 Task: Search one way flight ticket for 5 adults, 1 child, 2 infants in seat and 1 infant on lap in business from Laredo: Laredo International Airport to Springfield: Abraham Lincoln Capital Airport on 5-2-2023. Choice of flights is American. Number of bags: 1 carry on bag. Price is upto 86000. Outbound departure time preference is 18:15.
Action: Mouse moved to (373, 151)
Screenshot: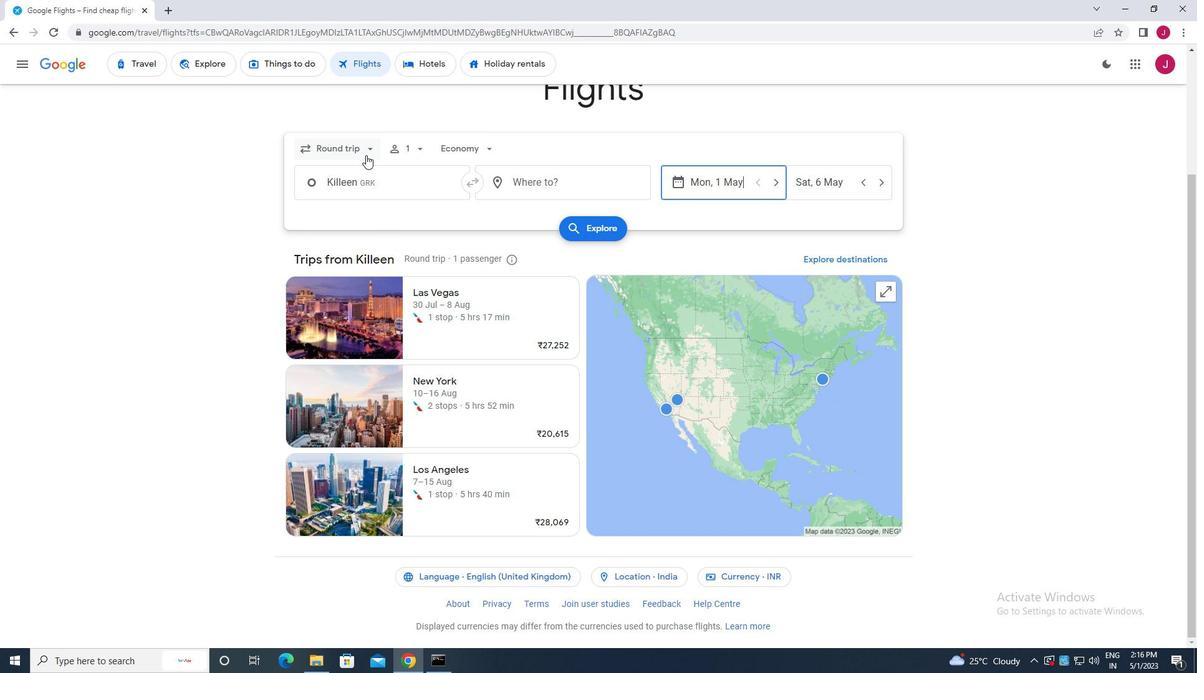 
Action: Mouse pressed left at (373, 151)
Screenshot: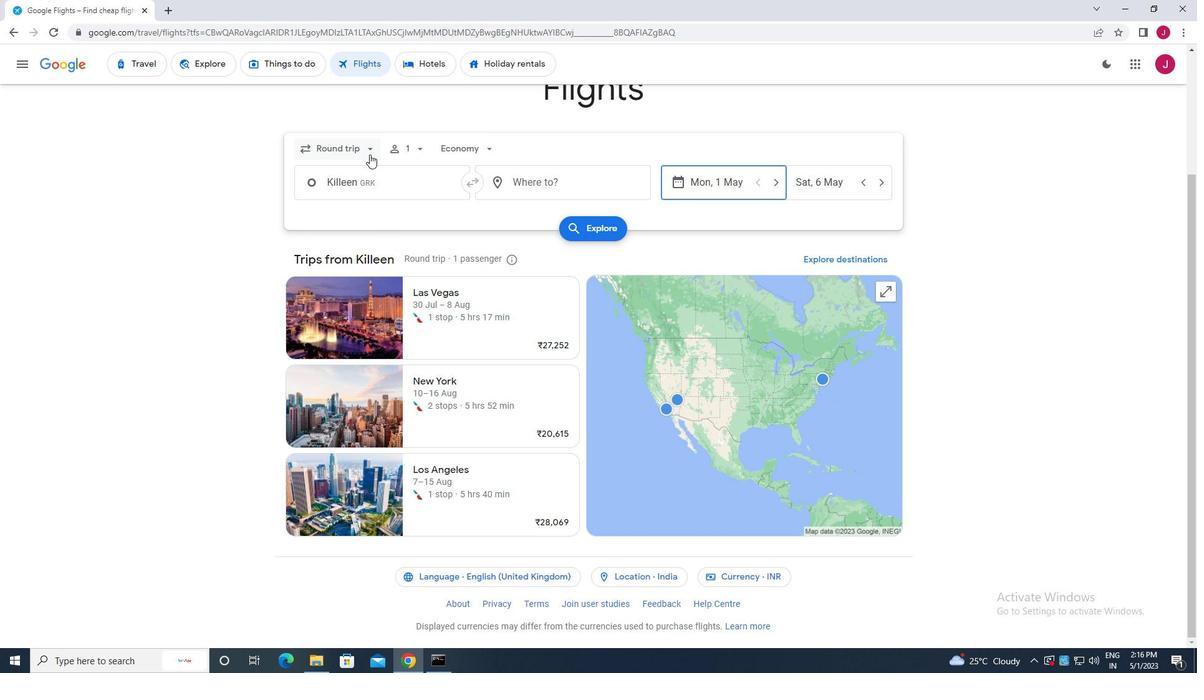 
Action: Mouse moved to (359, 204)
Screenshot: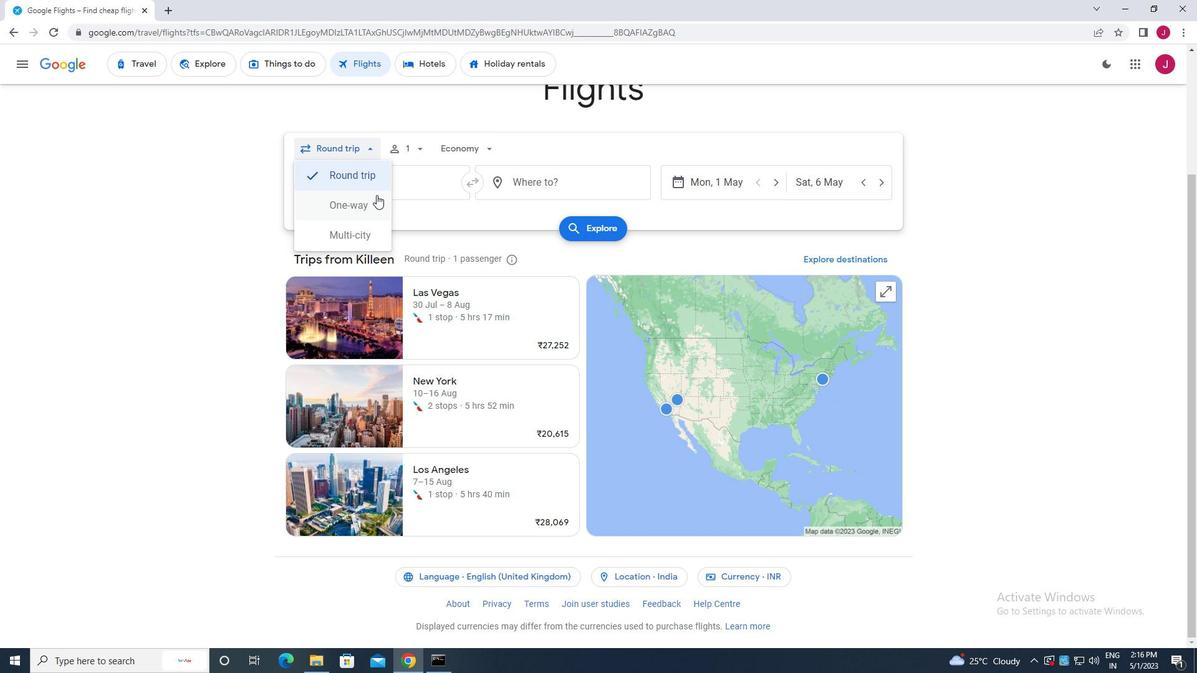 
Action: Mouse pressed left at (359, 204)
Screenshot: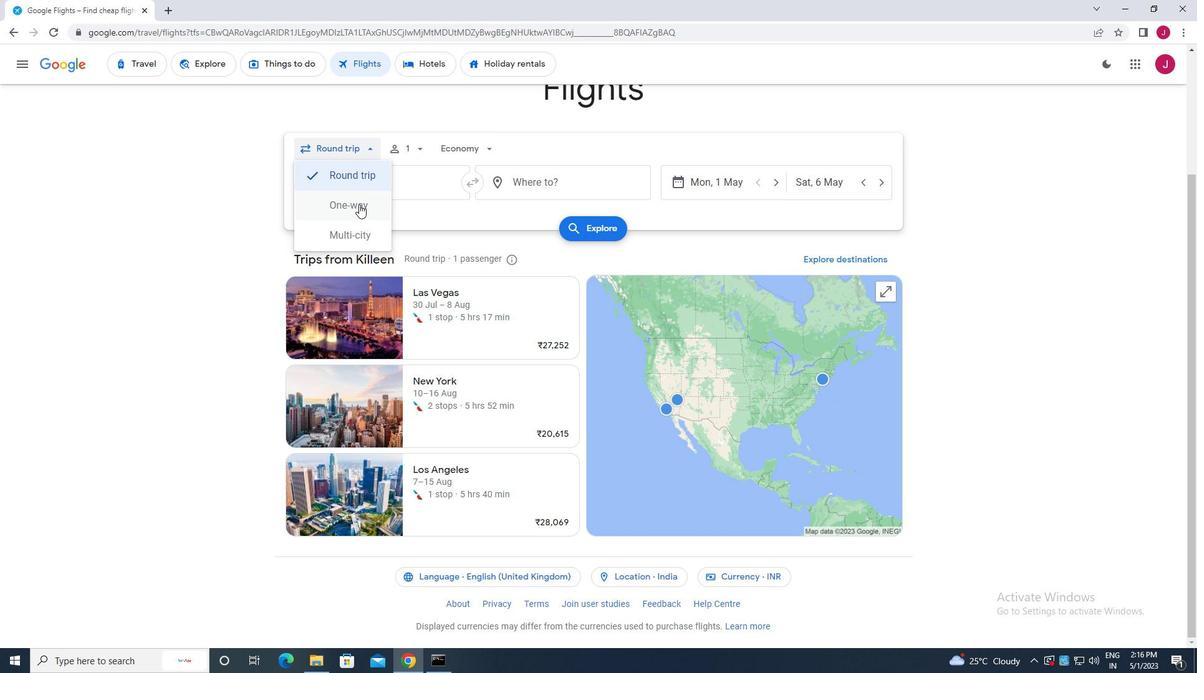 
Action: Mouse moved to (417, 150)
Screenshot: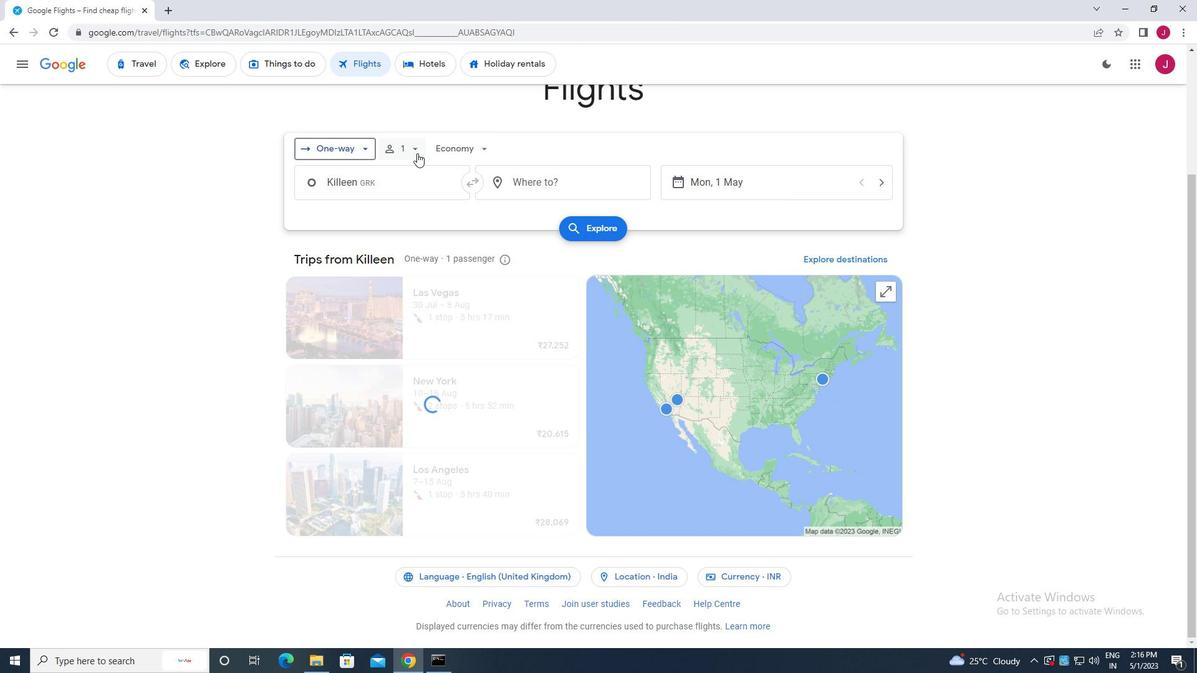 
Action: Mouse pressed left at (417, 150)
Screenshot: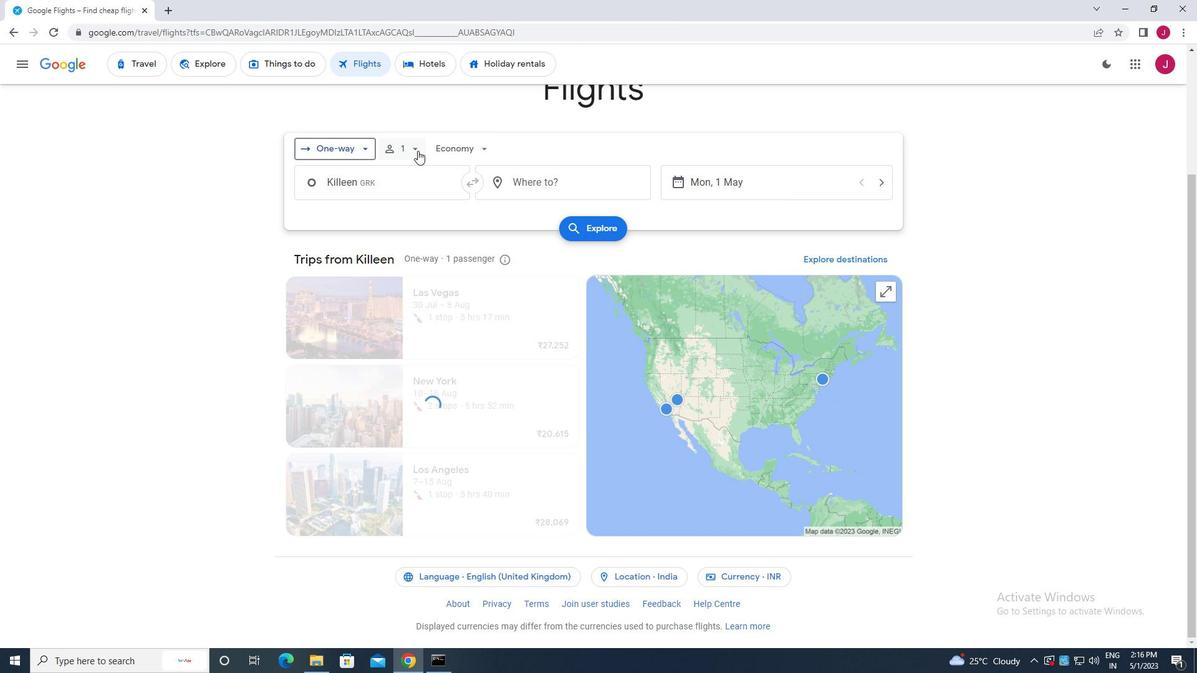 
Action: Mouse moved to (517, 180)
Screenshot: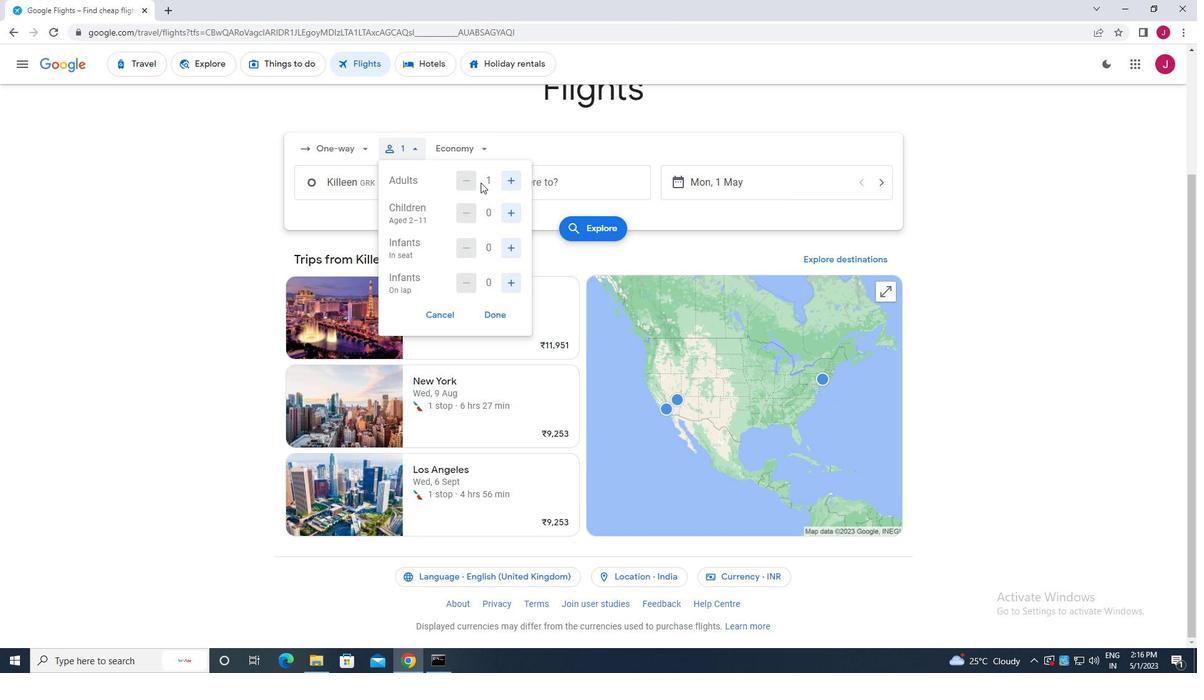 
Action: Mouse pressed left at (517, 180)
Screenshot: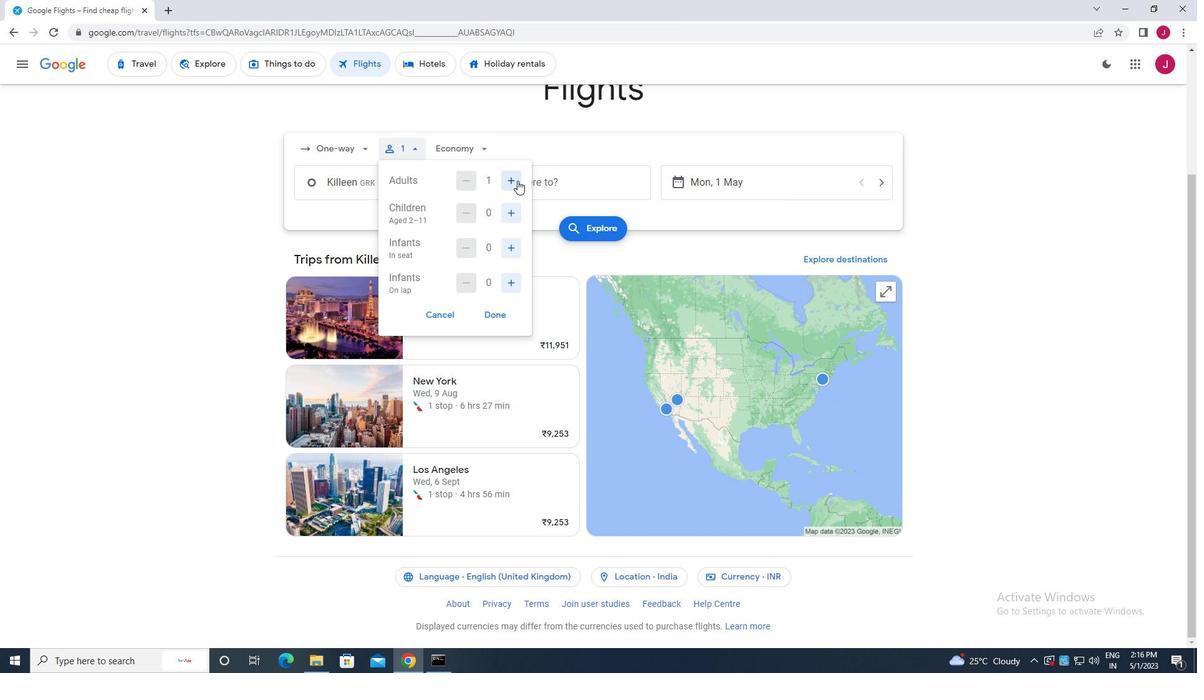 
Action: Mouse pressed left at (517, 180)
Screenshot: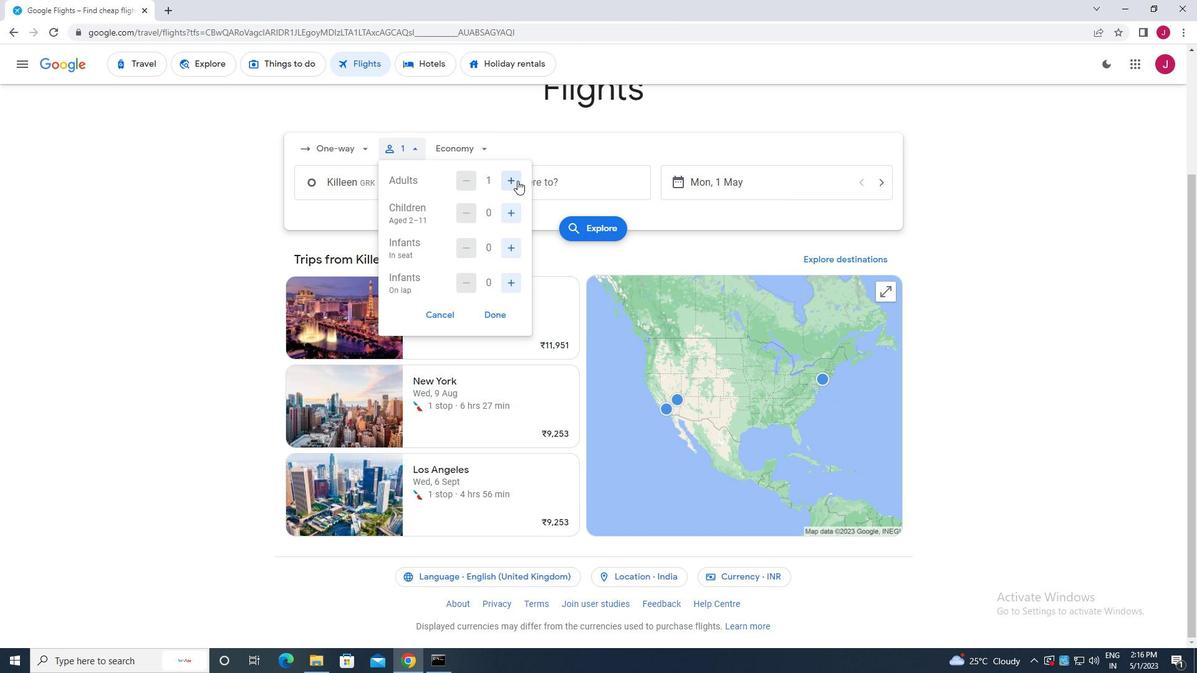 
Action: Mouse pressed left at (517, 180)
Screenshot: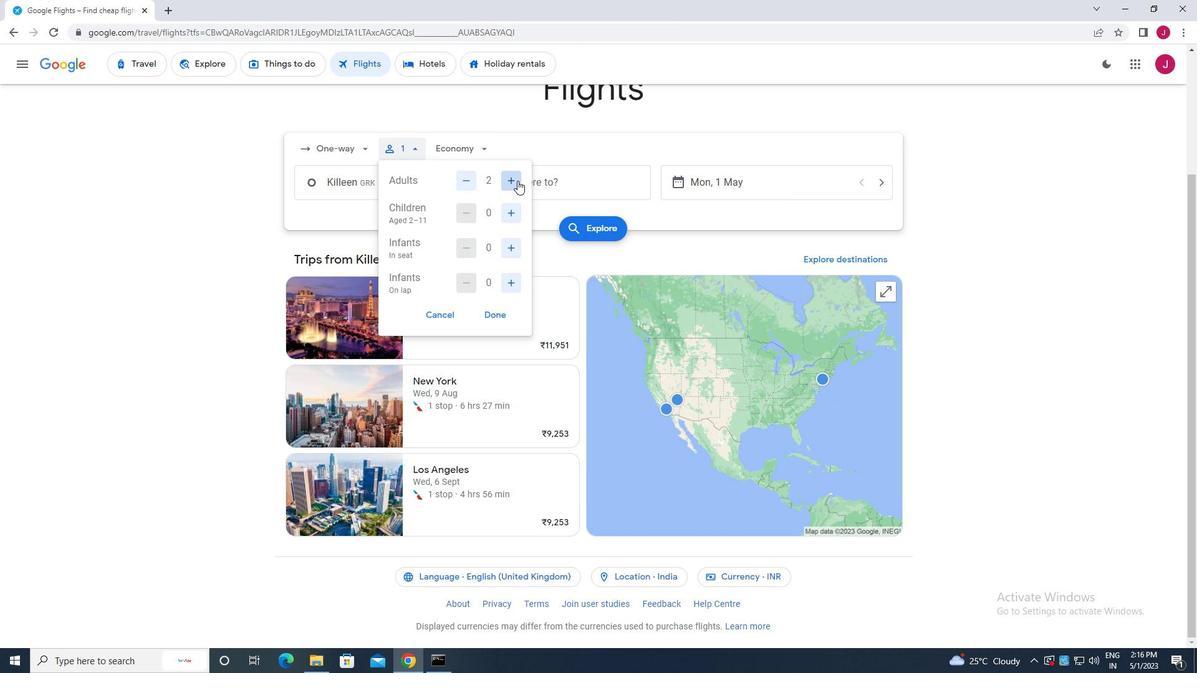 
Action: Mouse pressed left at (517, 180)
Screenshot: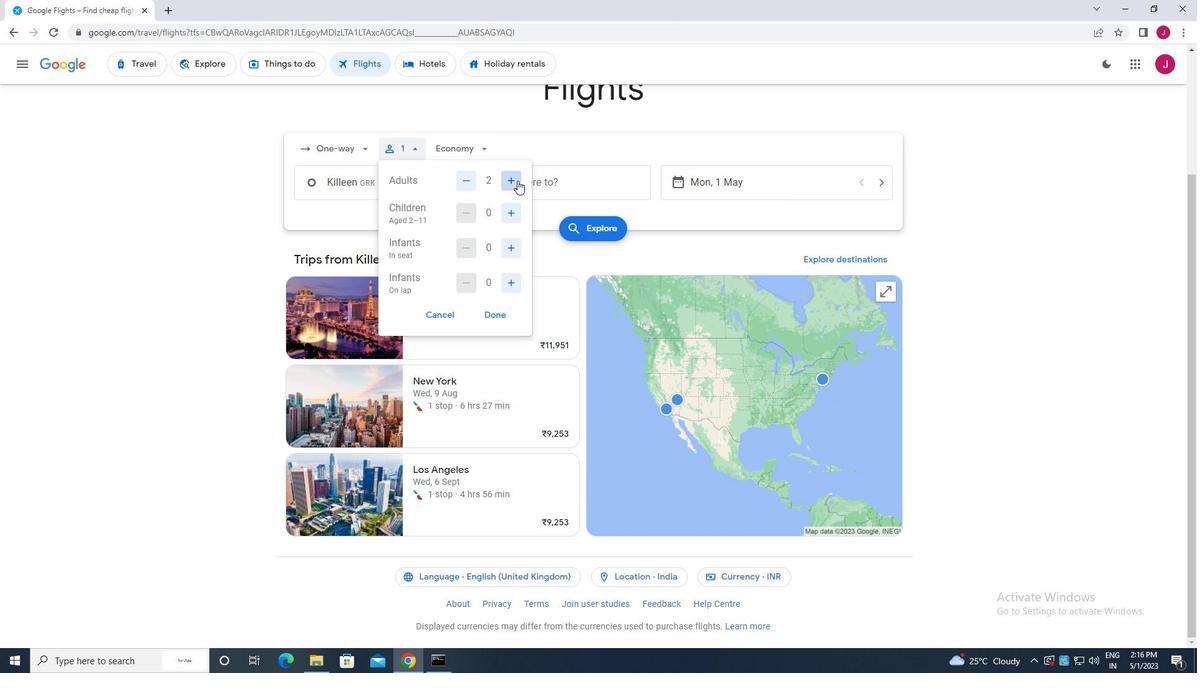 
Action: Mouse pressed left at (517, 180)
Screenshot: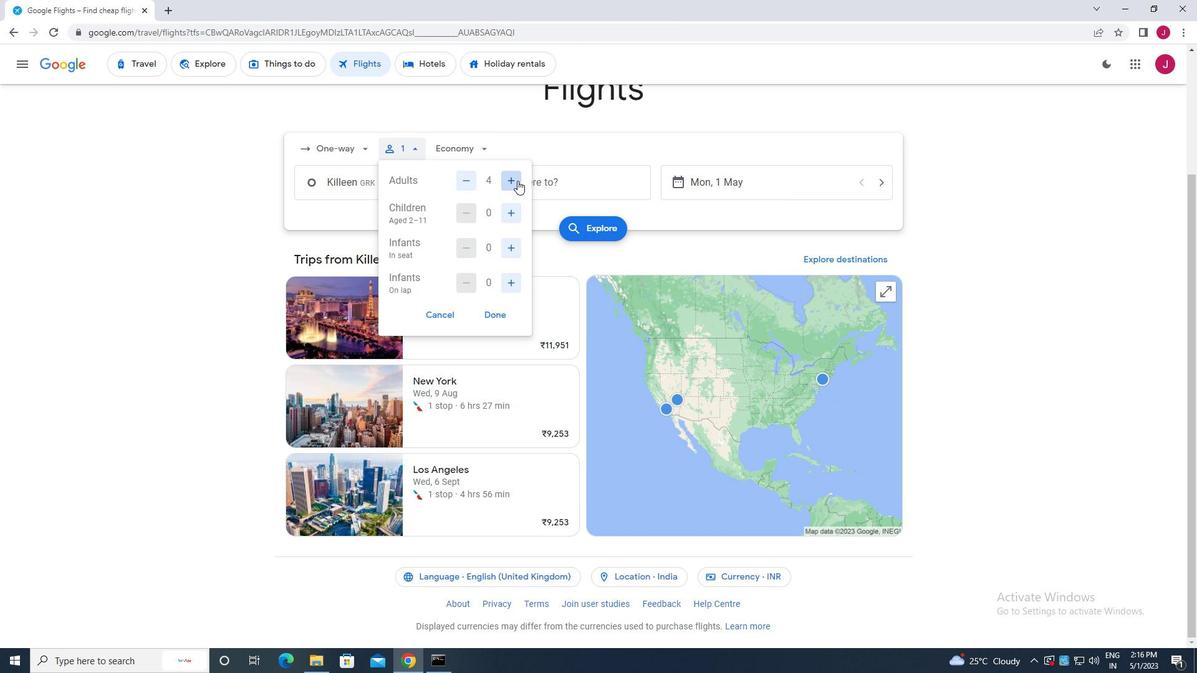 
Action: Mouse moved to (468, 179)
Screenshot: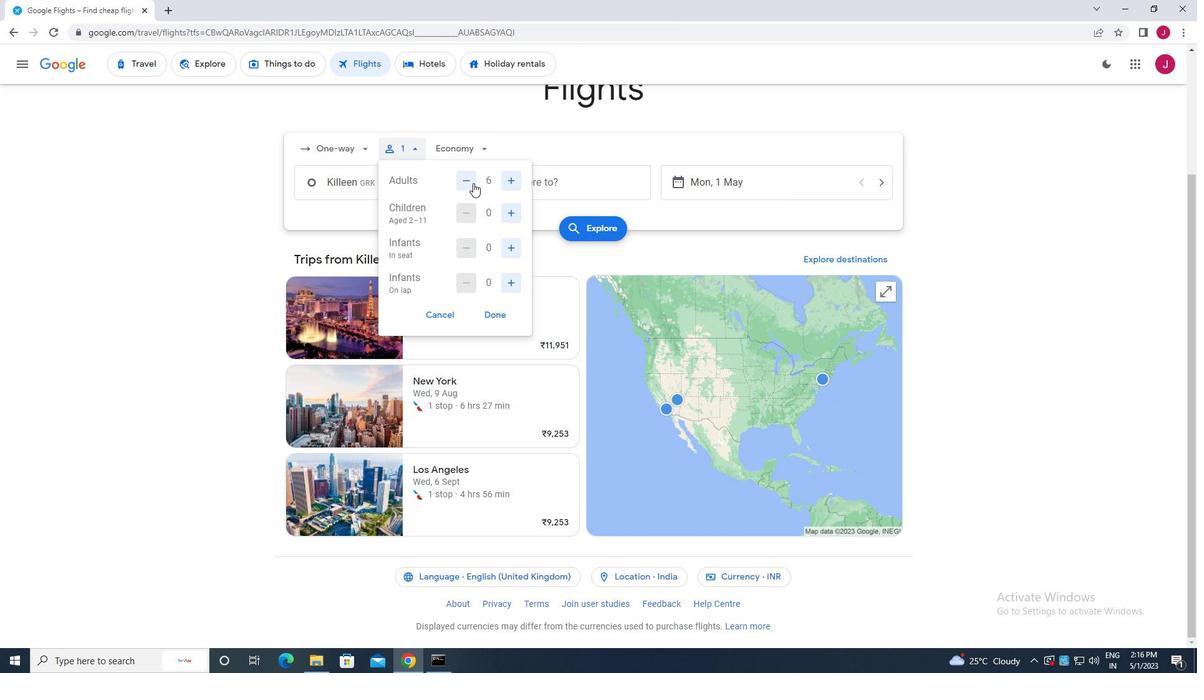 
Action: Mouse pressed left at (468, 179)
Screenshot: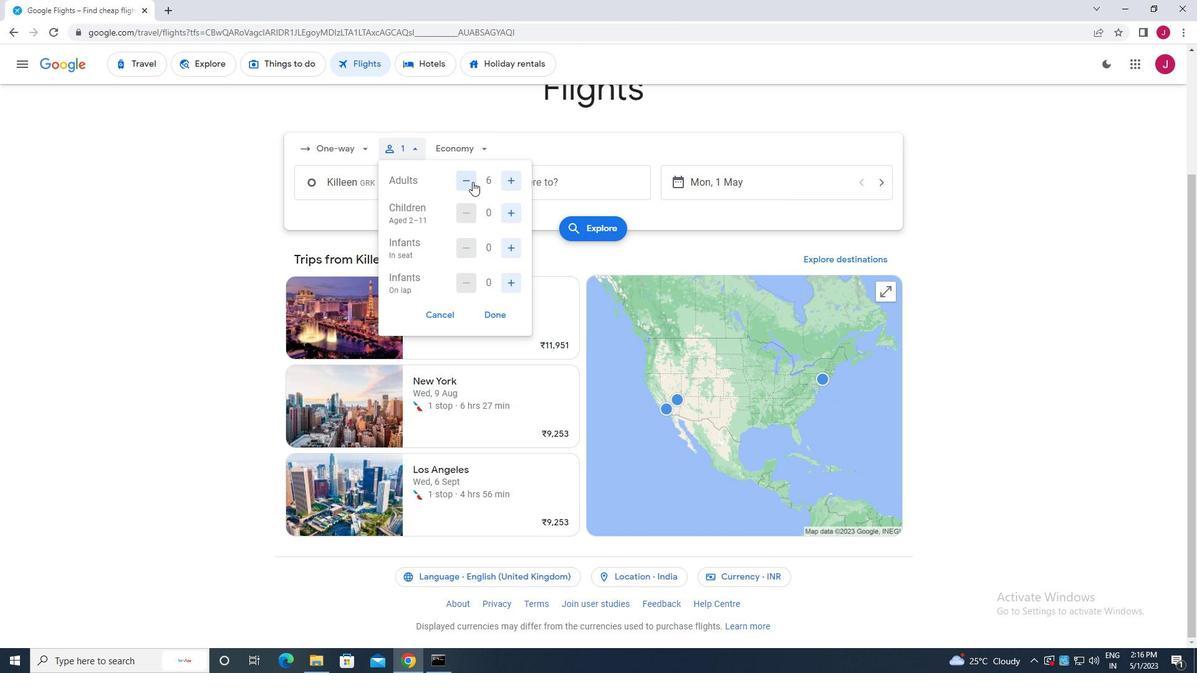 
Action: Mouse moved to (512, 217)
Screenshot: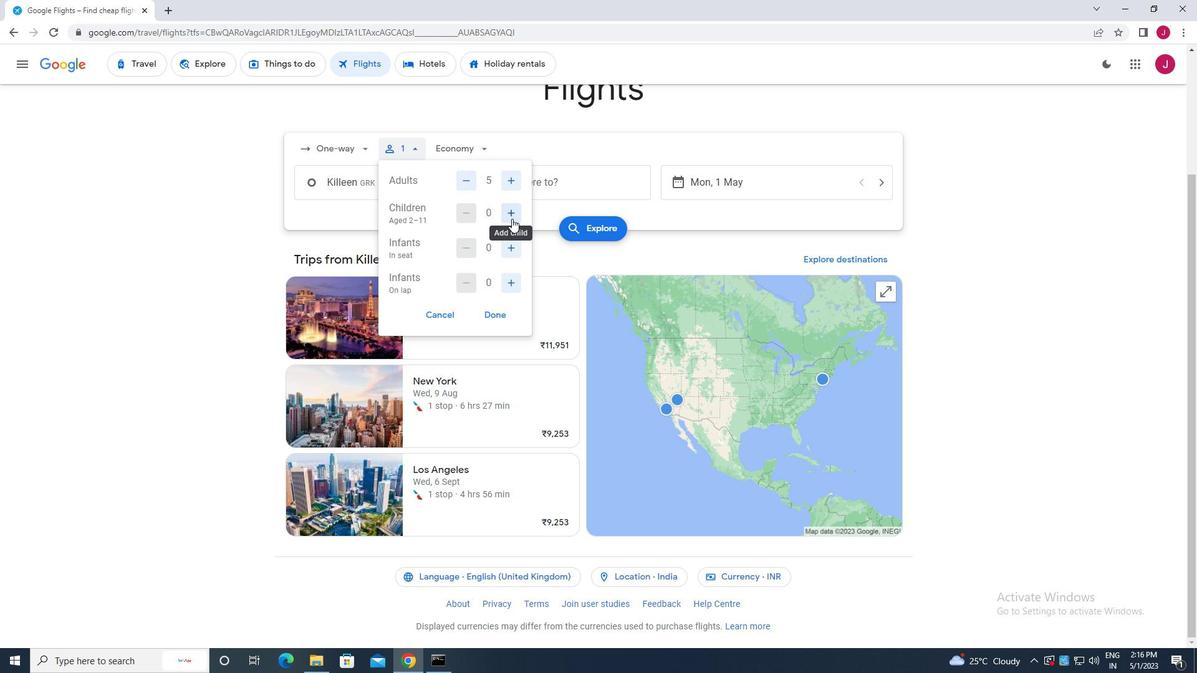 
Action: Mouse pressed left at (512, 217)
Screenshot: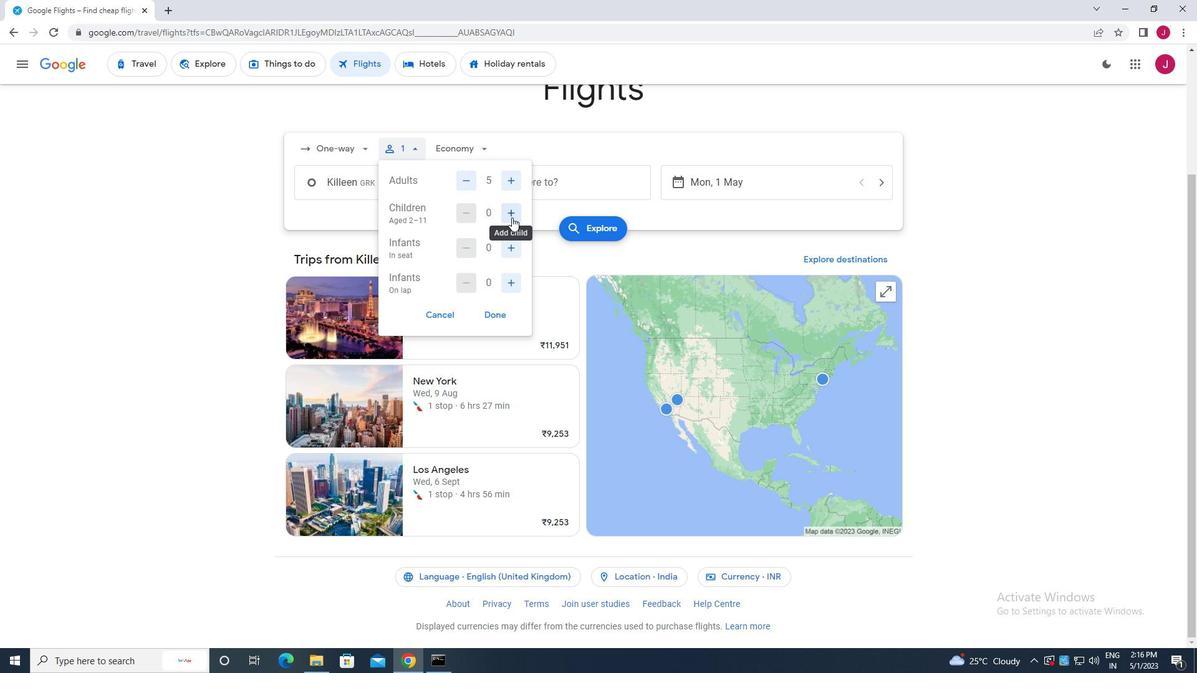 
Action: Mouse moved to (516, 250)
Screenshot: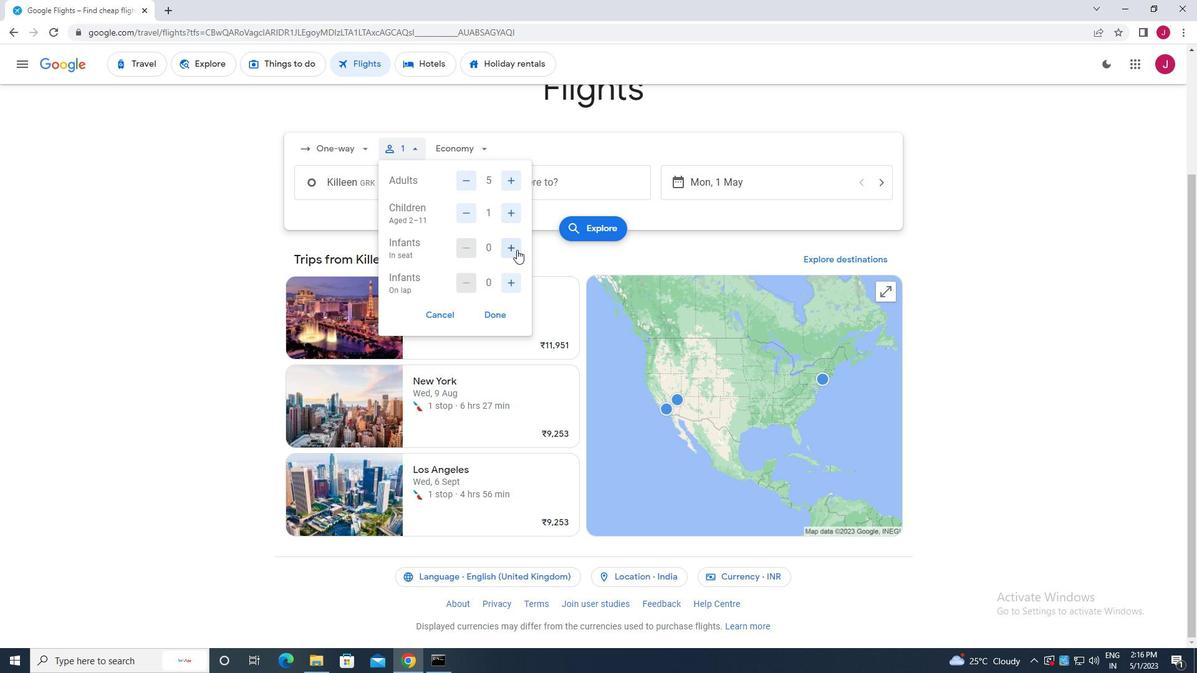 
Action: Mouse pressed left at (516, 250)
Screenshot: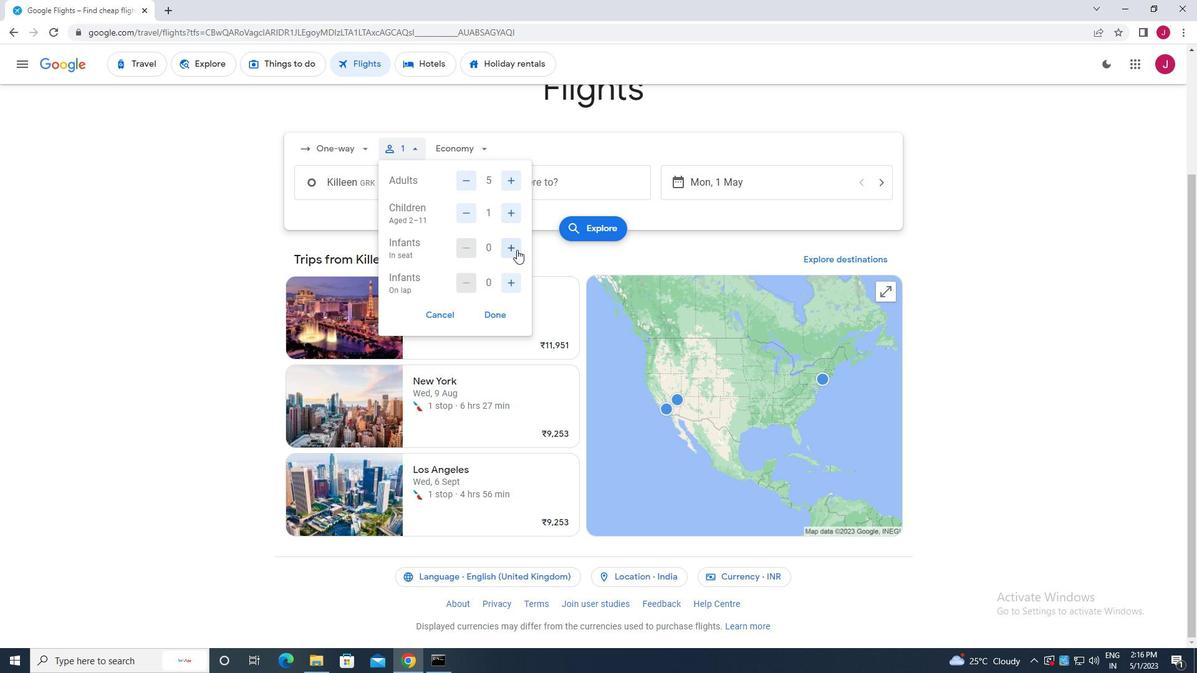 
Action: Mouse pressed left at (516, 250)
Screenshot: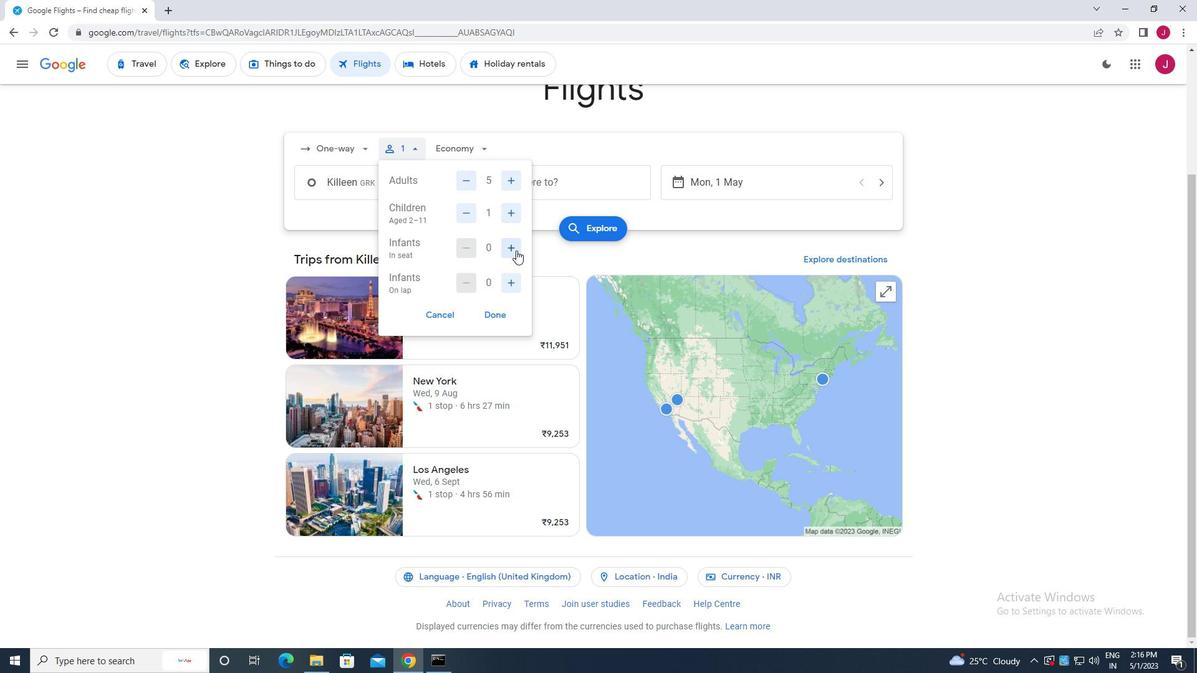 
Action: Mouse moved to (511, 247)
Screenshot: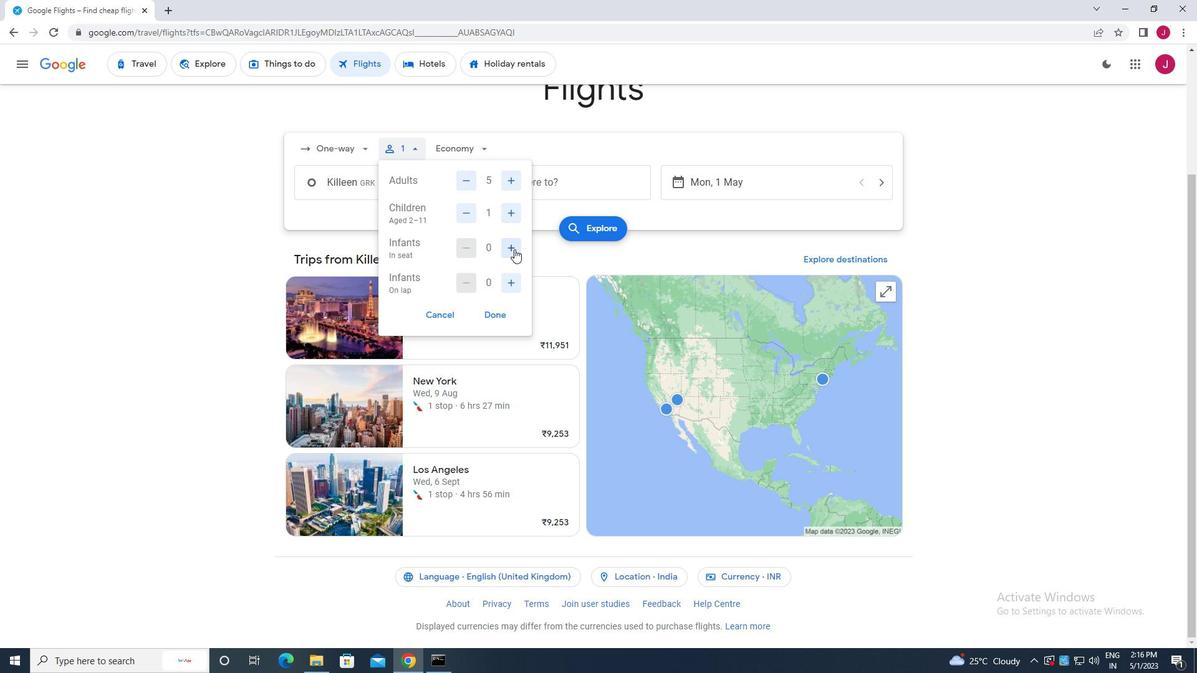 
Action: Mouse pressed left at (511, 247)
Screenshot: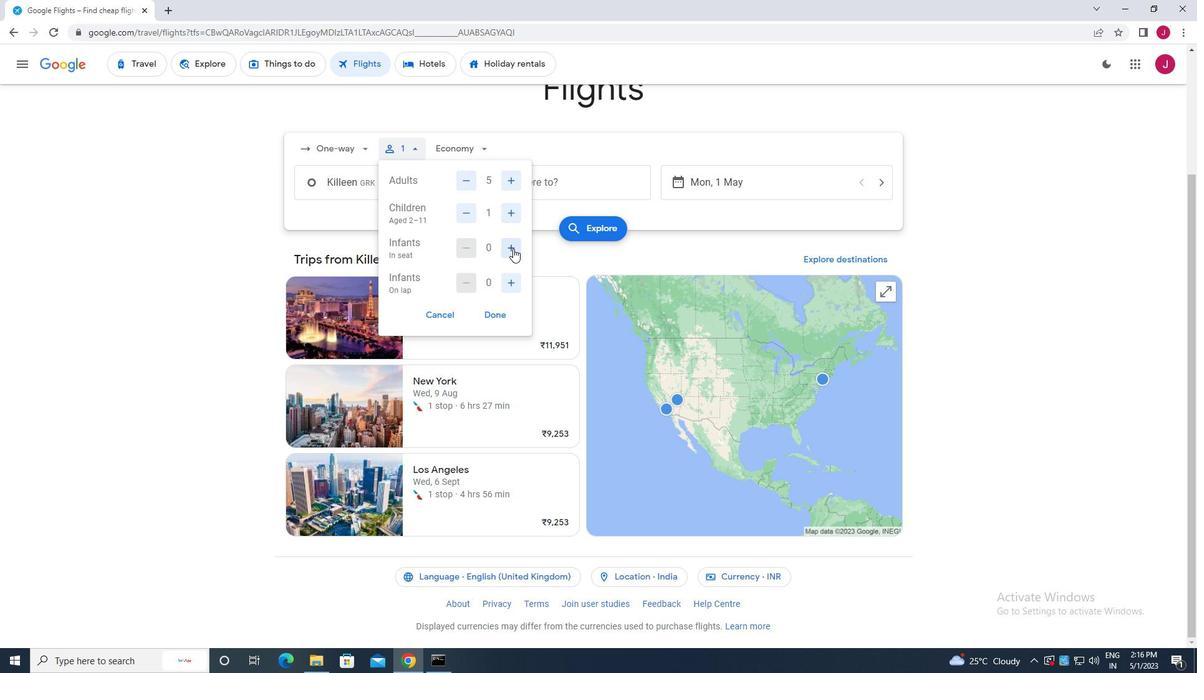 
Action: Mouse pressed left at (511, 247)
Screenshot: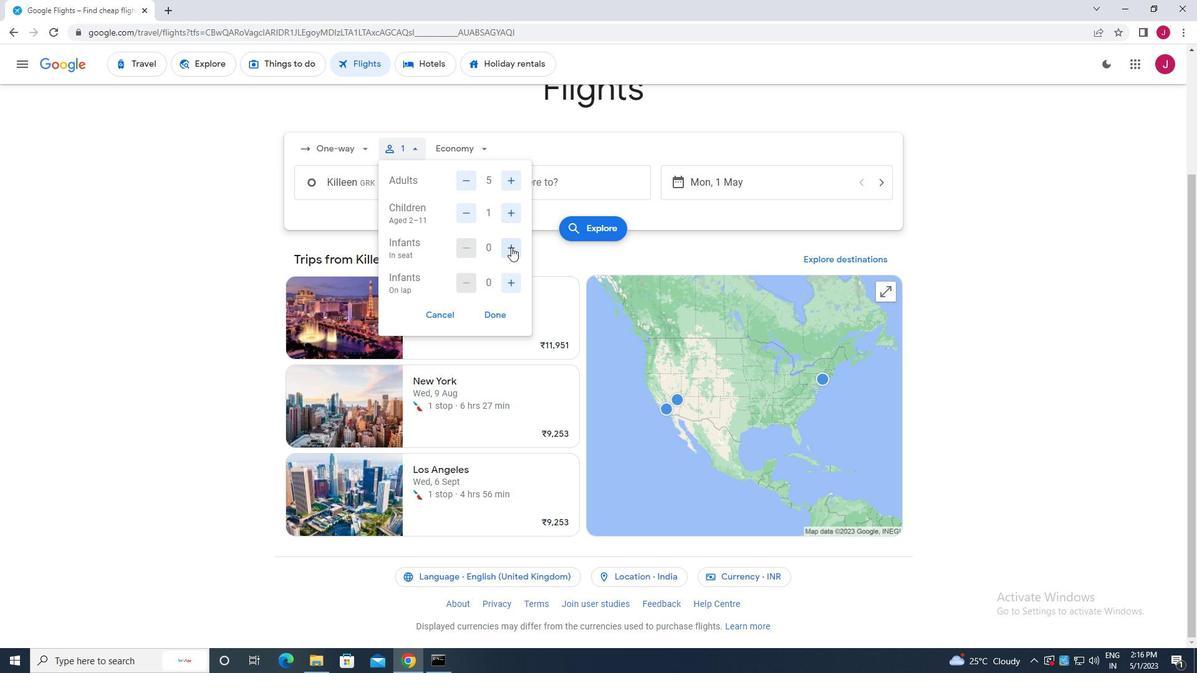 
Action: Mouse moved to (473, 248)
Screenshot: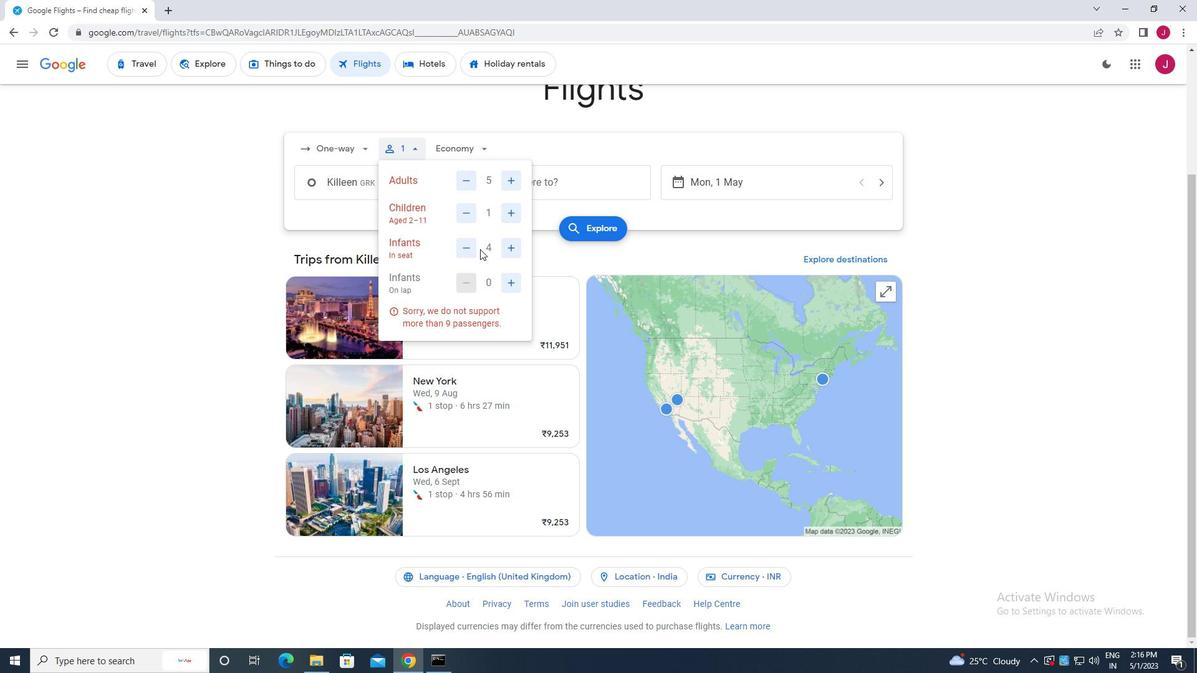 
Action: Mouse pressed left at (473, 248)
Screenshot: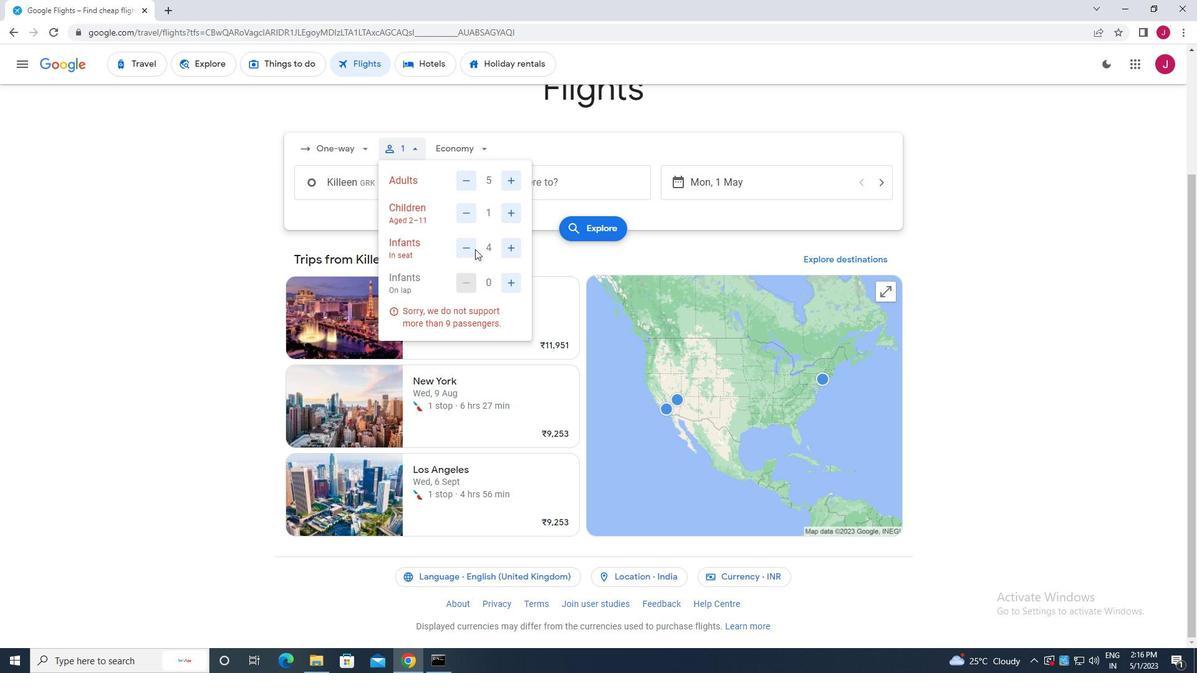 
Action: Mouse moved to (471, 248)
Screenshot: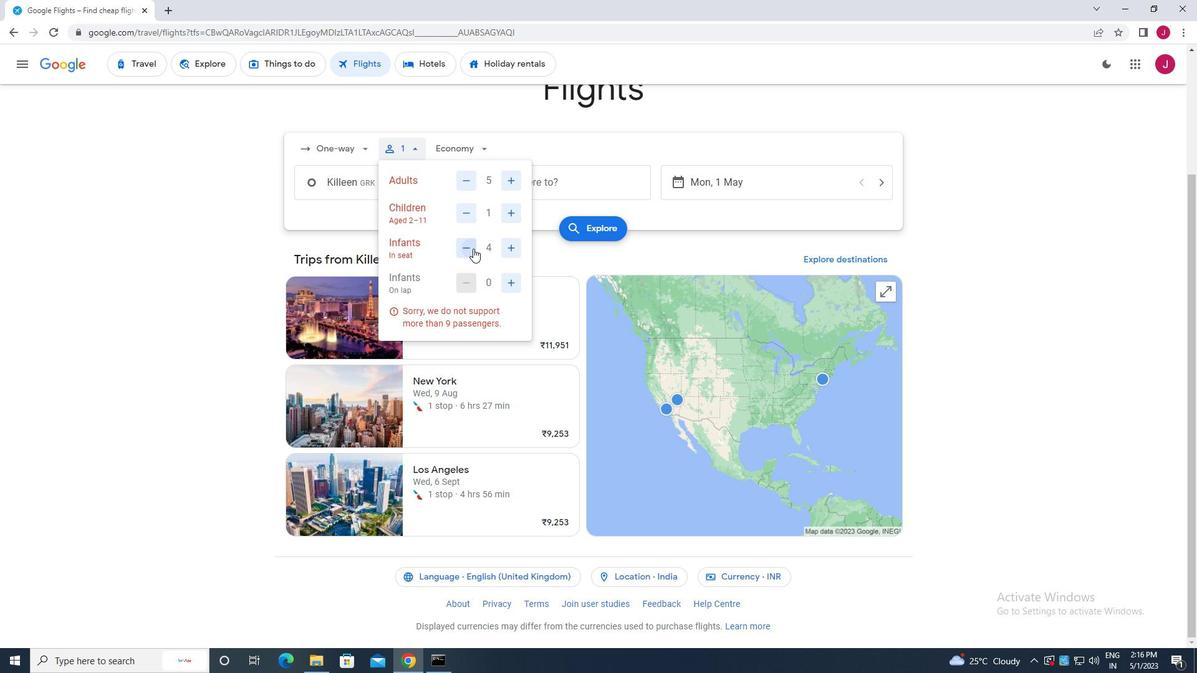 
Action: Mouse pressed left at (471, 248)
Screenshot: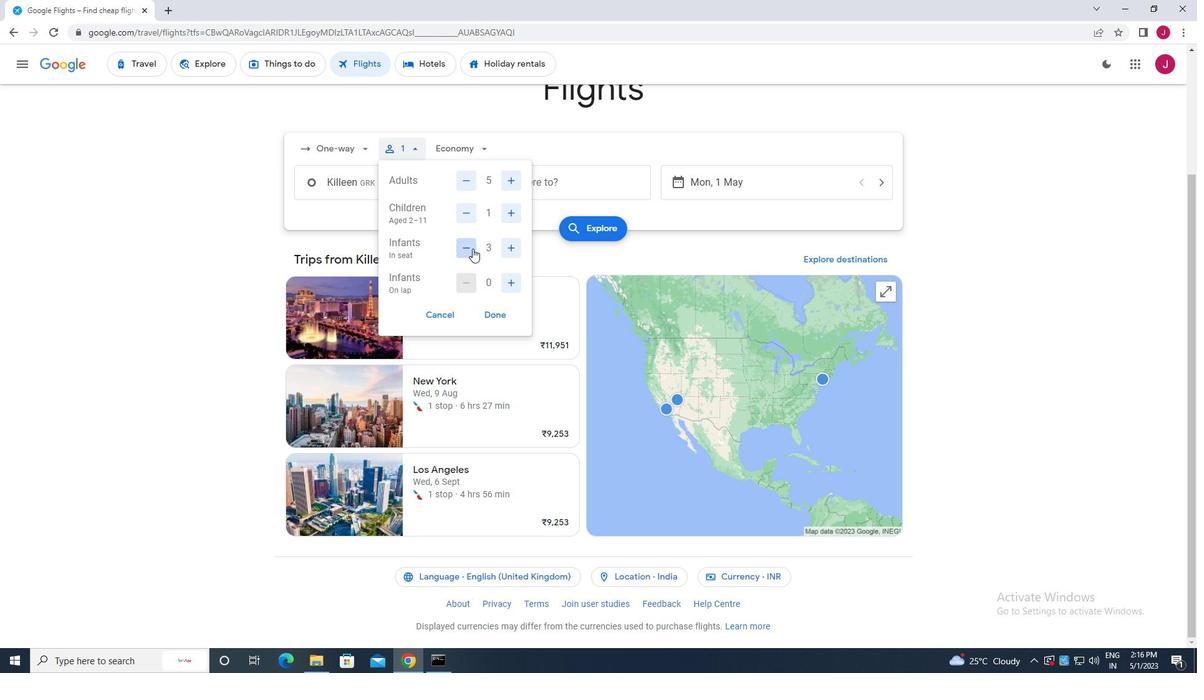 
Action: Mouse moved to (510, 281)
Screenshot: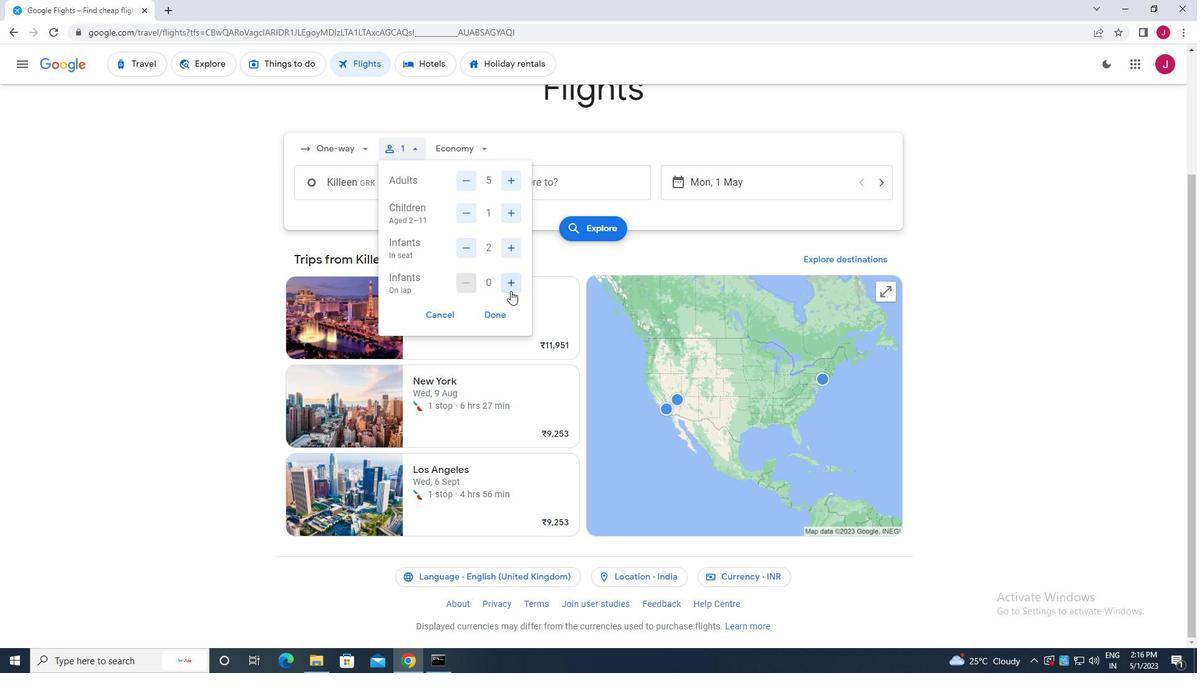 
Action: Mouse pressed left at (510, 281)
Screenshot: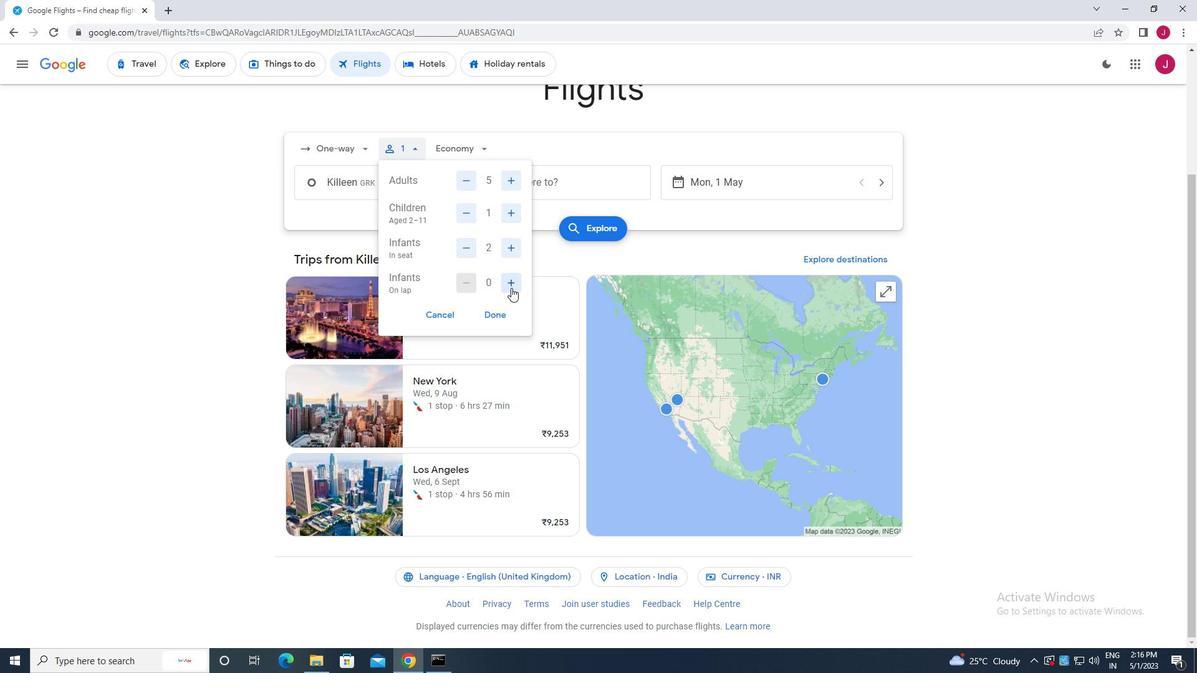 
Action: Mouse moved to (495, 311)
Screenshot: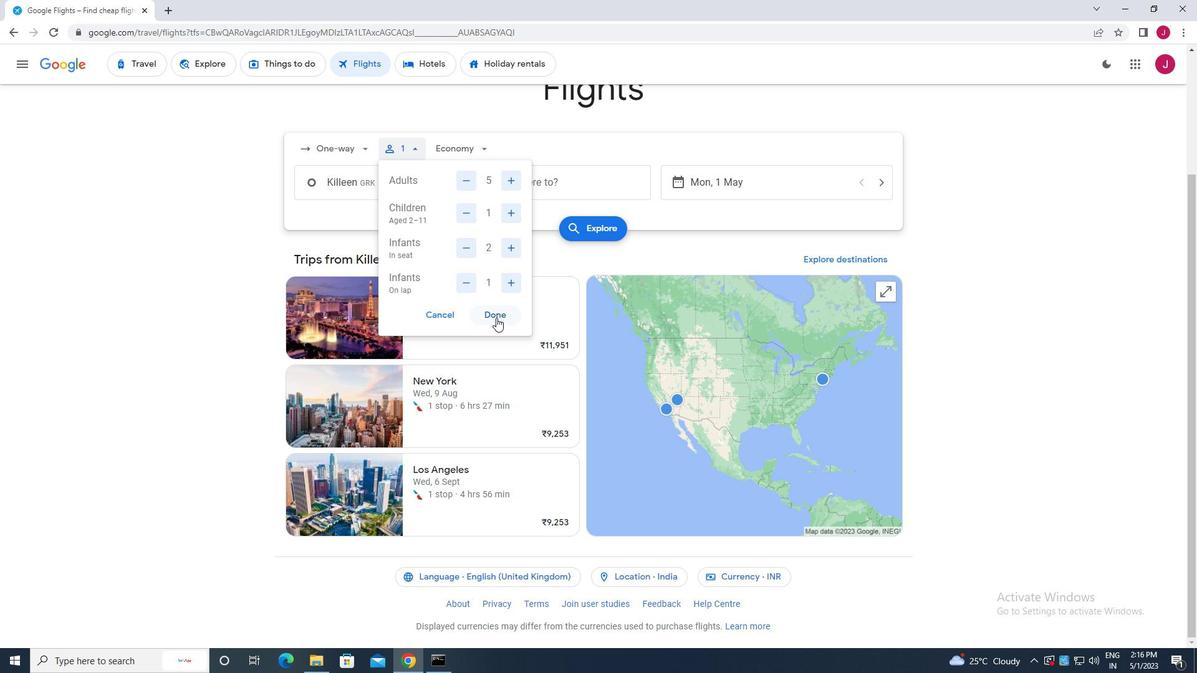 
Action: Mouse pressed left at (495, 311)
Screenshot: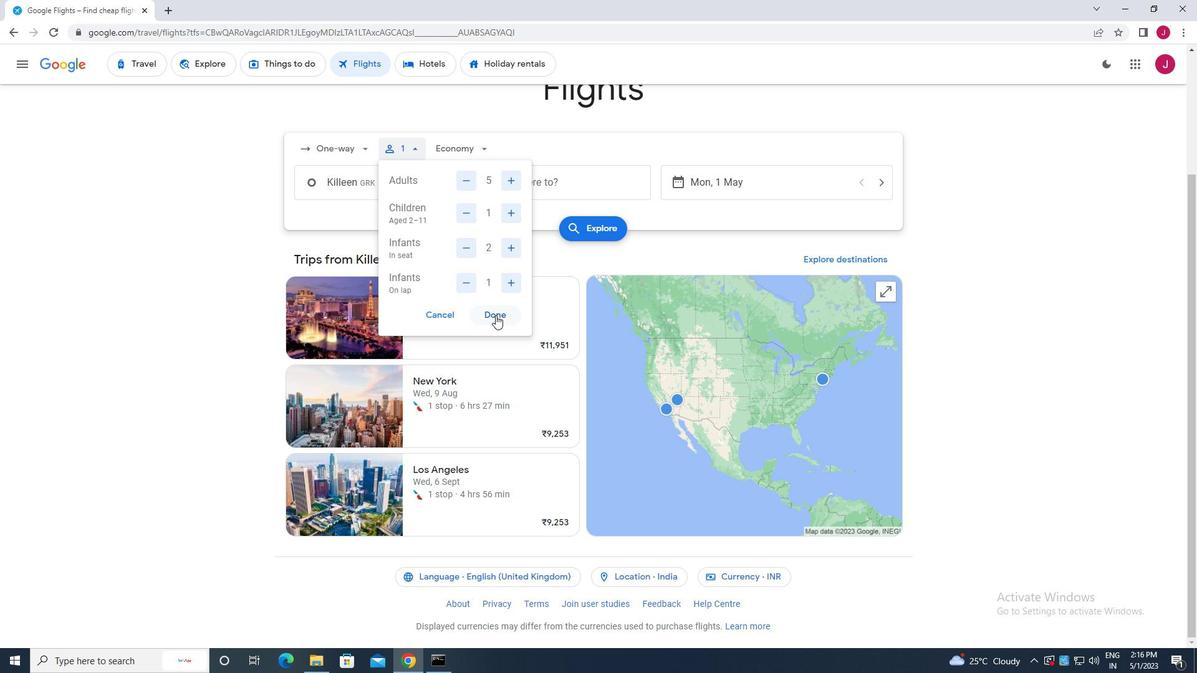 
Action: Mouse moved to (486, 149)
Screenshot: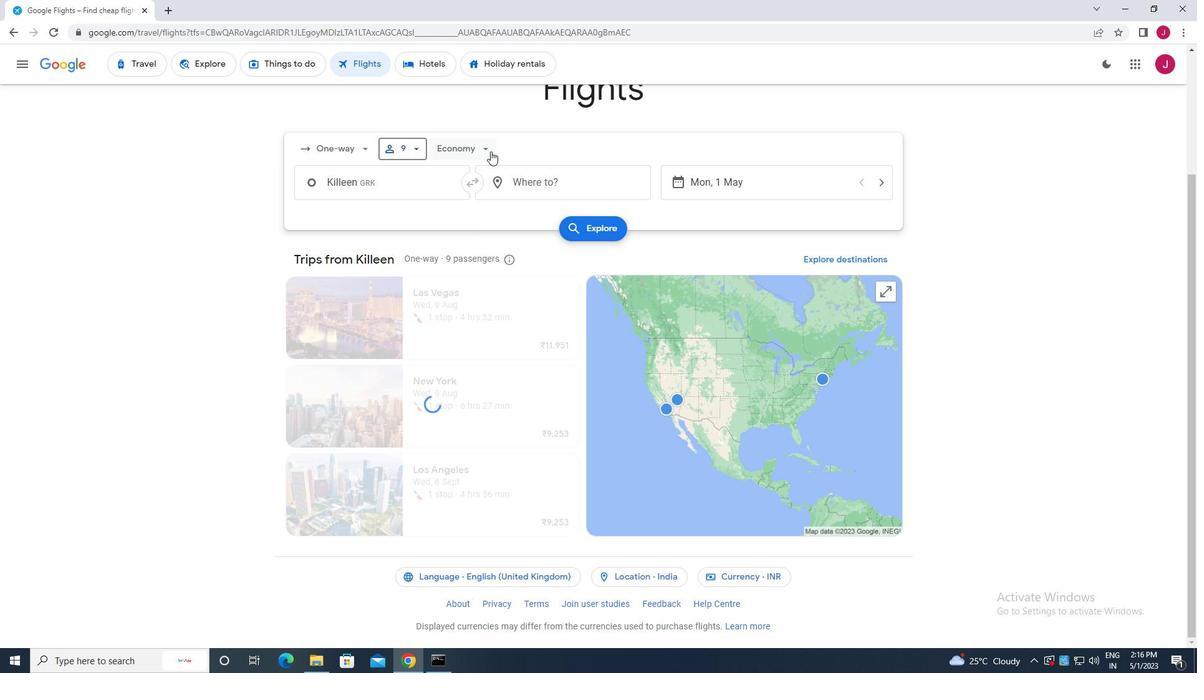 
Action: Mouse pressed left at (486, 149)
Screenshot: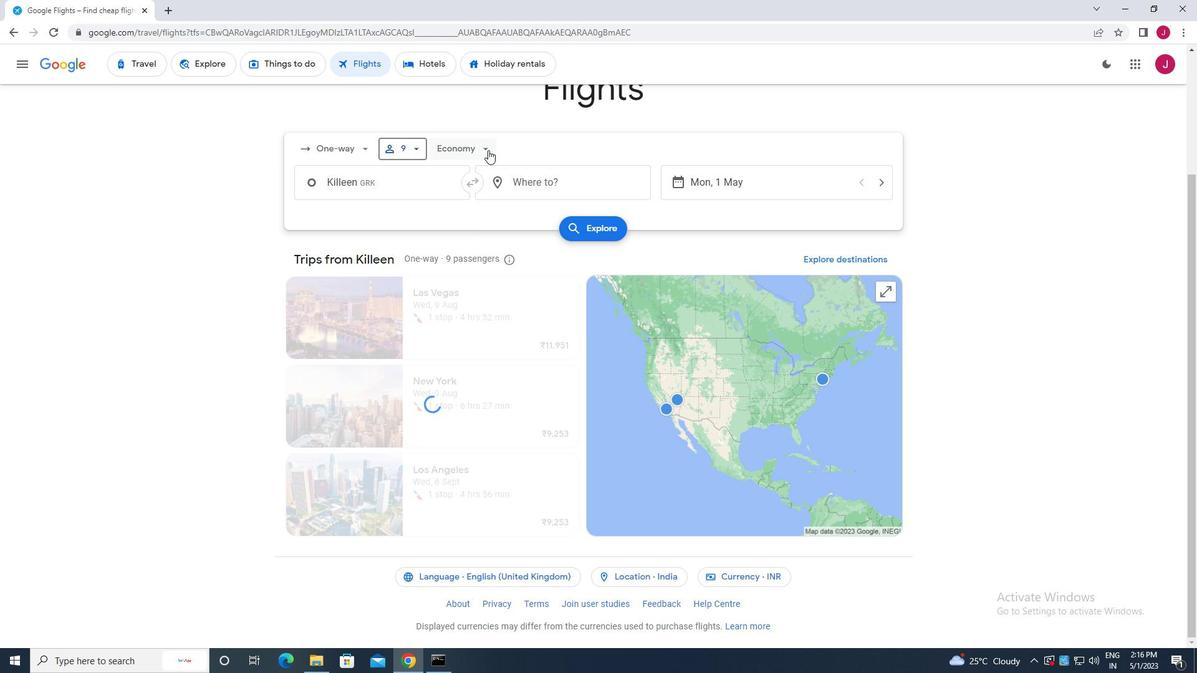 
Action: Mouse moved to (481, 233)
Screenshot: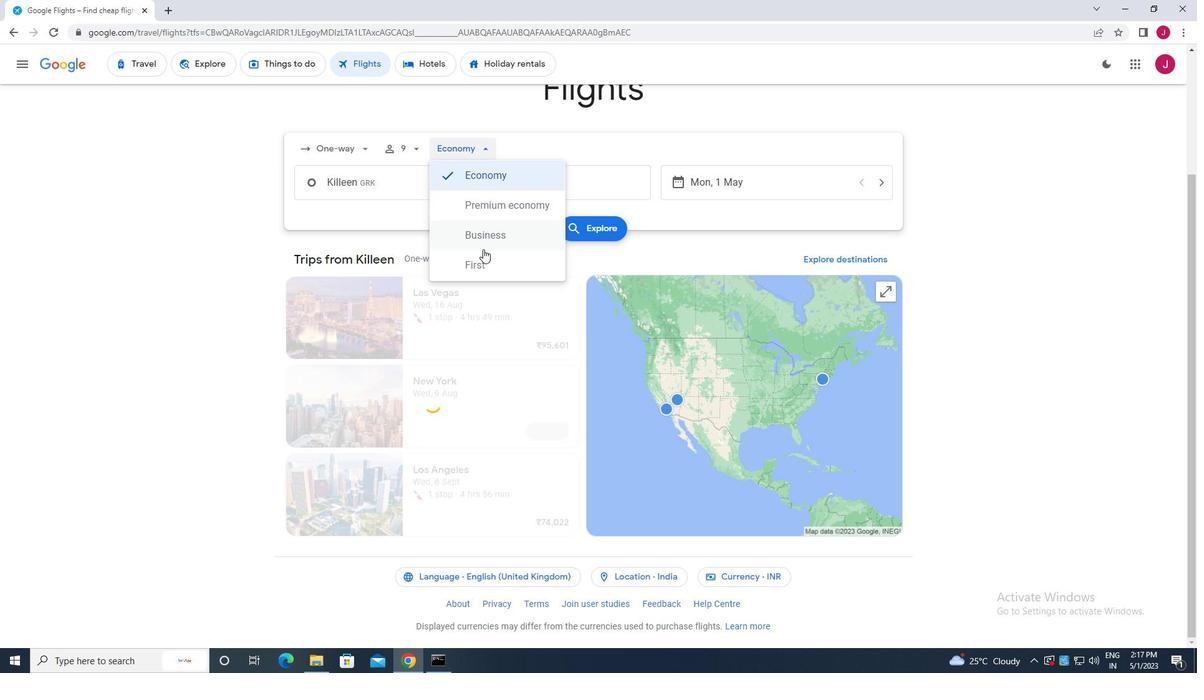 
Action: Mouse pressed left at (481, 233)
Screenshot: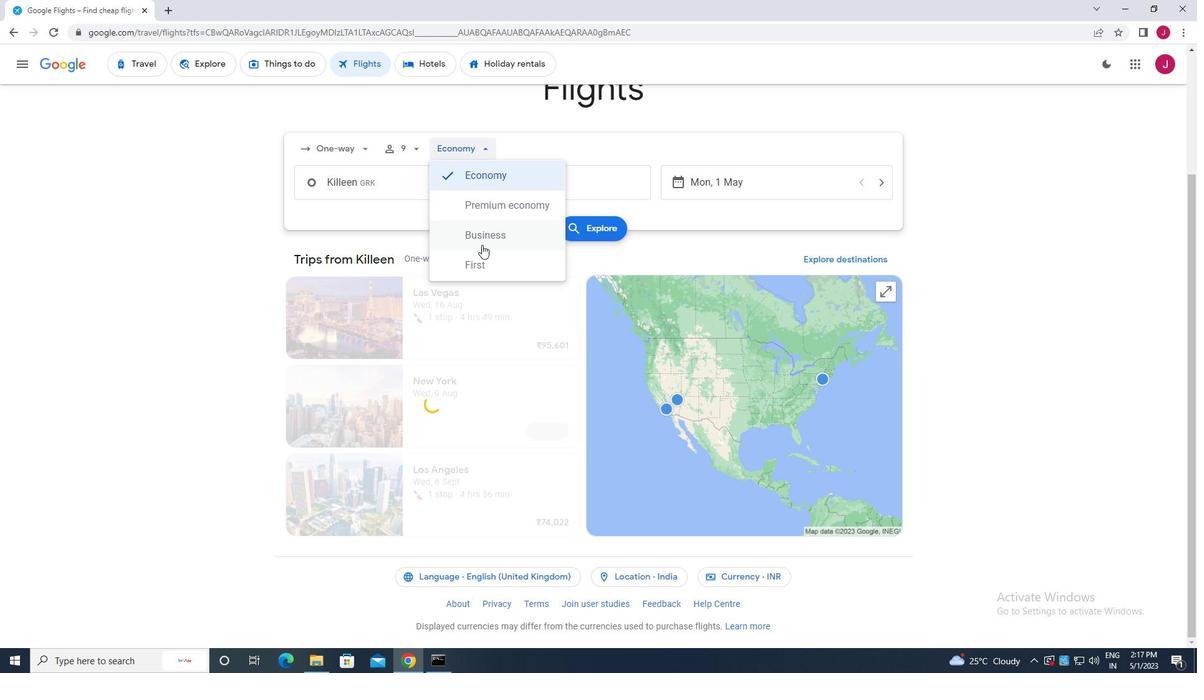 
Action: Mouse moved to (396, 188)
Screenshot: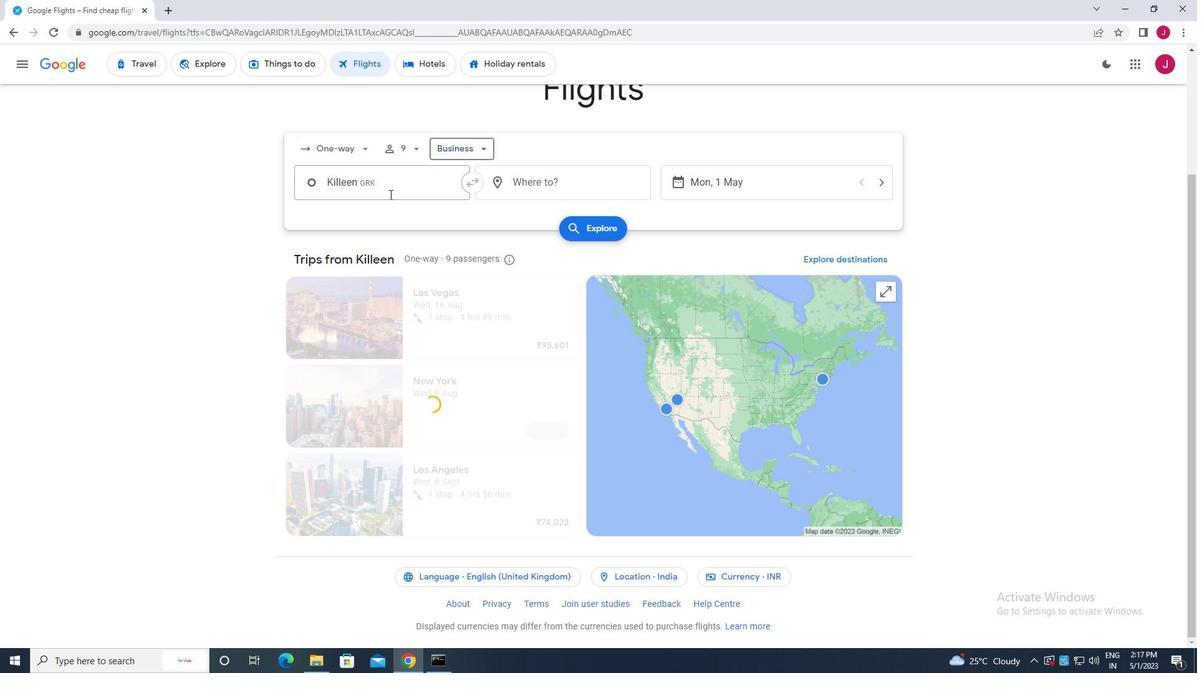 
Action: Mouse pressed left at (396, 188)
Screenshot: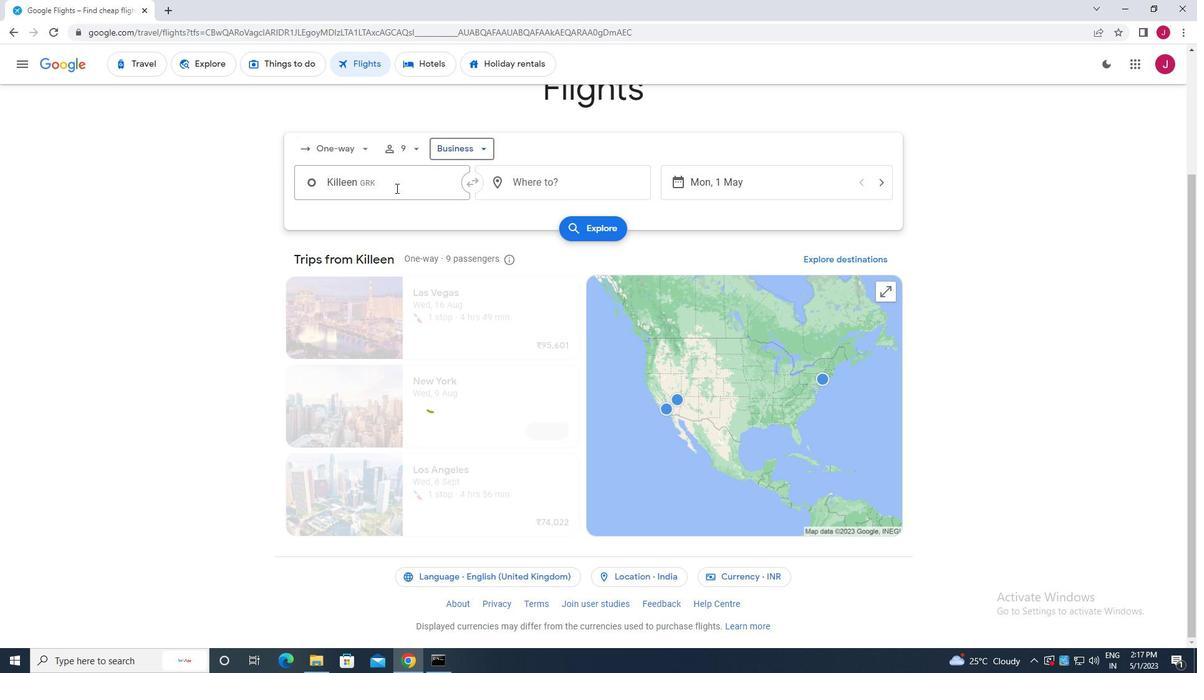 
Action: Mouse moved to (397, 189)
Screenshot: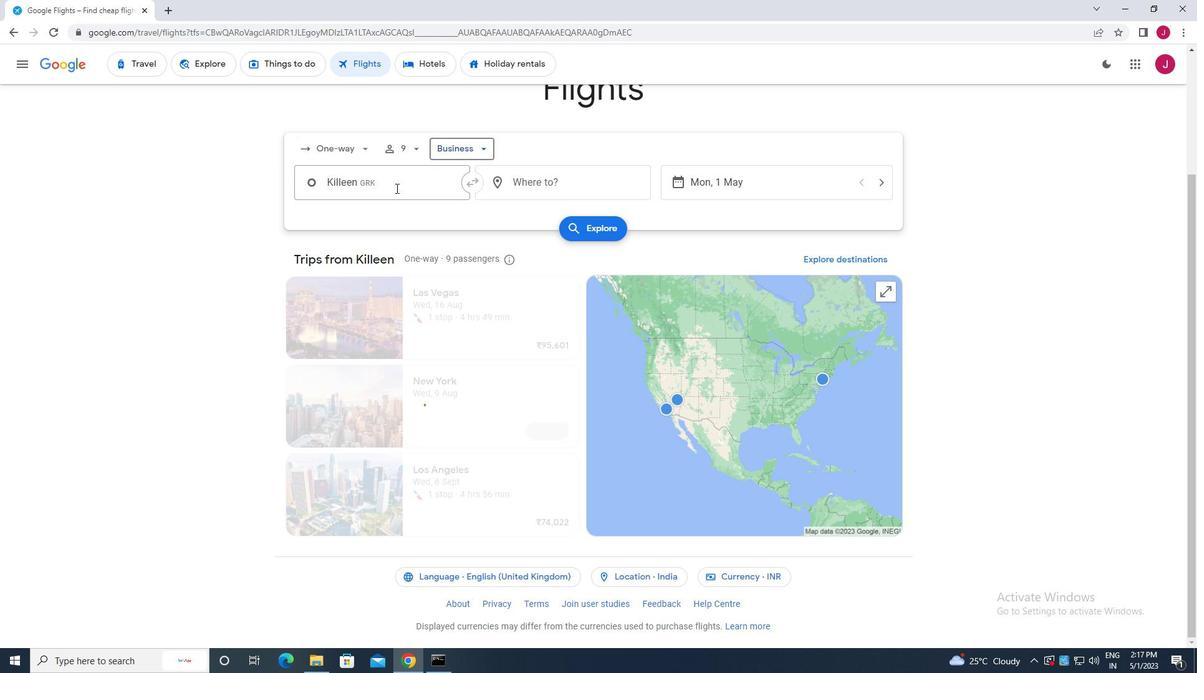 
Action: Key pressed laredo
Screenshot: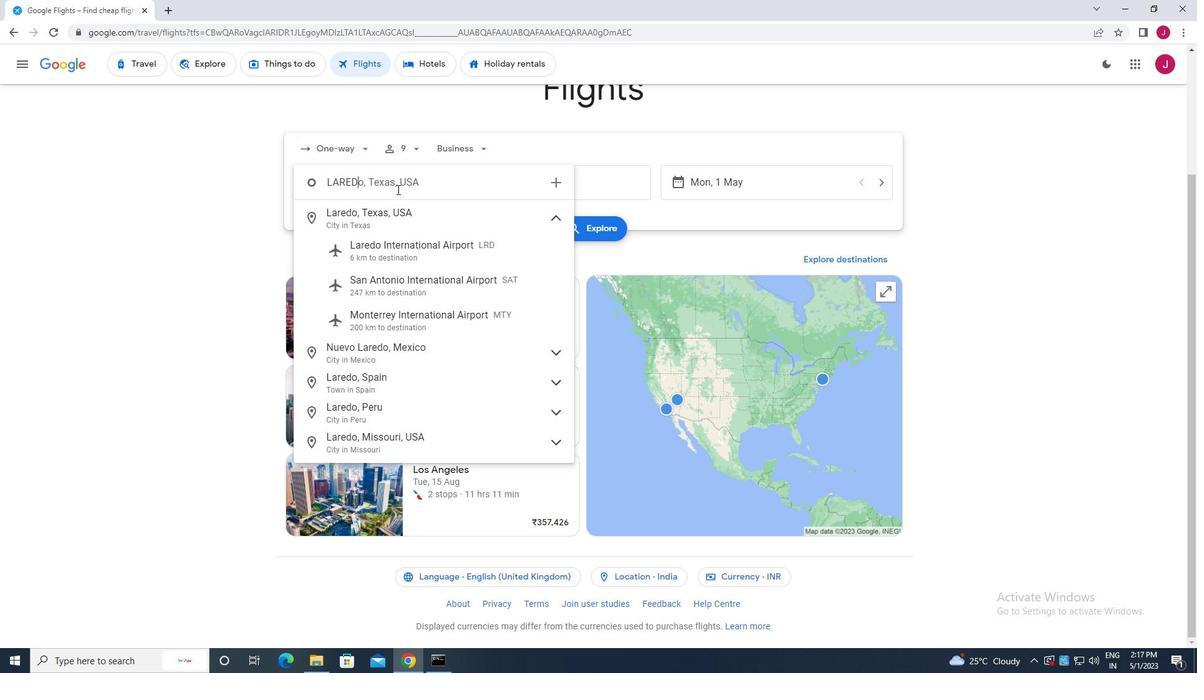 
Action: Mouse moved to (444, 259)
Screenshot: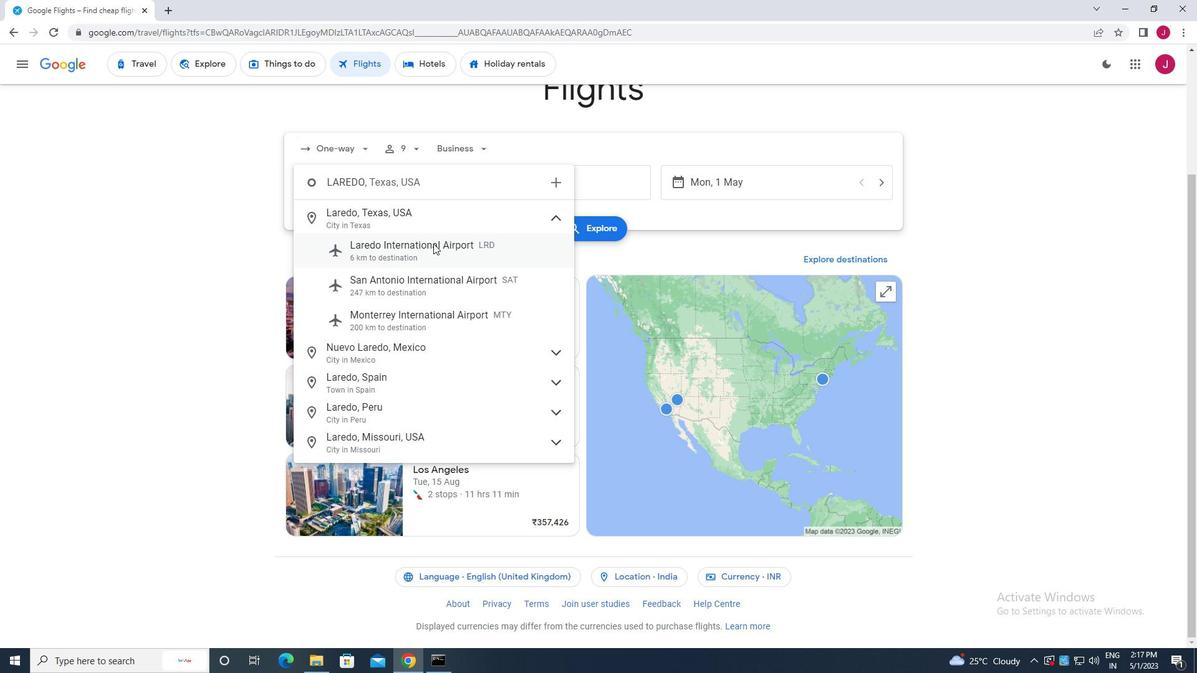 
Action: Mouse pressed left at (444, 259)
Screenshot: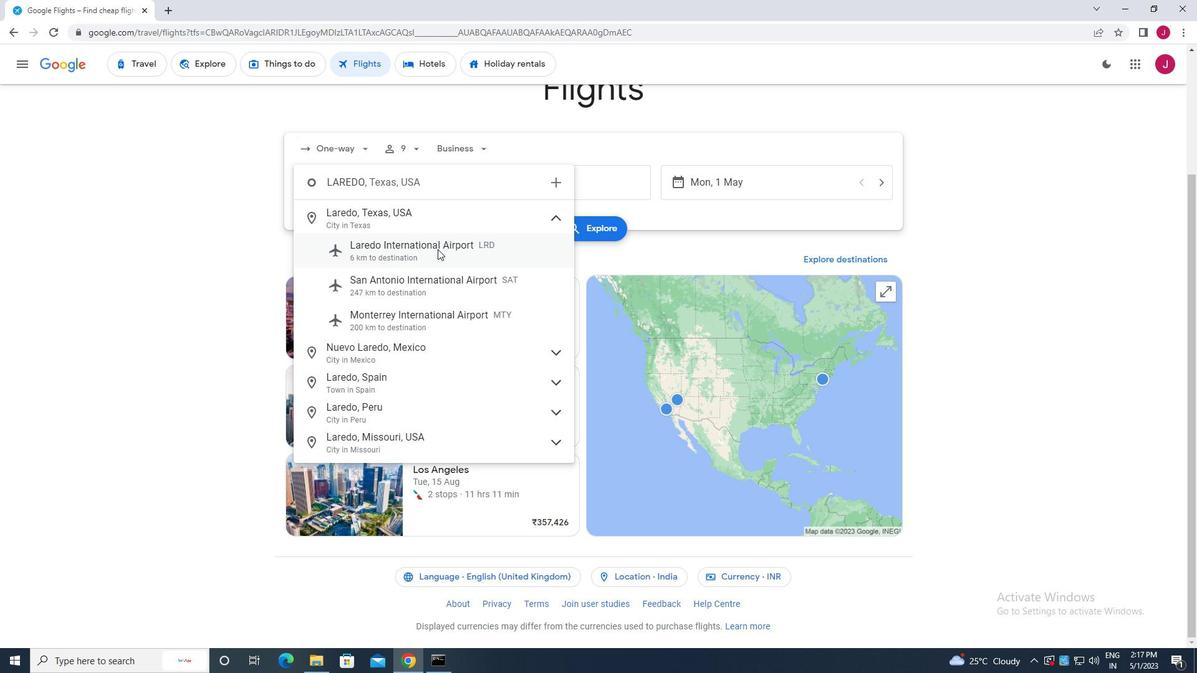 
Action: Mouse moved to (570, 187)
Screenshot: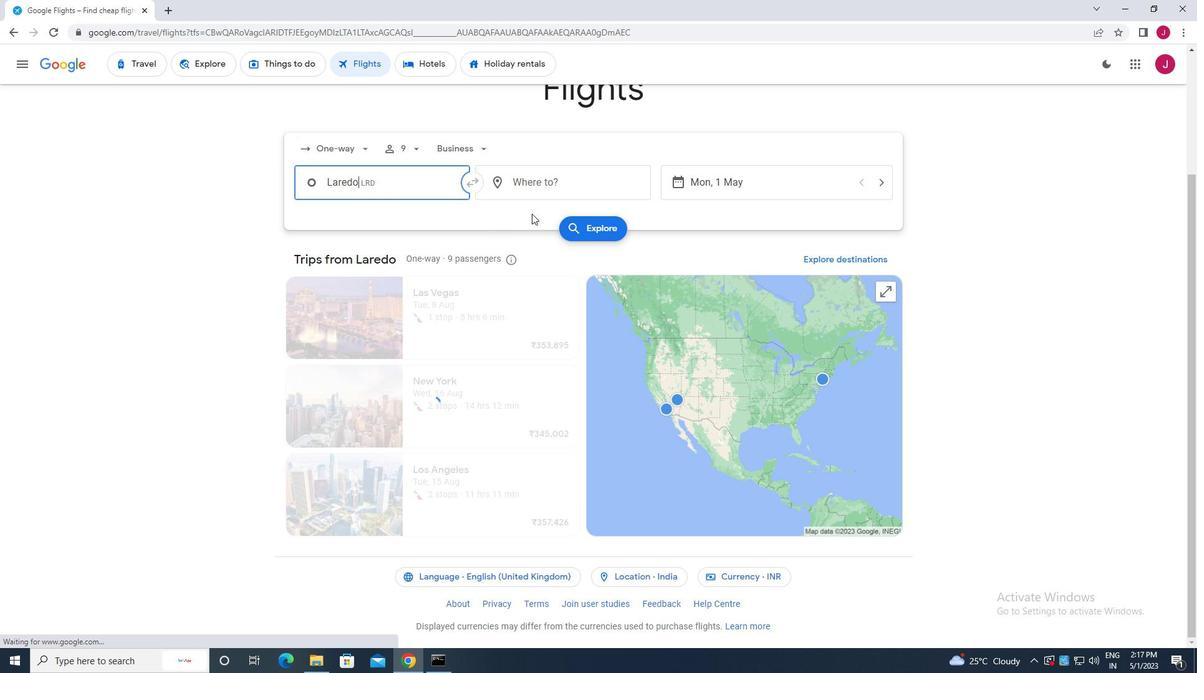 
Action: Mouse pressed left at (570, 187)
Screenshot: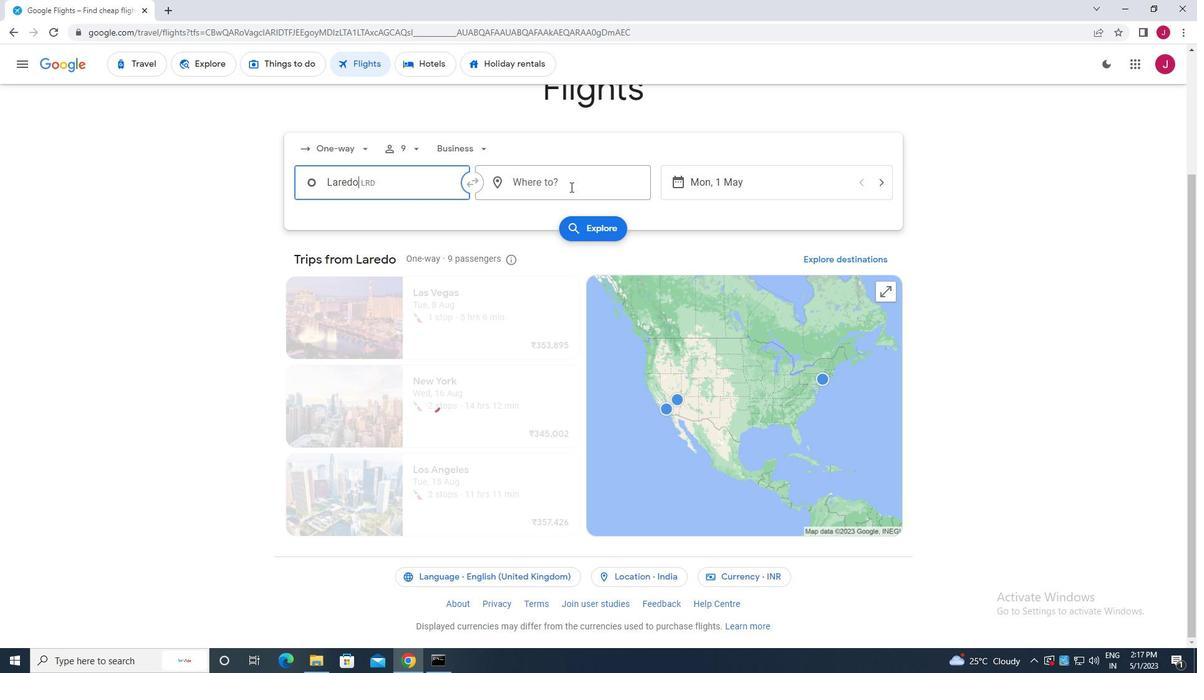 
Action: Key pressed springf
Screenshot: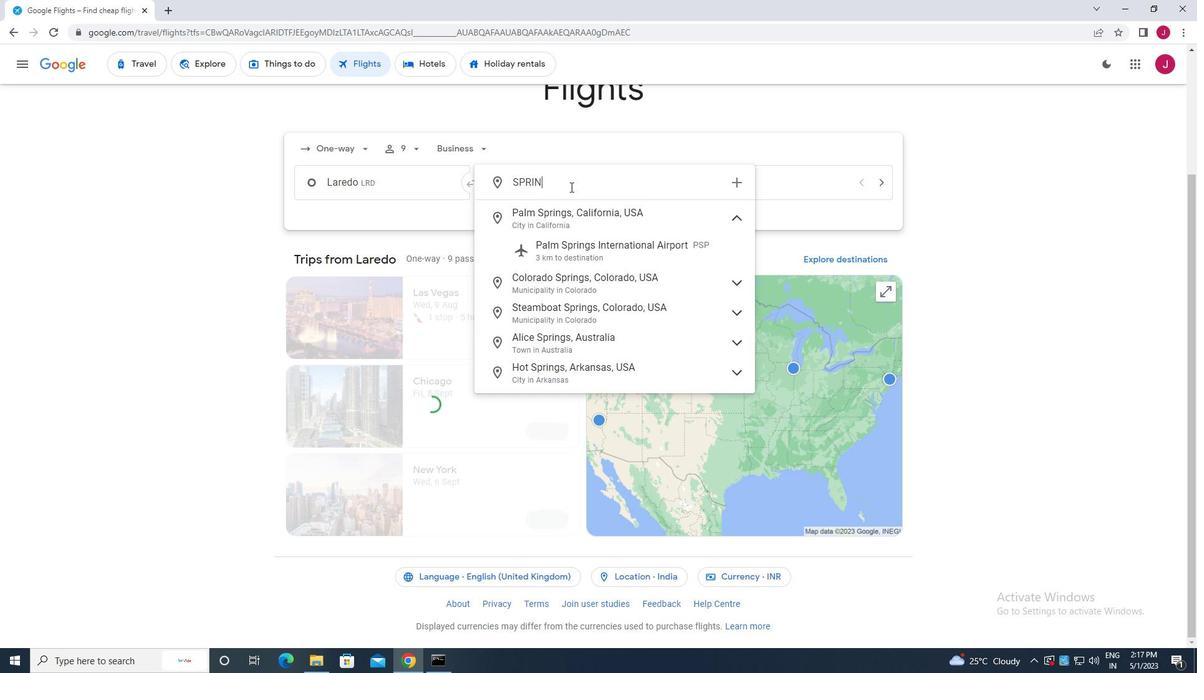 
Action: Mouse moved to (624, 278)
Screenshot: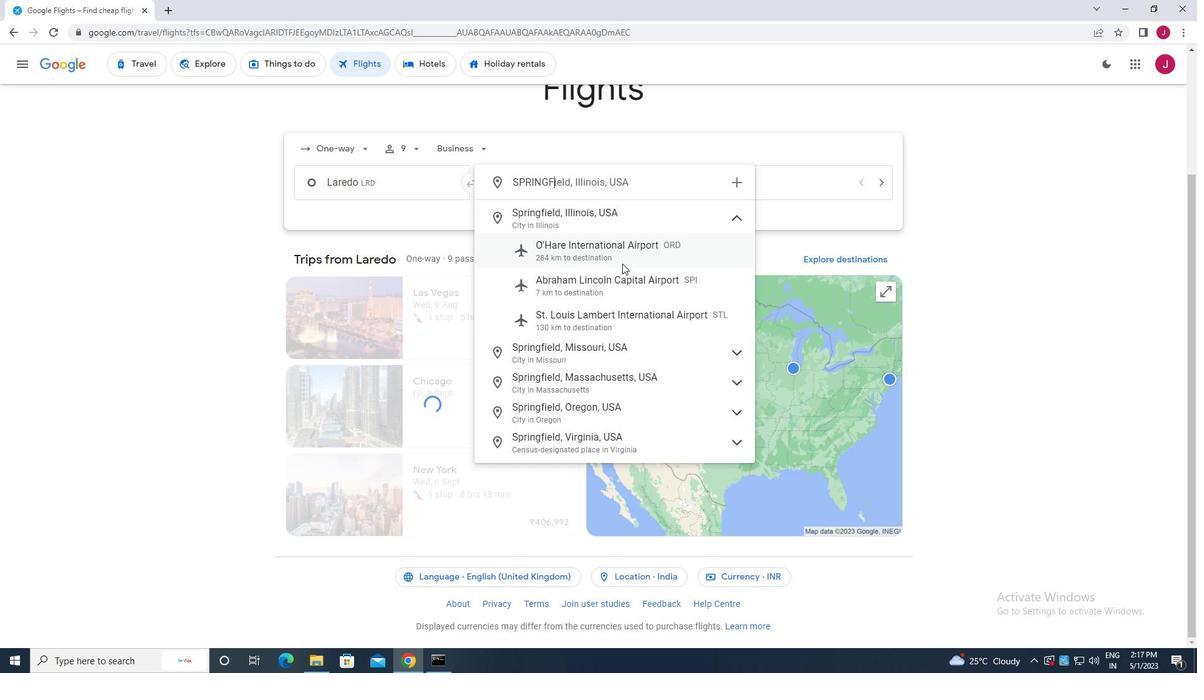 
Action: Mouse pressed left at (624, 278)
Screenshot: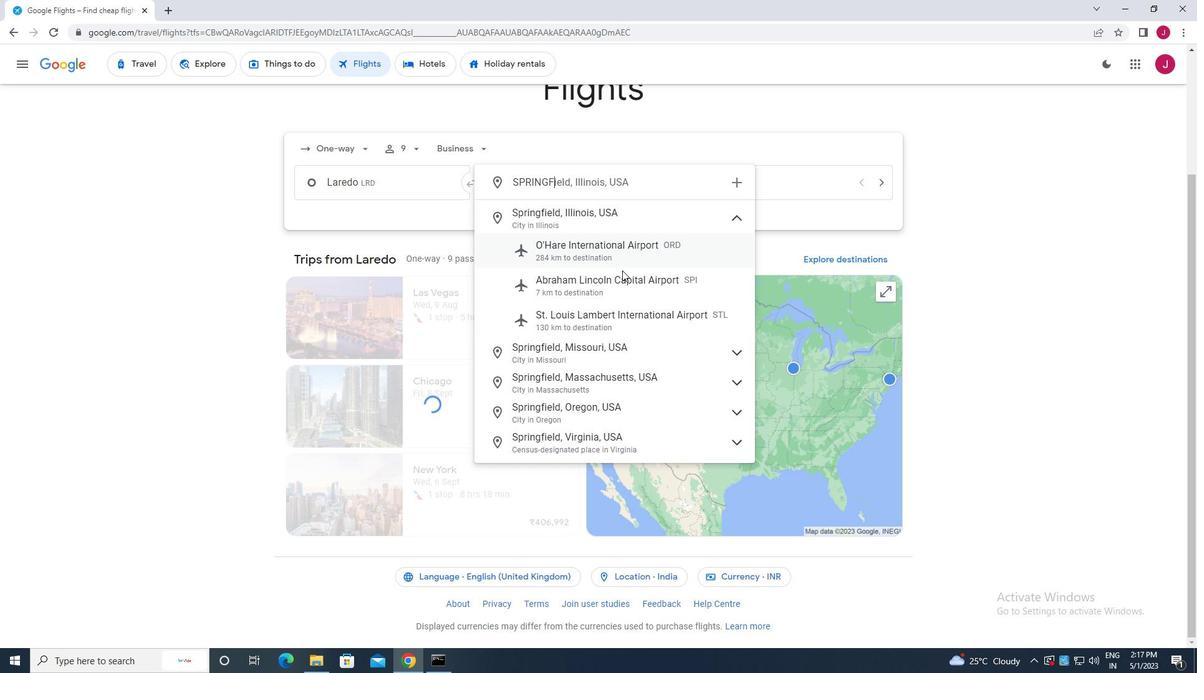 
Action: Mouse moved to (746, 179)
Screenshot: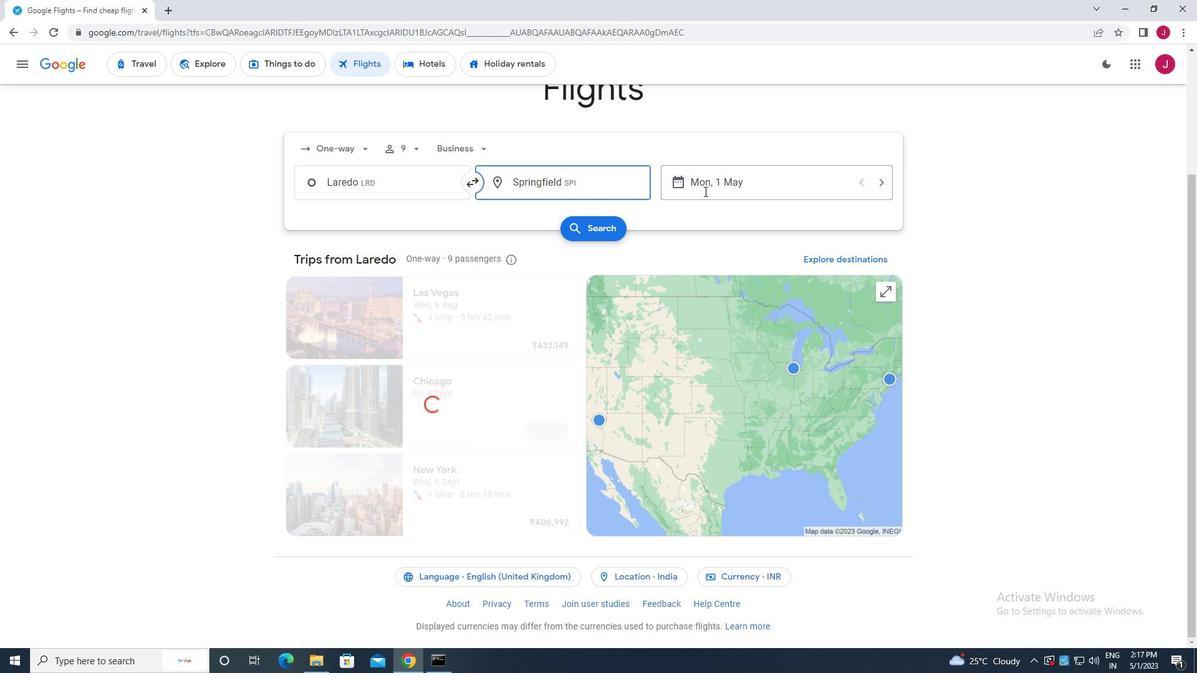 
Action: Mouse pressed left at (746, 179)
Screenshot: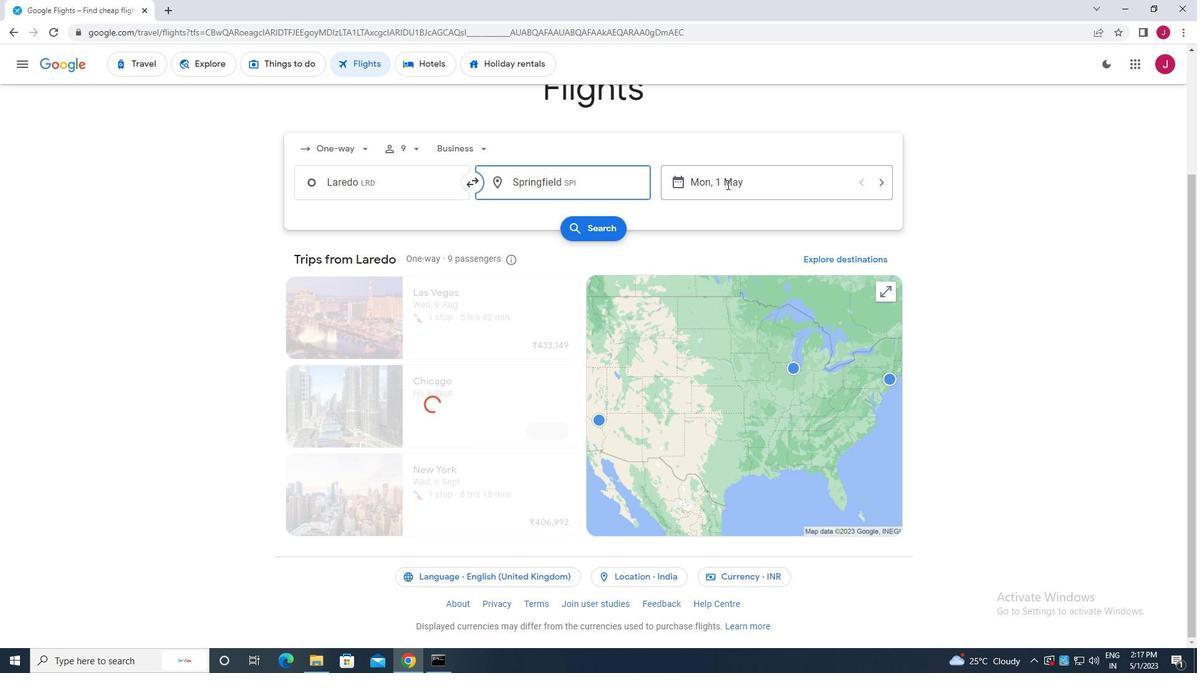 
Action: Mouse moved to (515, 275)
Screenshot: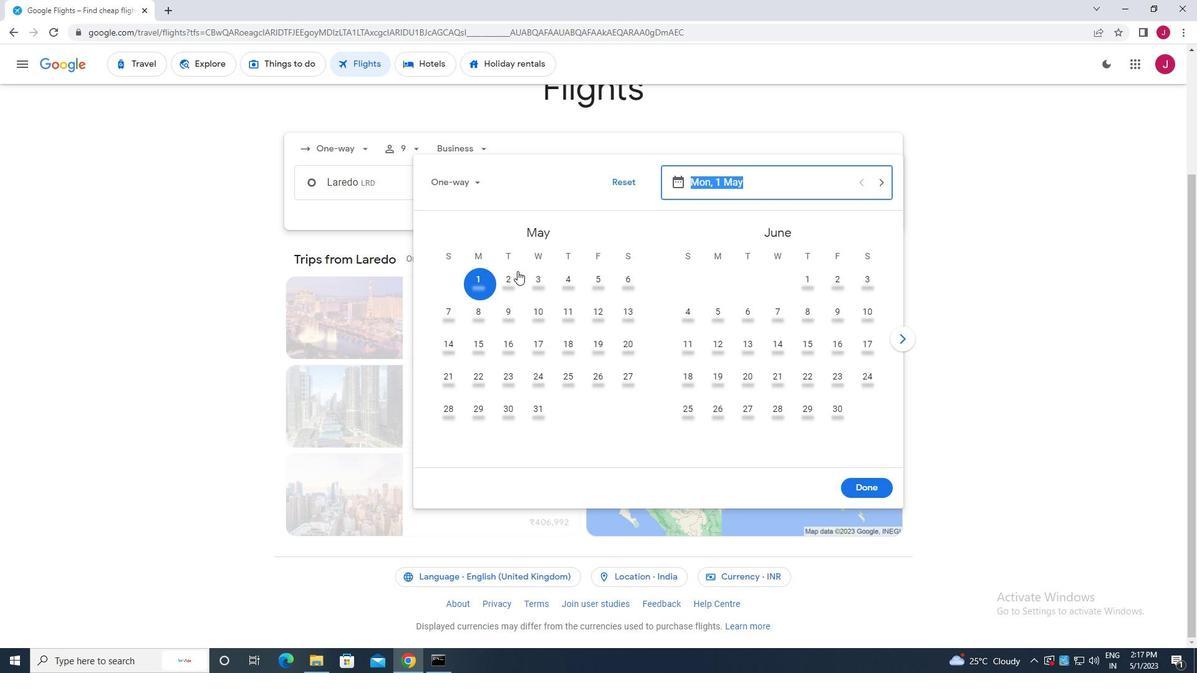 
Action: Mouse pressed left at (515, 275)
Screenshot: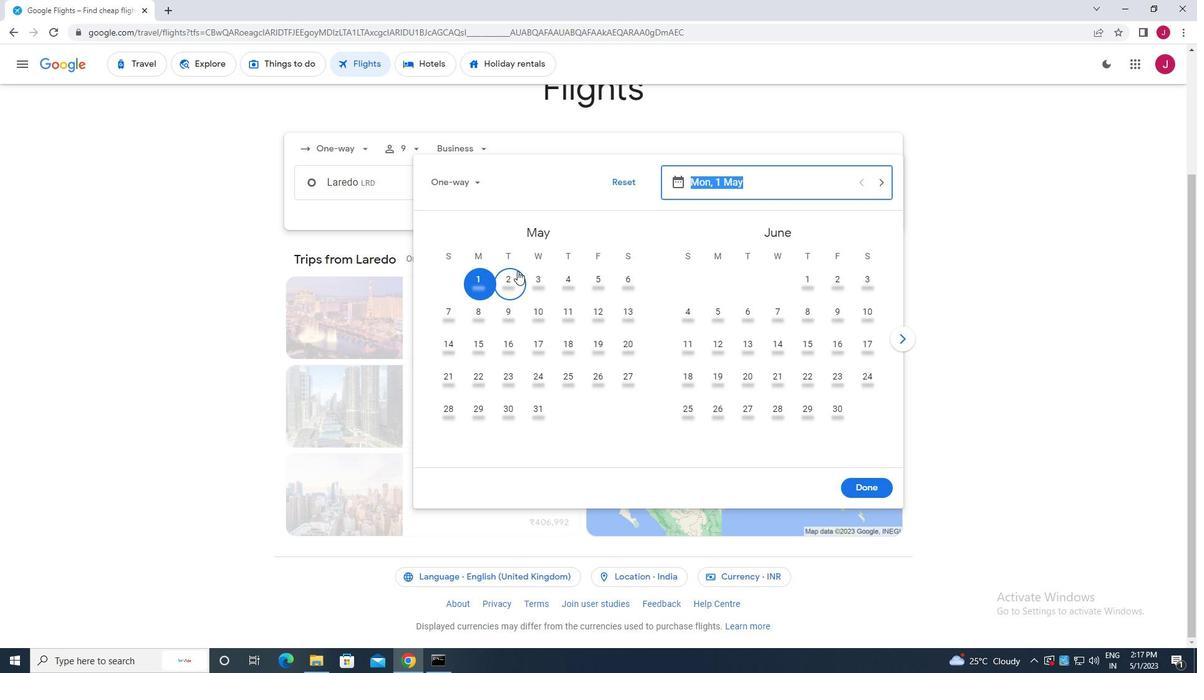 
Action: Mouse moved to (877, 482)
Screenshot: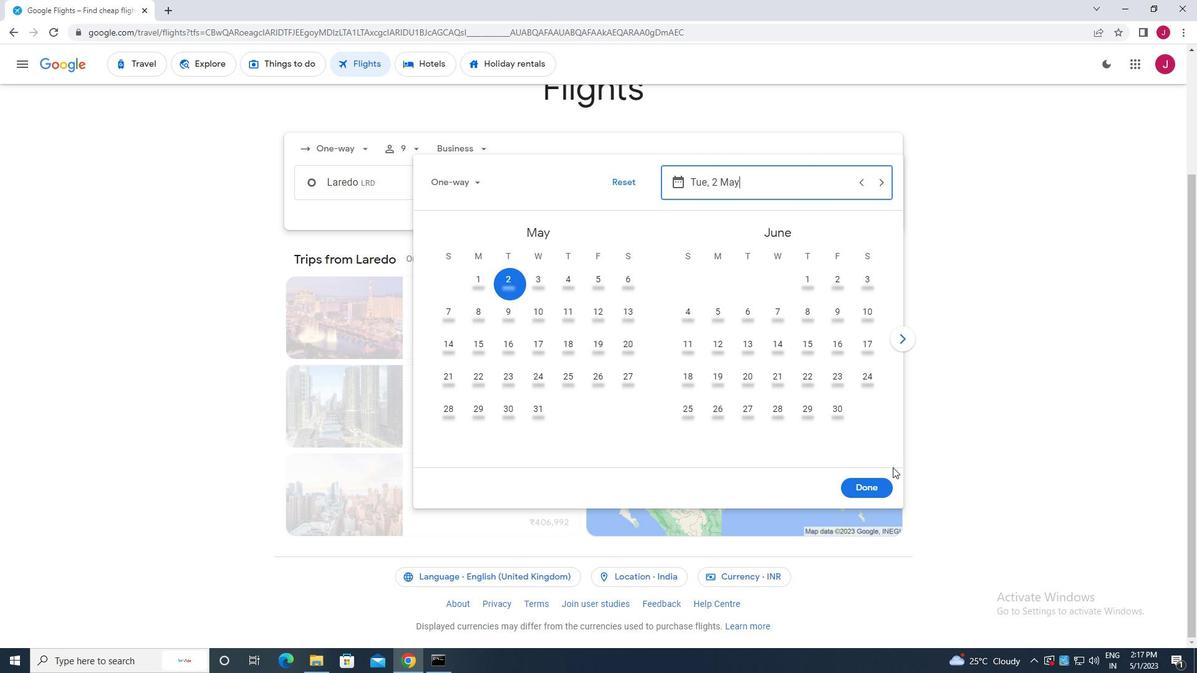 
Action: Mouse pressed left at (877, 482)
Screenshot: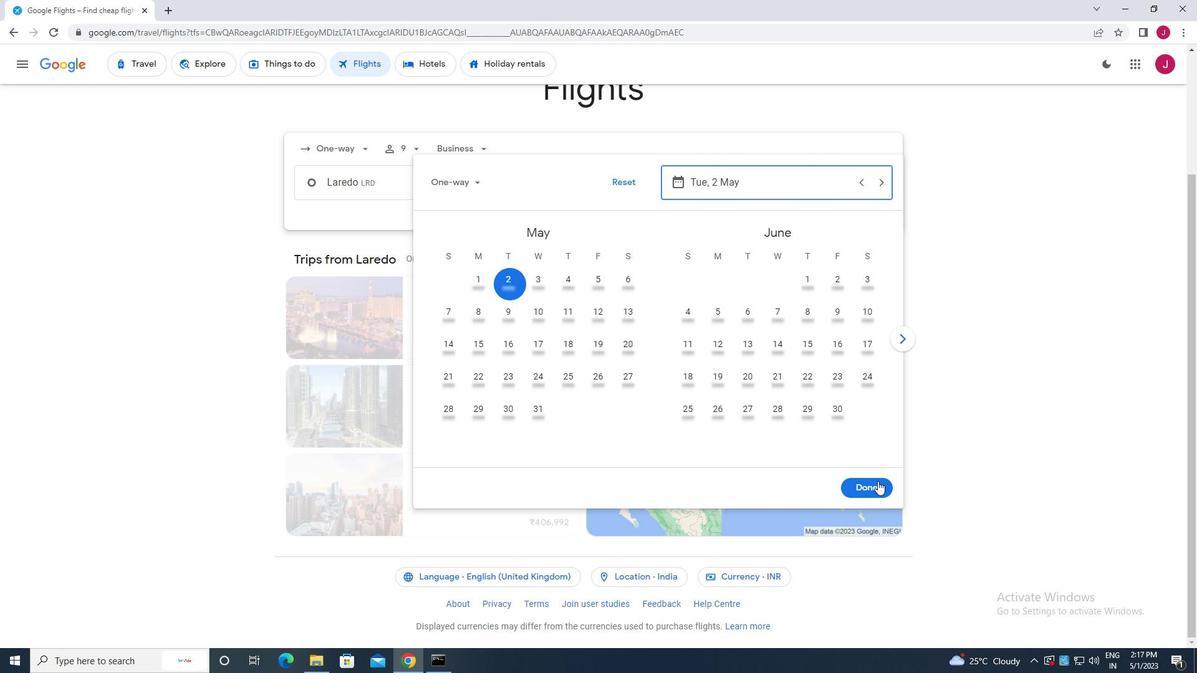 
Action: Mouse moved to (607, 231)
Screenshot: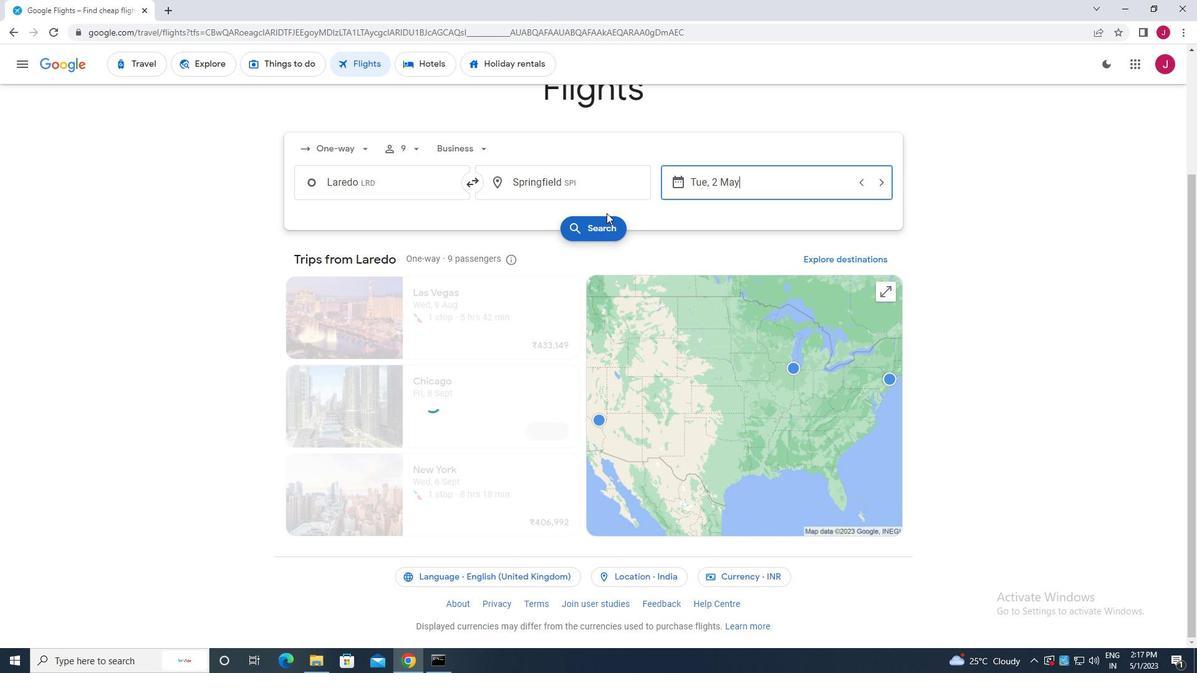 
Action: Mouse pressed left at (607, 231)
Screenshot: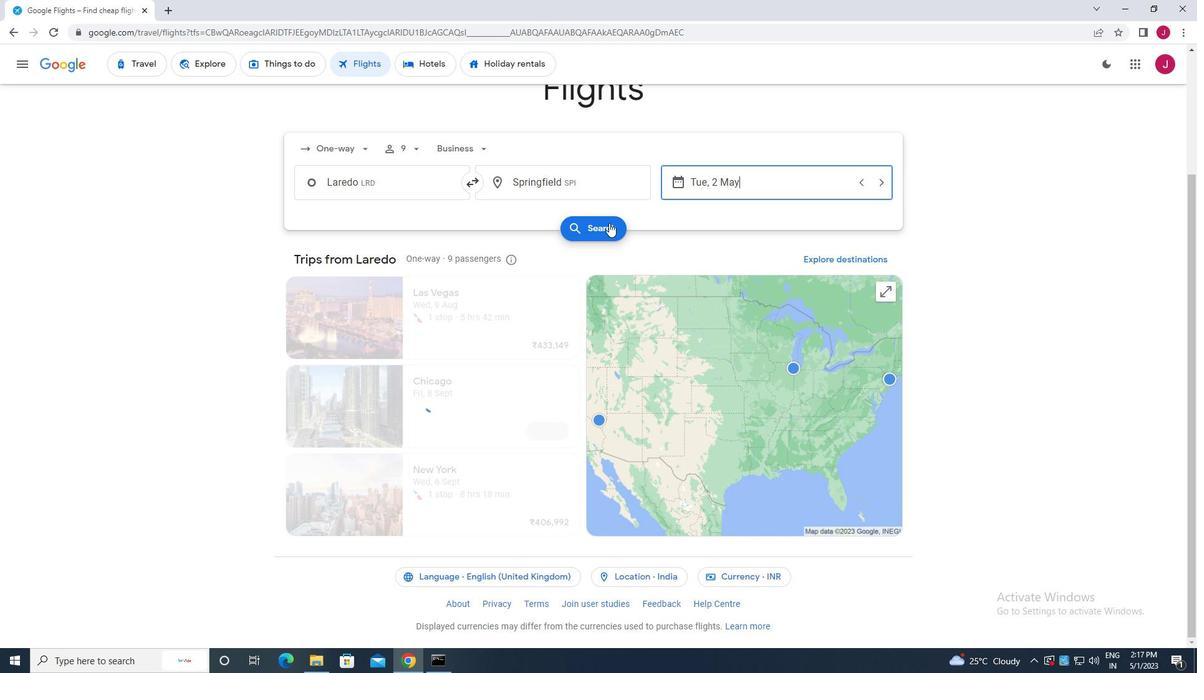 
Action: Mouse moved to (313, 180)
Screenshot: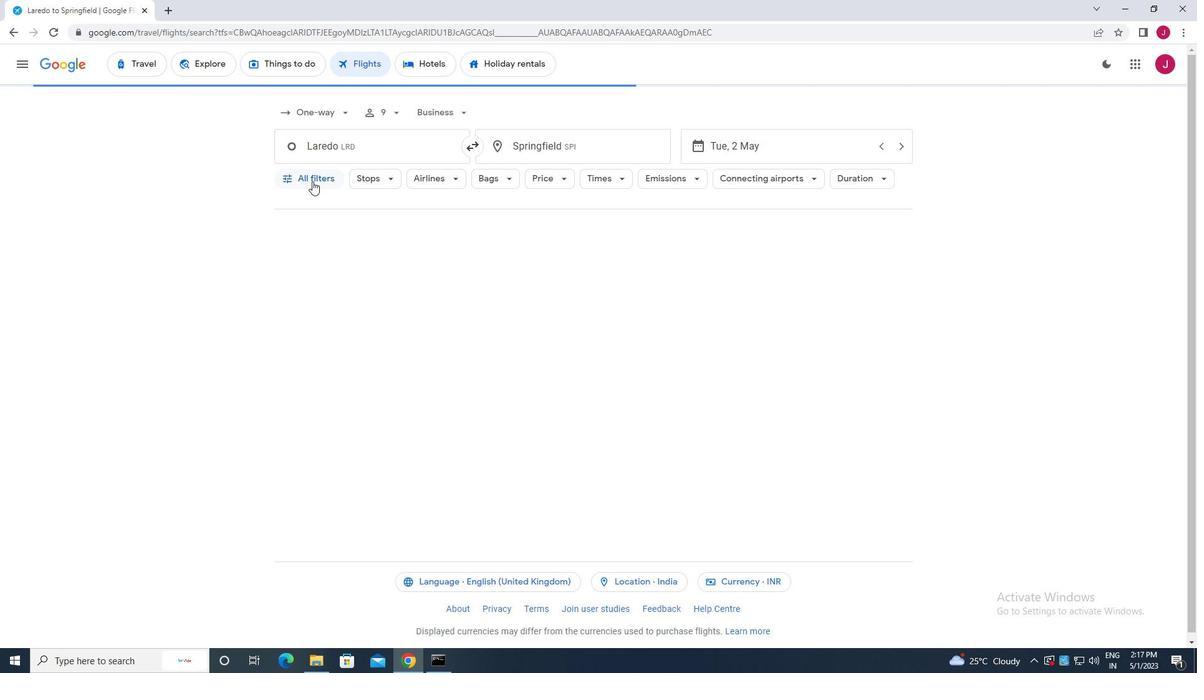 
Action: Mouse pressed left at (313, 180)
Screenshot: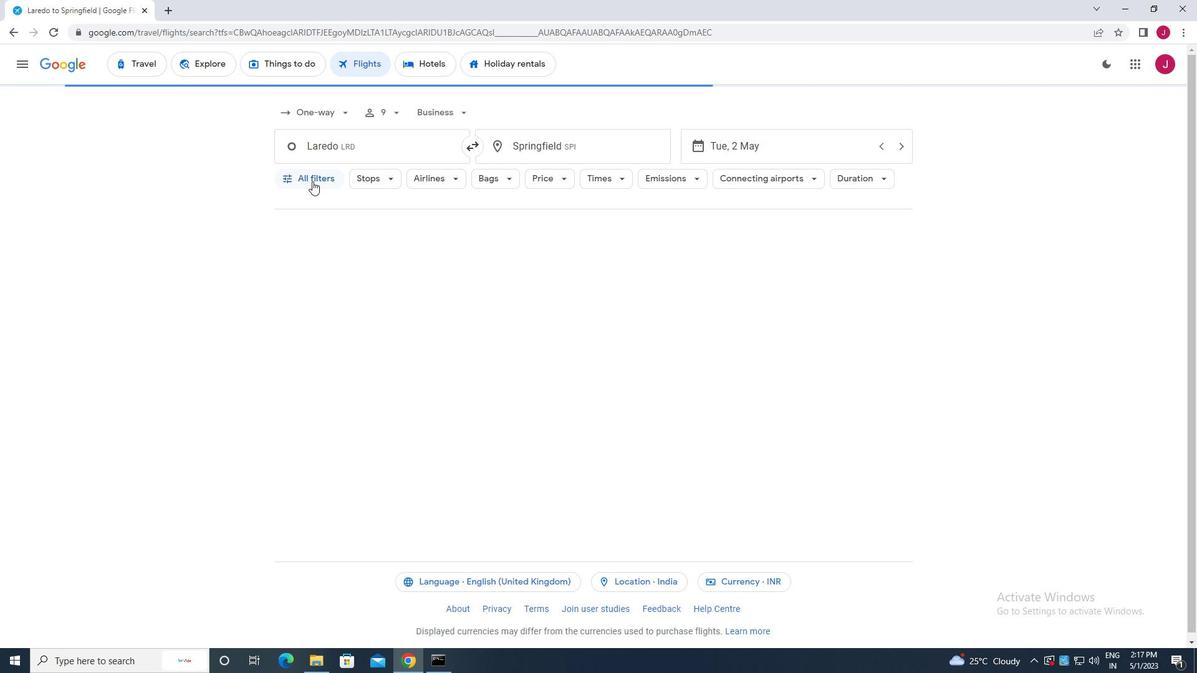 
Action: Mouse moved to (383, 301)
Screenshot: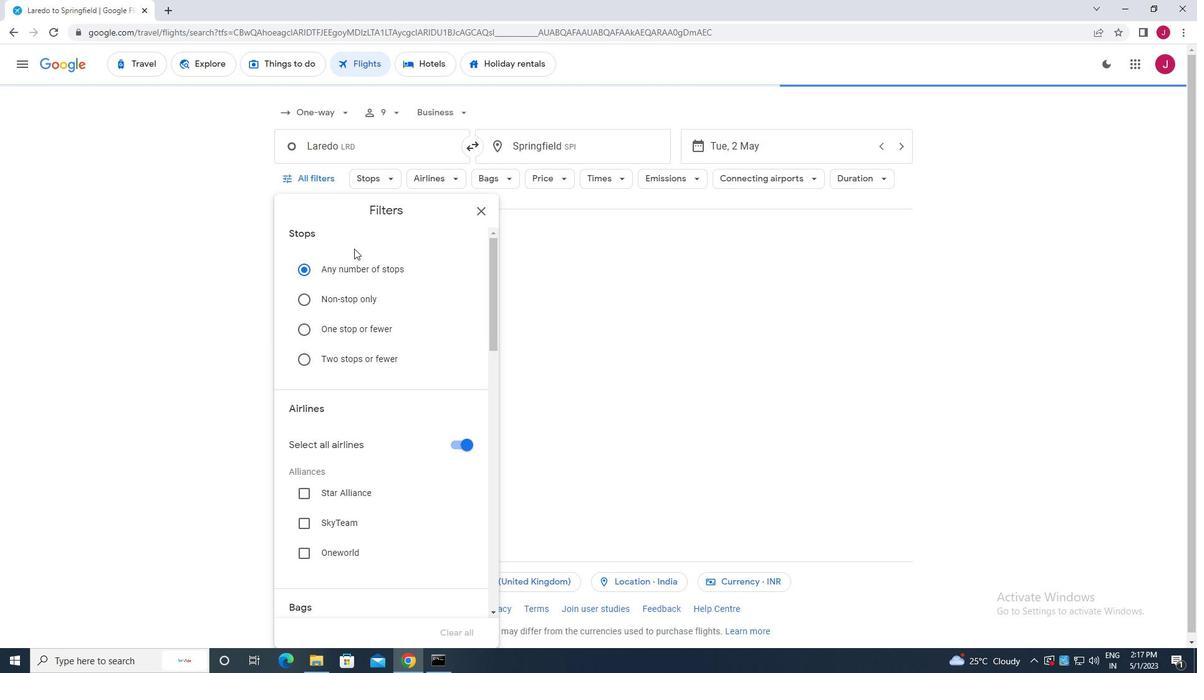 
Action: Mouse scrolled (383, 301) with delta (0, 0)
Screenshot: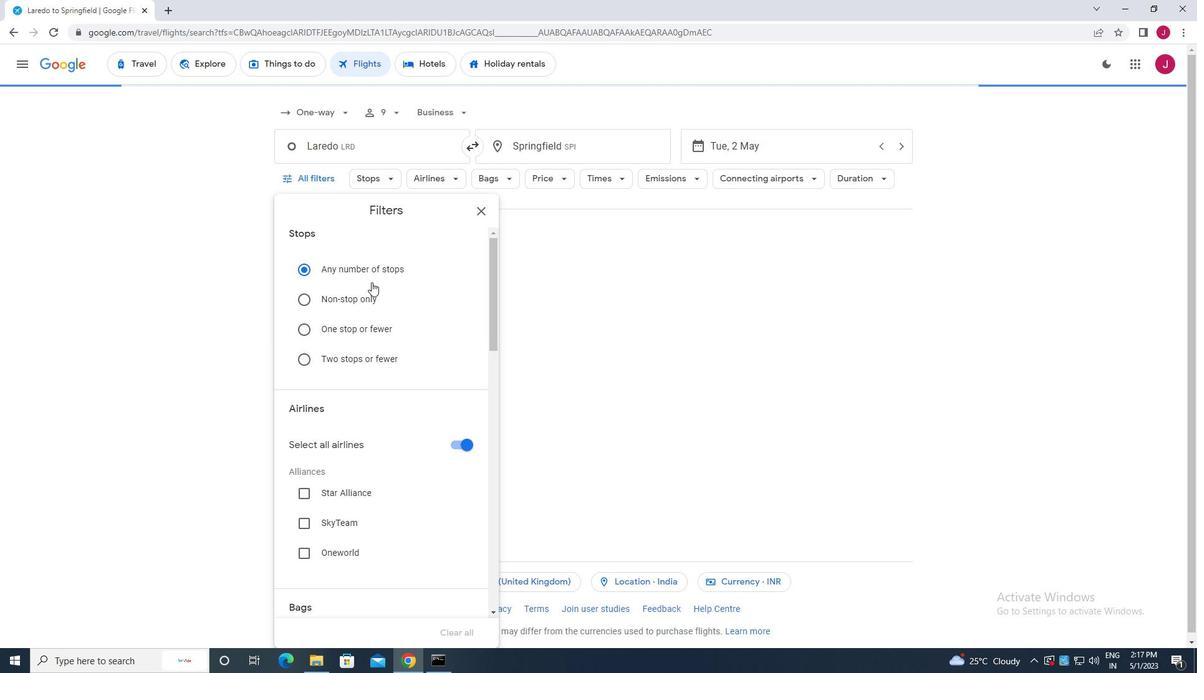
Action: Mouse scrolled (383, 301) with delta (0, 0)
Screenshot: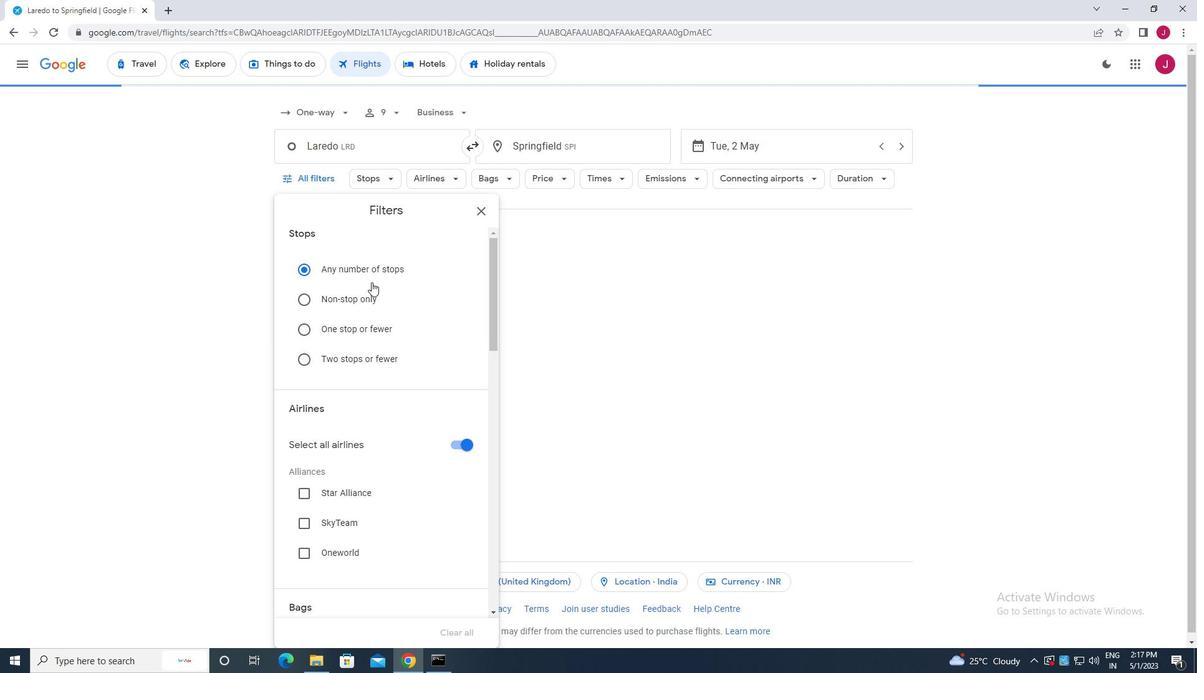 
Action: Mouse scrolled (383, 301) with delta (0, 0)
Screenshot: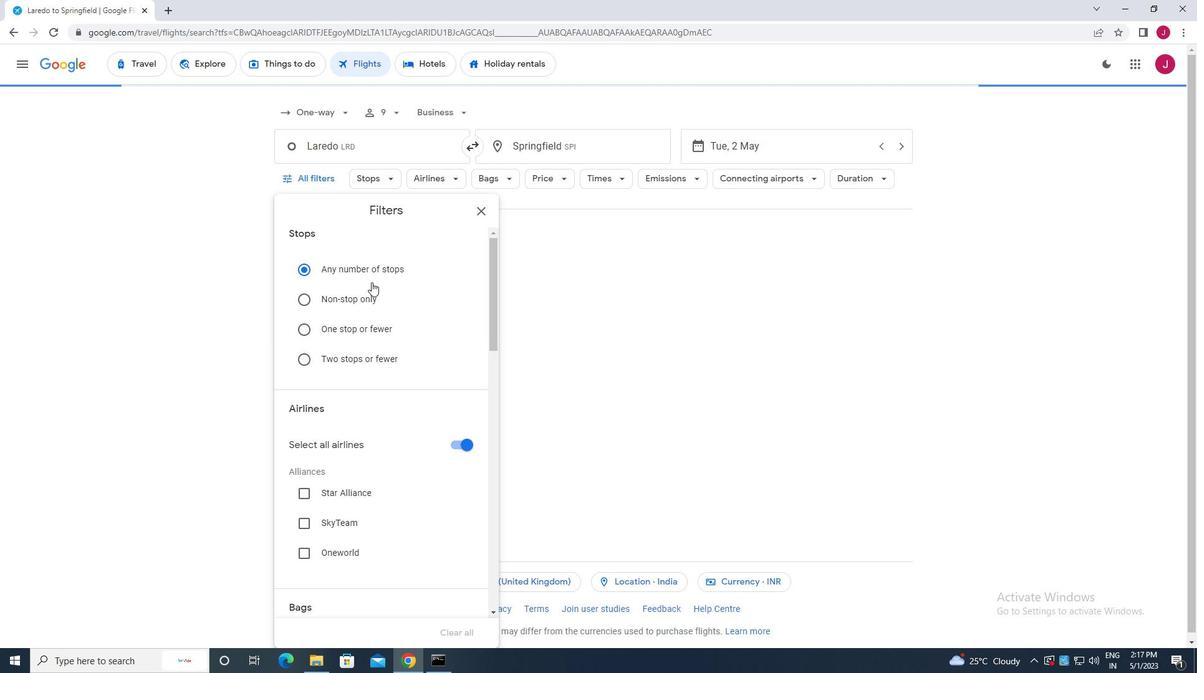 
Action: Mouse scrolled (383, 301) with delta (0, 0)
Screenshot: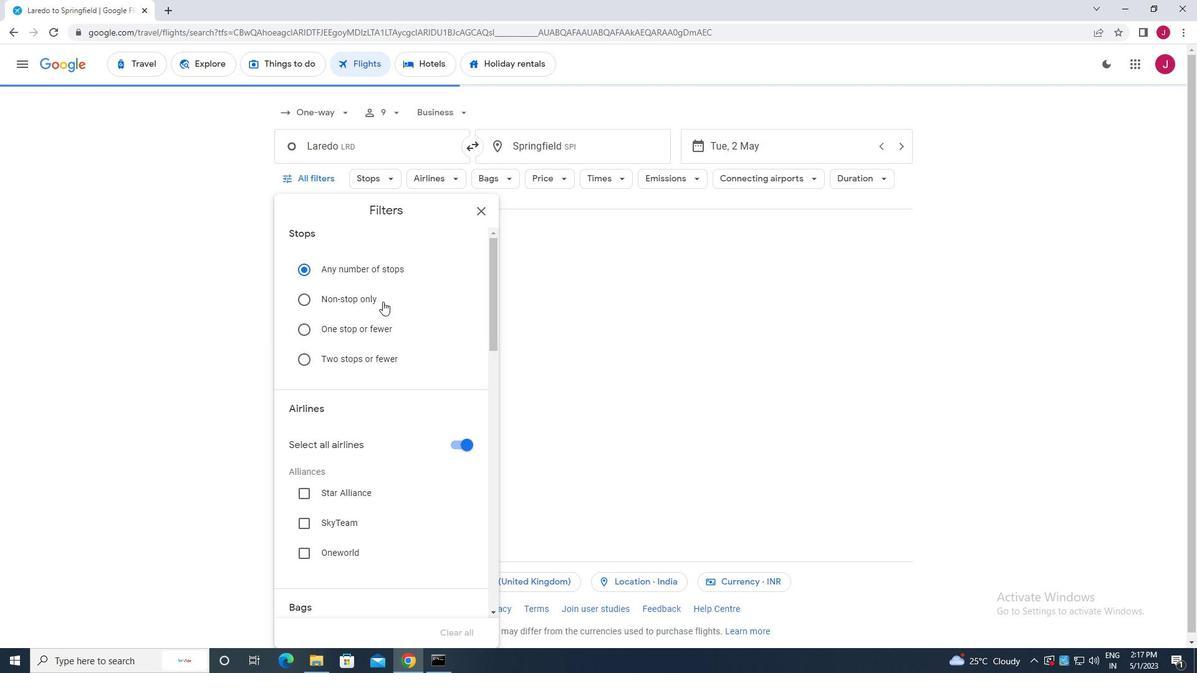 
Action: Mouse moved to (459, 261)
Screenshot: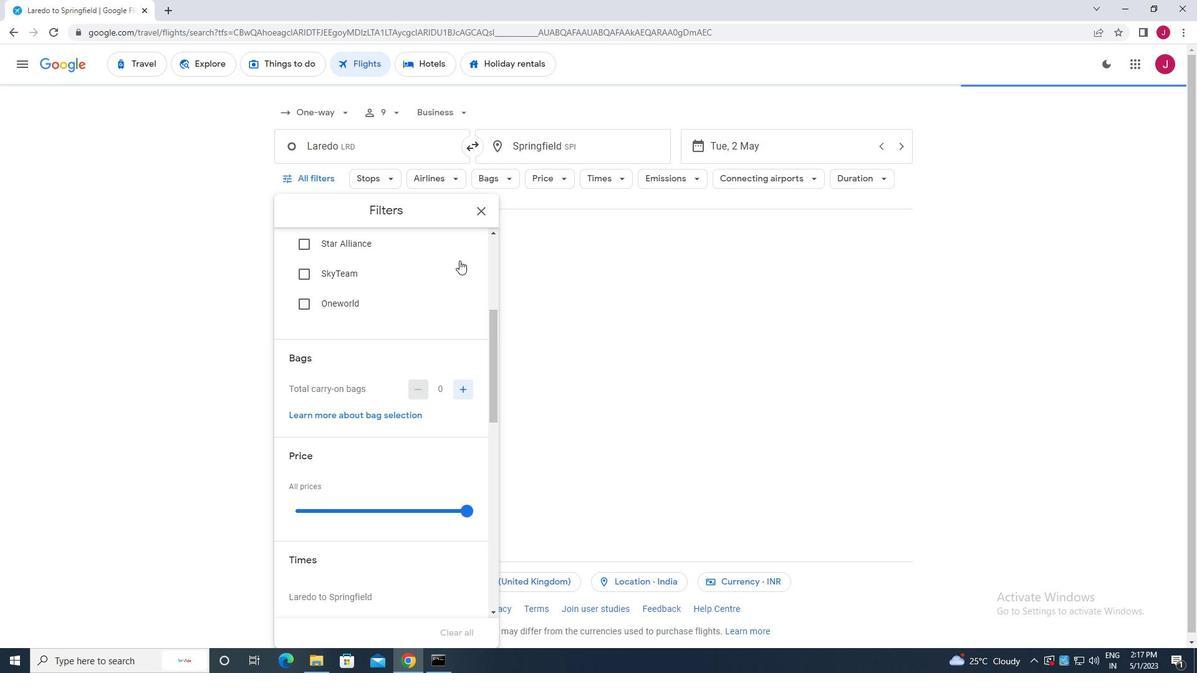 
Action: Mouse scrolled (459, 262) with delta (0, 0)
Screenshot: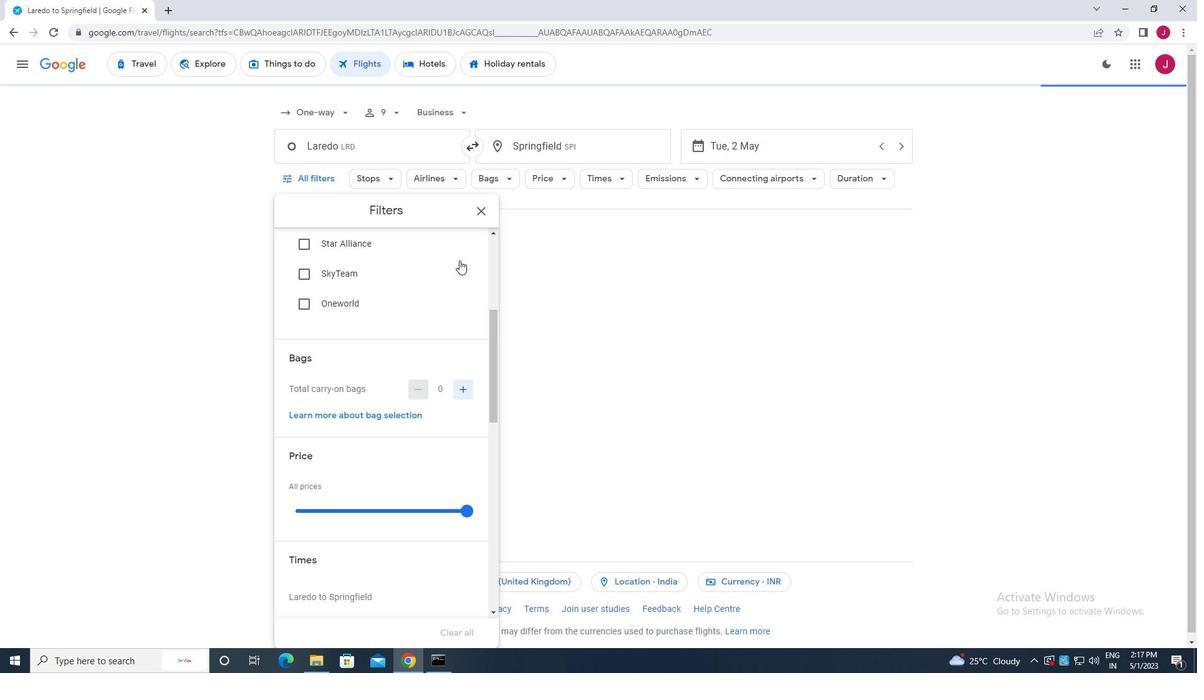 
Action: Mouse scrolled (459, 262) with delta (0, 0)
Screenshot: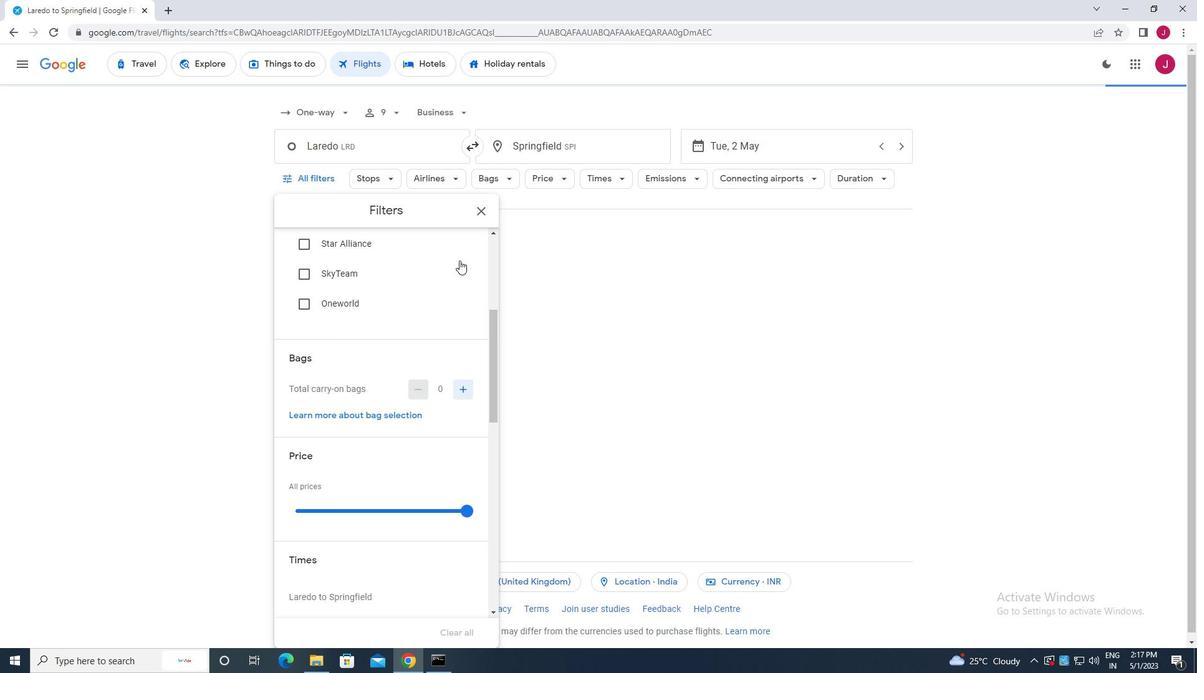 
Action: Mouse moved to (461, 316)
Screenshot: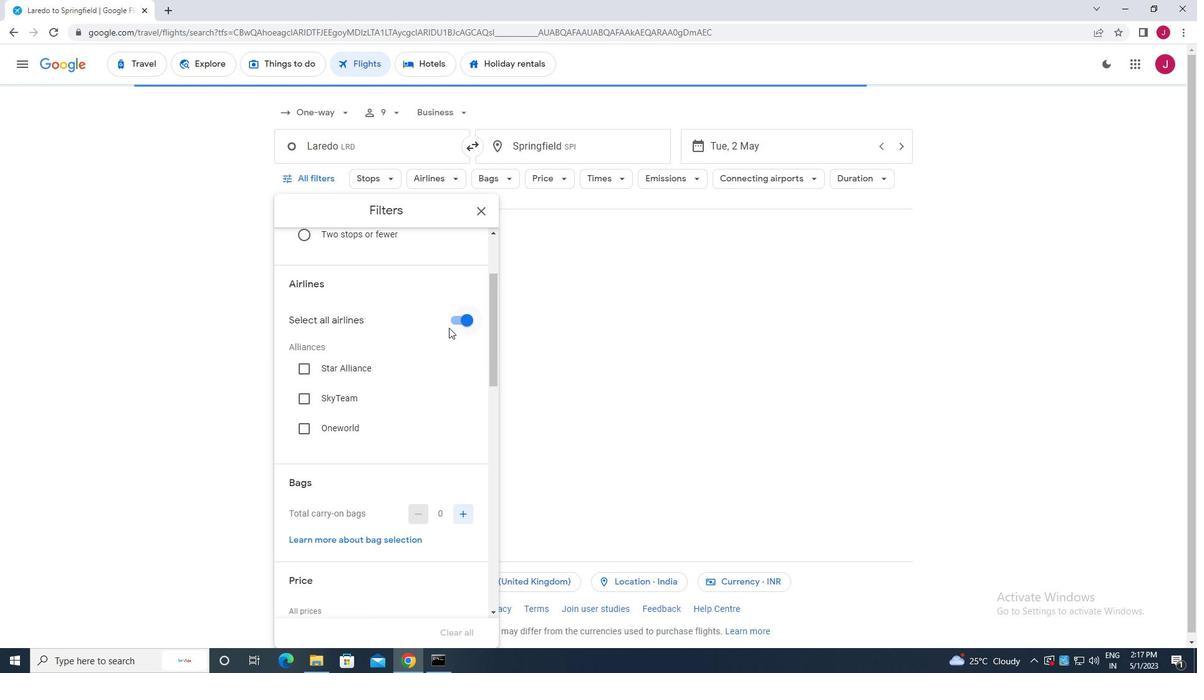 
Action: Mouse pressed left at (461, 316)
Screenshot: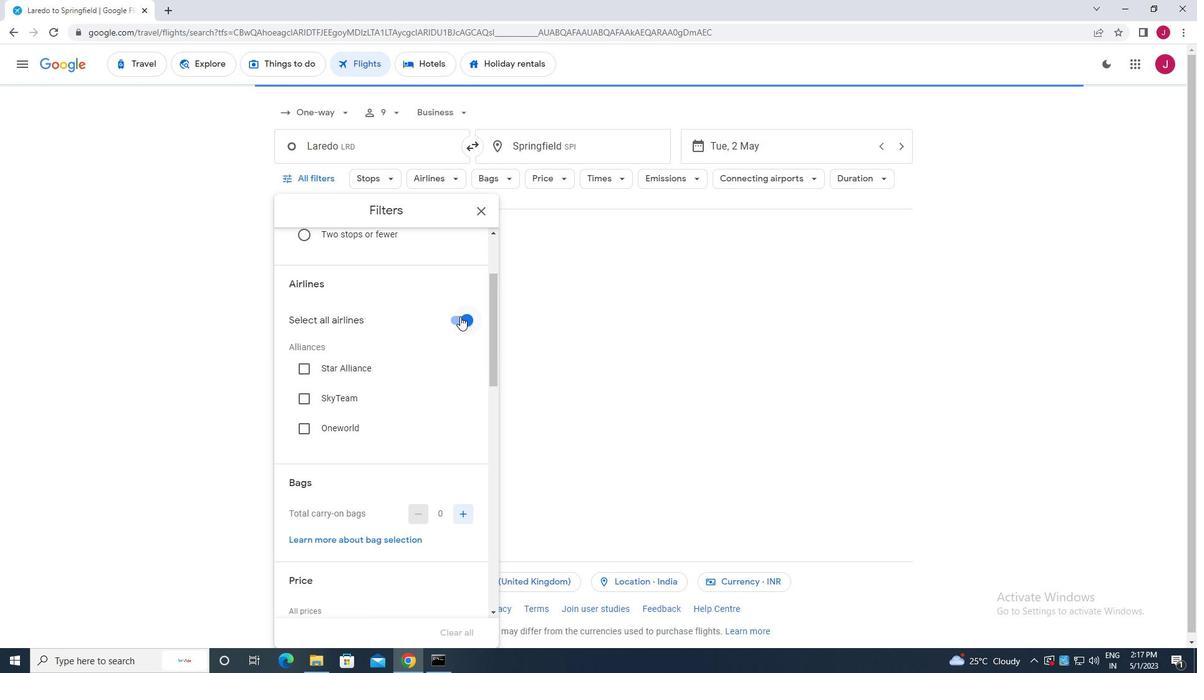 
Action: Mouse moved to (424, 351)
Screenshot: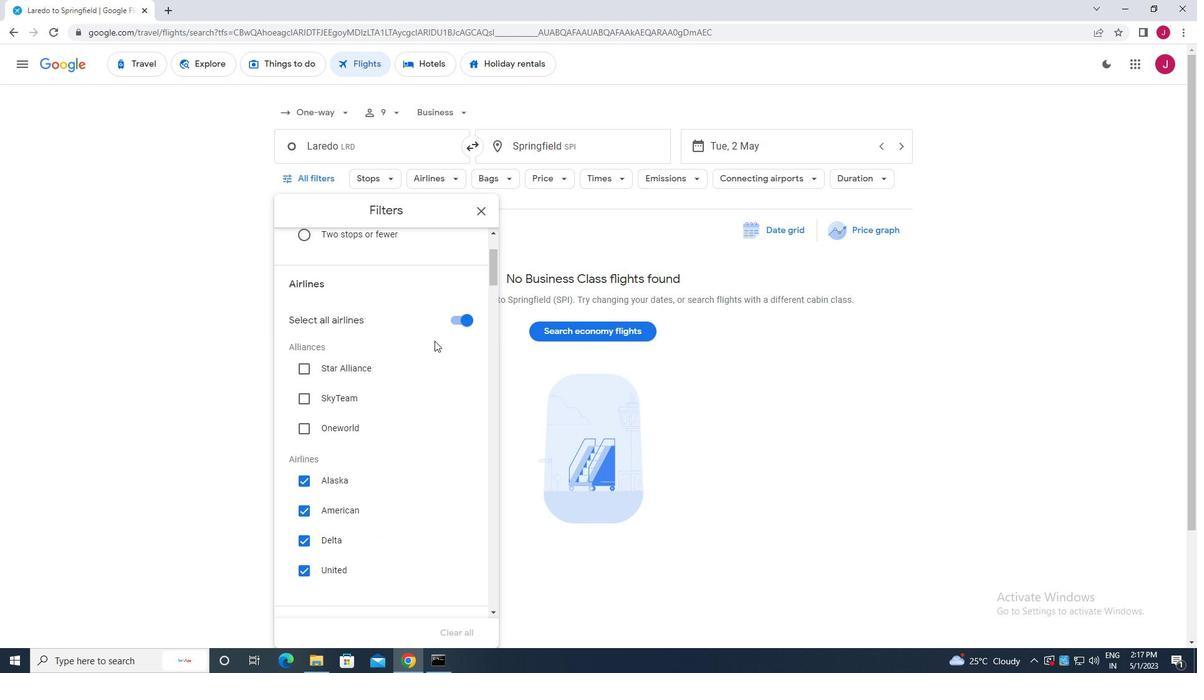 
Action: Mouse scrolled (424, 350) with delta (0, 0)
Screenshot: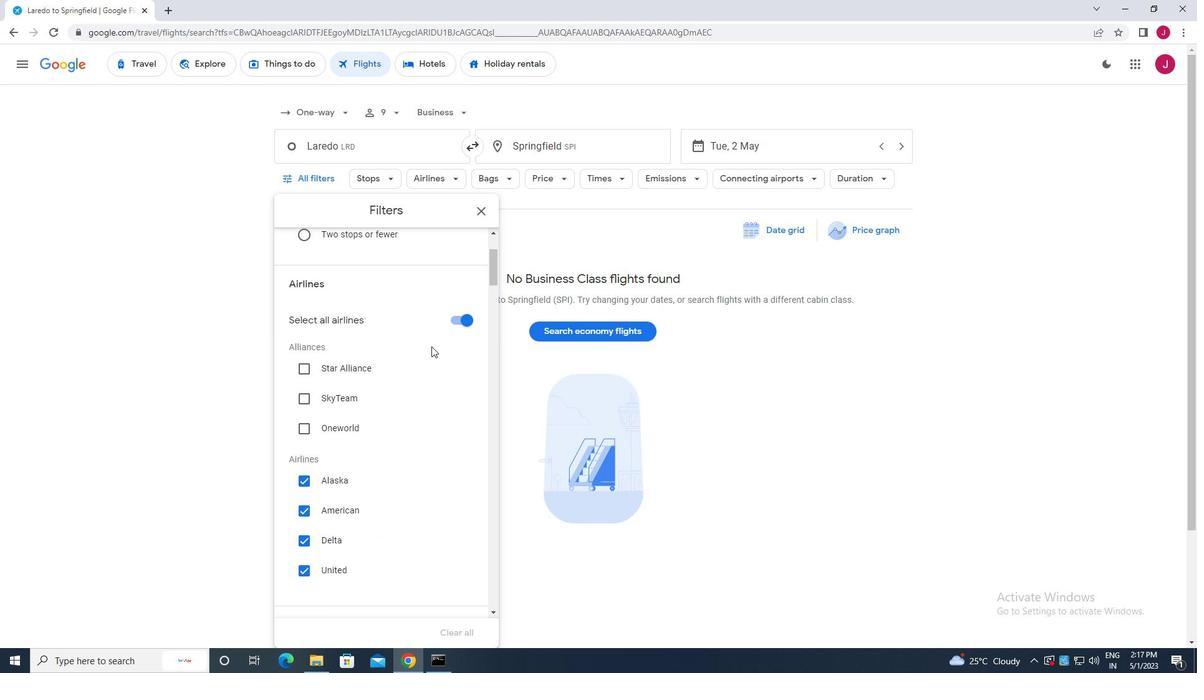 
Action: Mouse moved to (464, 257)
Screenshot: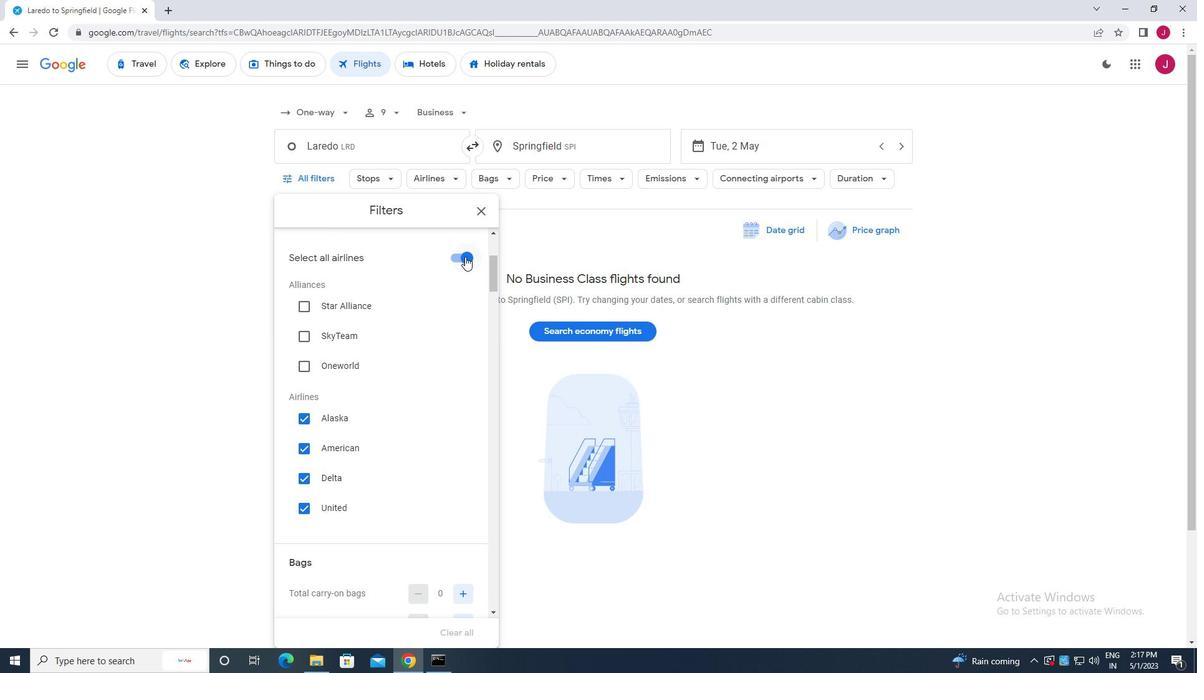 
Action: Mouse pressed left at (464, 257)
Screenshot: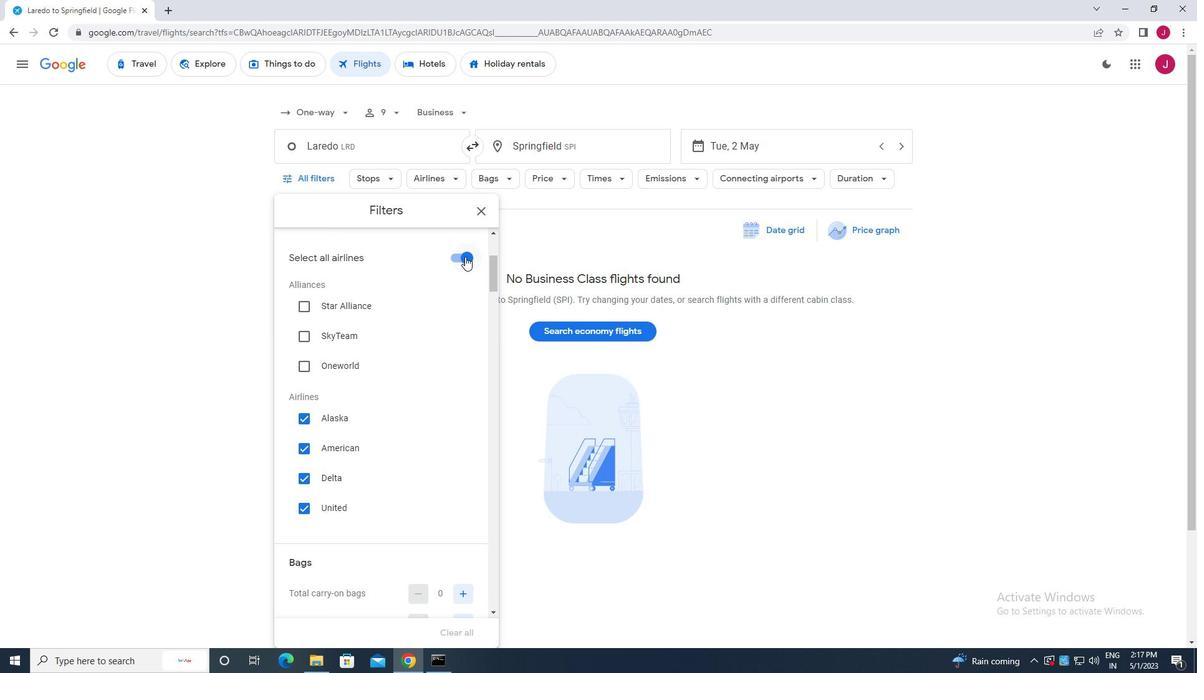 
Action: Mouse moved to (305, 442)
Screenshot: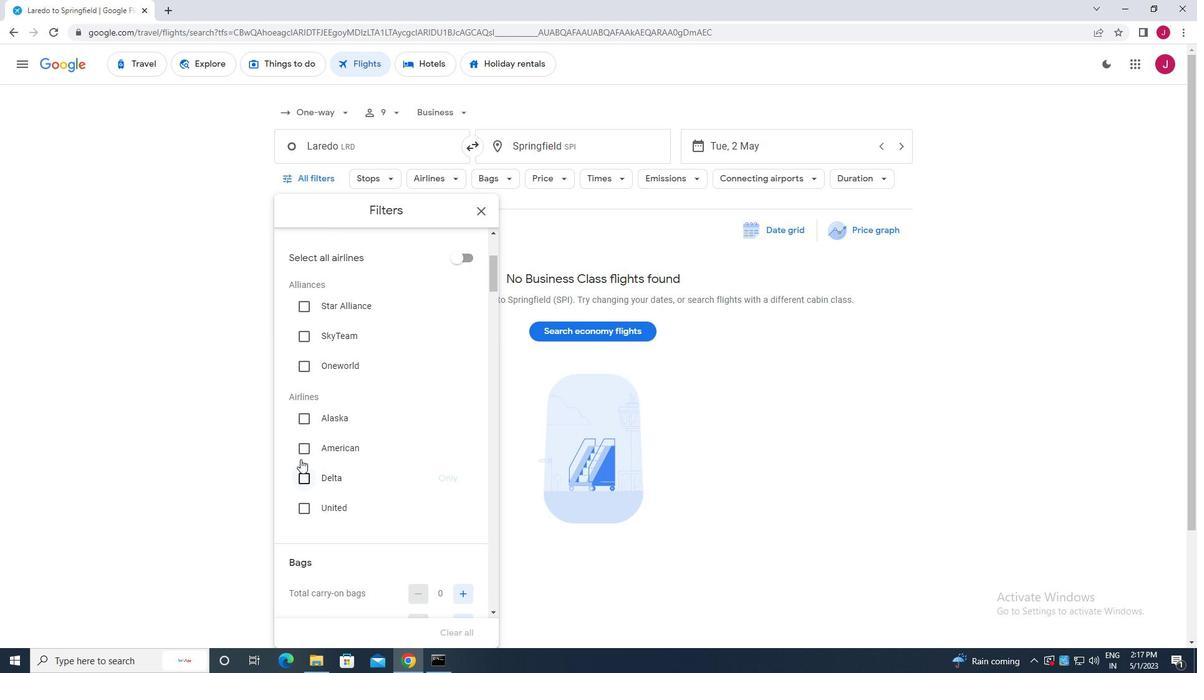 
Action: Mouse pressed left at (305, 442)
Screenshot: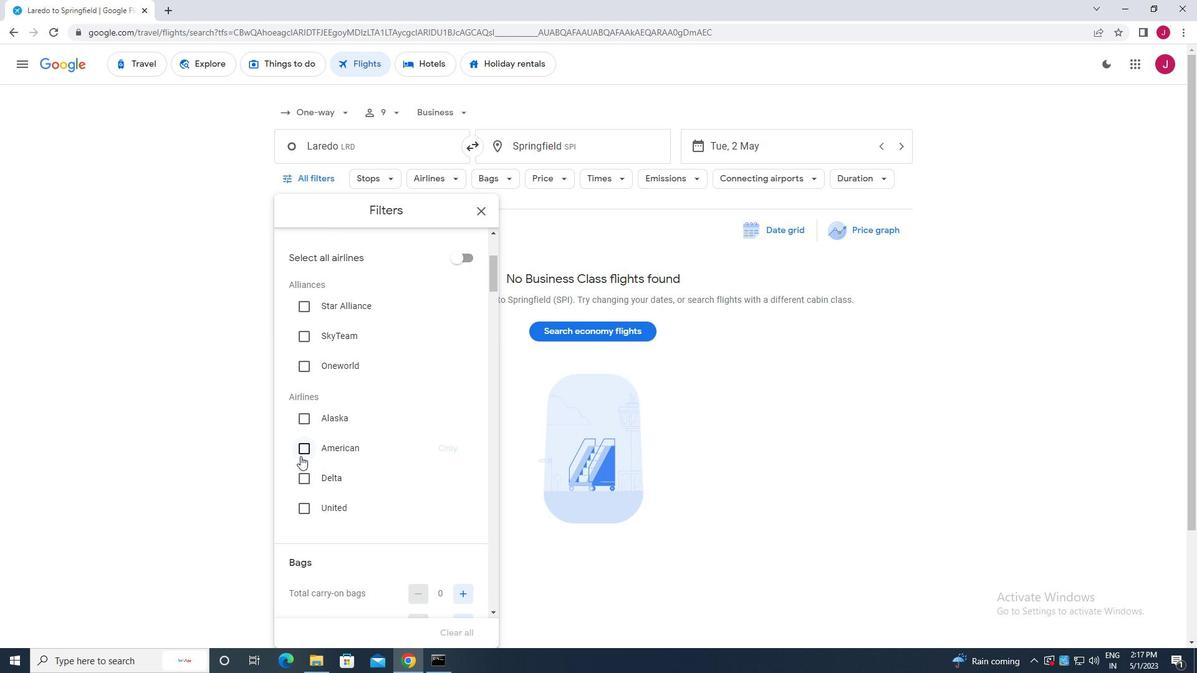 
Action: Mouse moved to (401, 439)
Screenshot: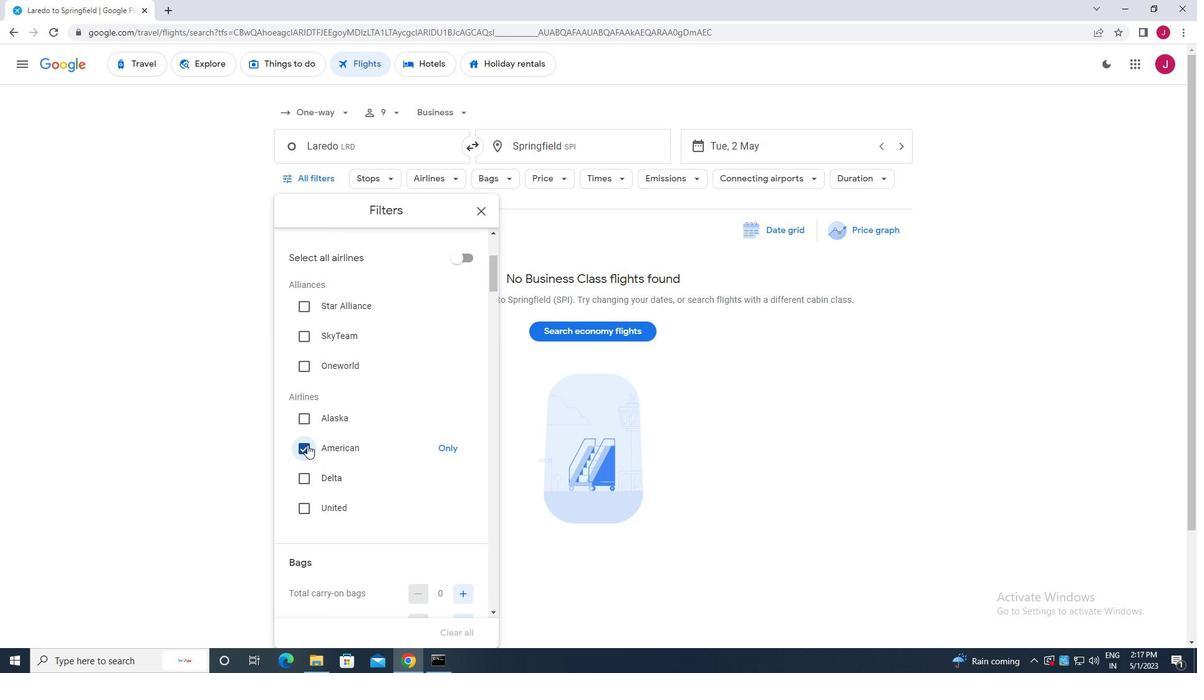 
Action: Mouse scrolled (401, 438) with delta (0, 0)
Screenshot: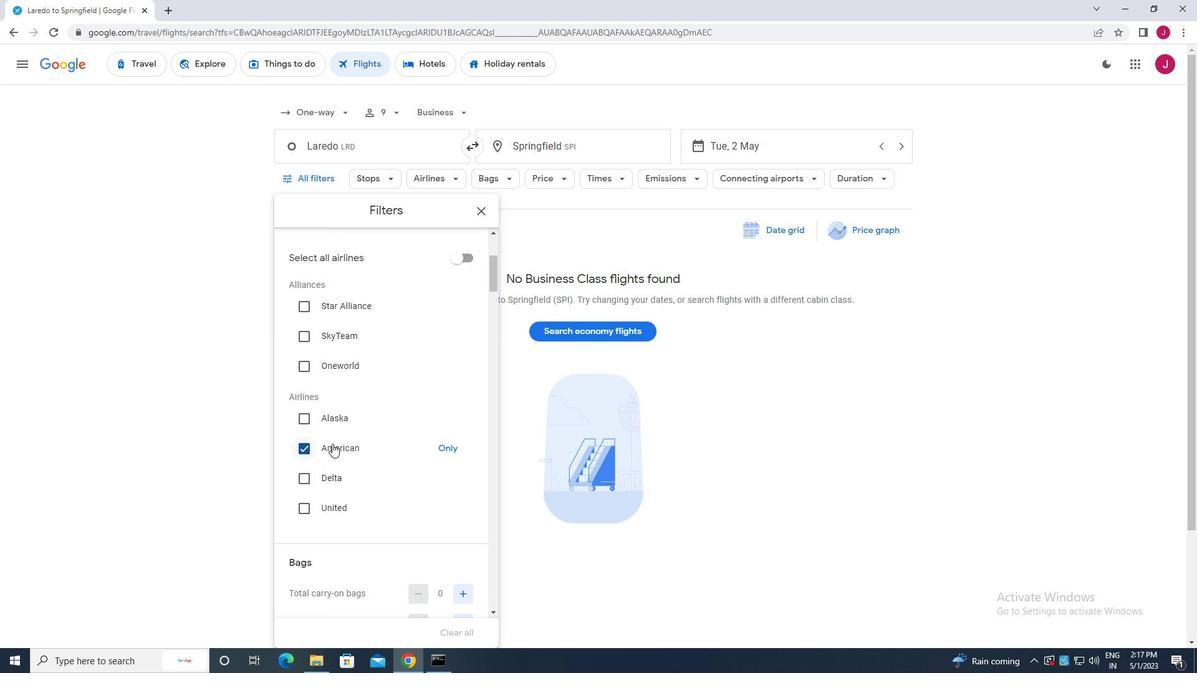 
Action: Mouse scrolled (401, 438) with delta (0, 0)
Screenshot: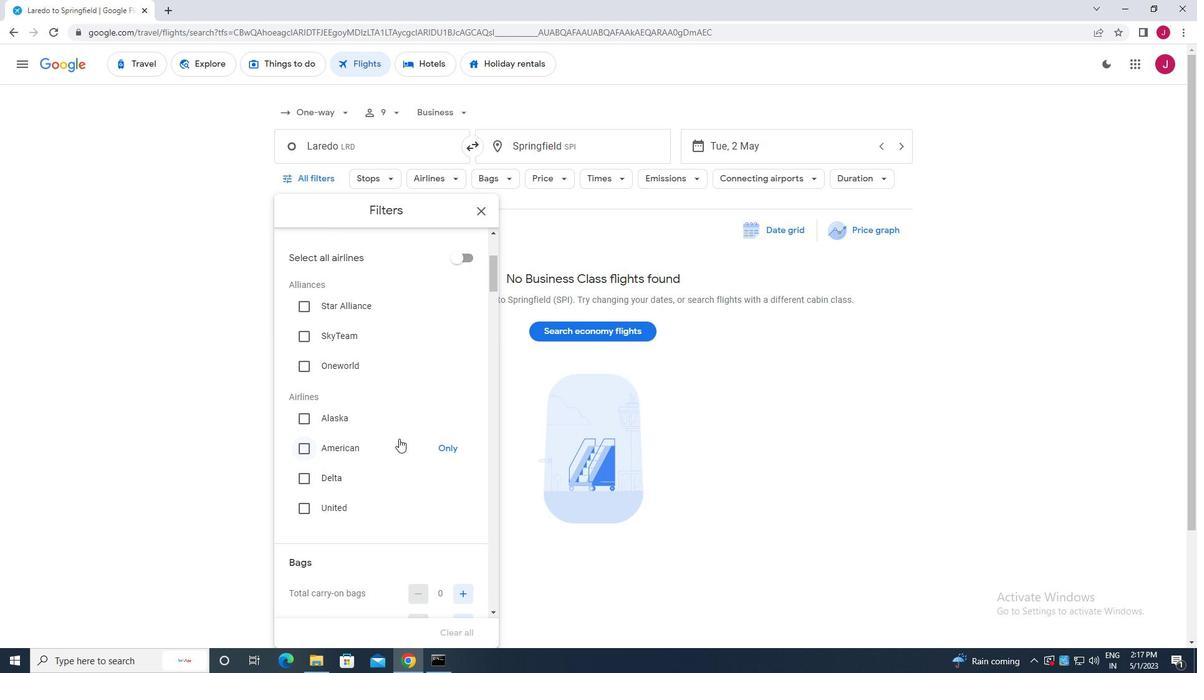
Action: Mouse scrolled (401, 438) with delta (0, 0)
Screenshot: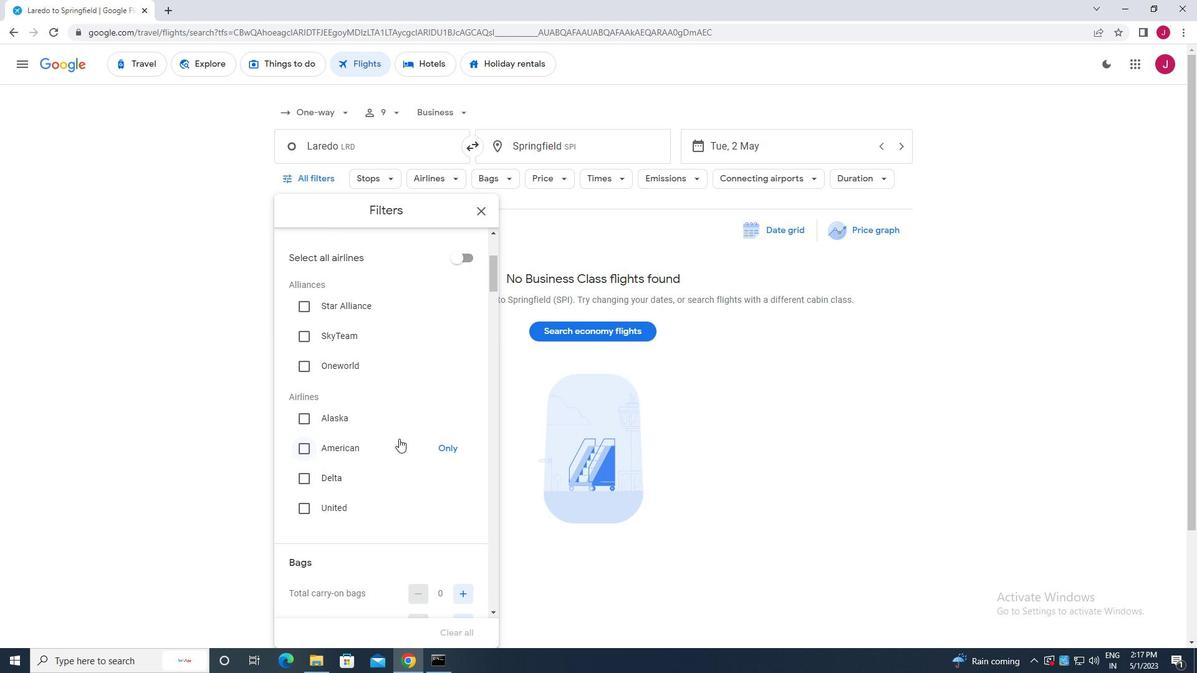 
Action: Mouse scrolled (401, 438) with delta (0, 0)
Screenshot: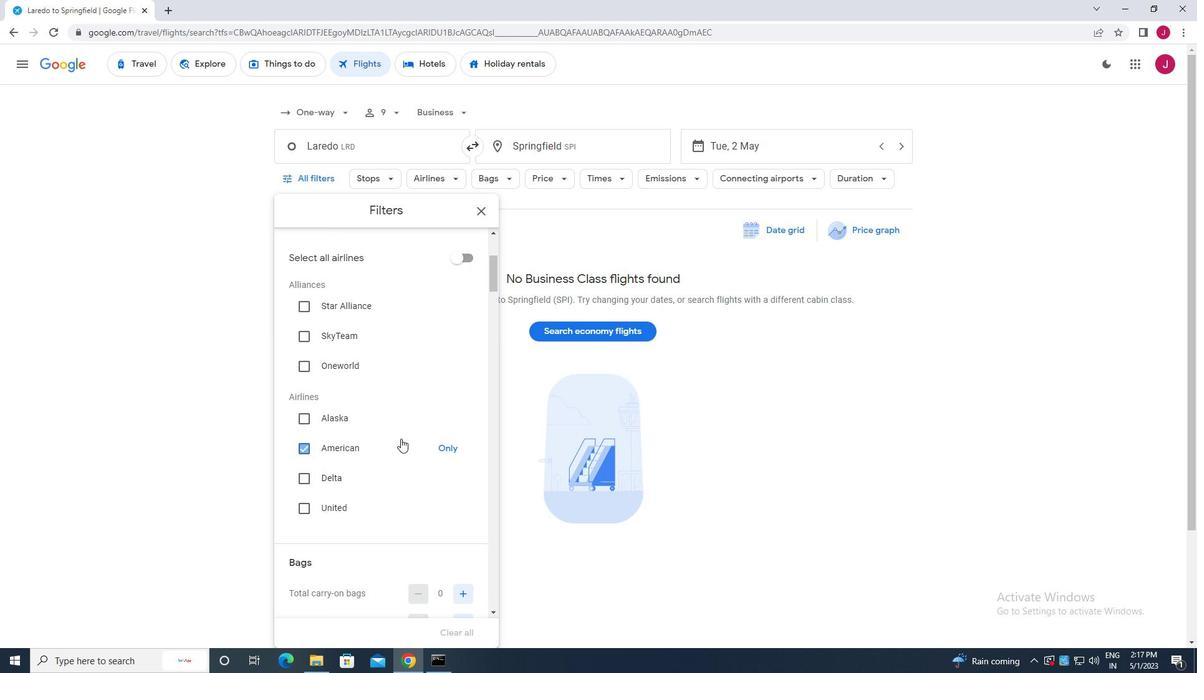 
Action: Mouse moved to (462, 347)
Screenshot: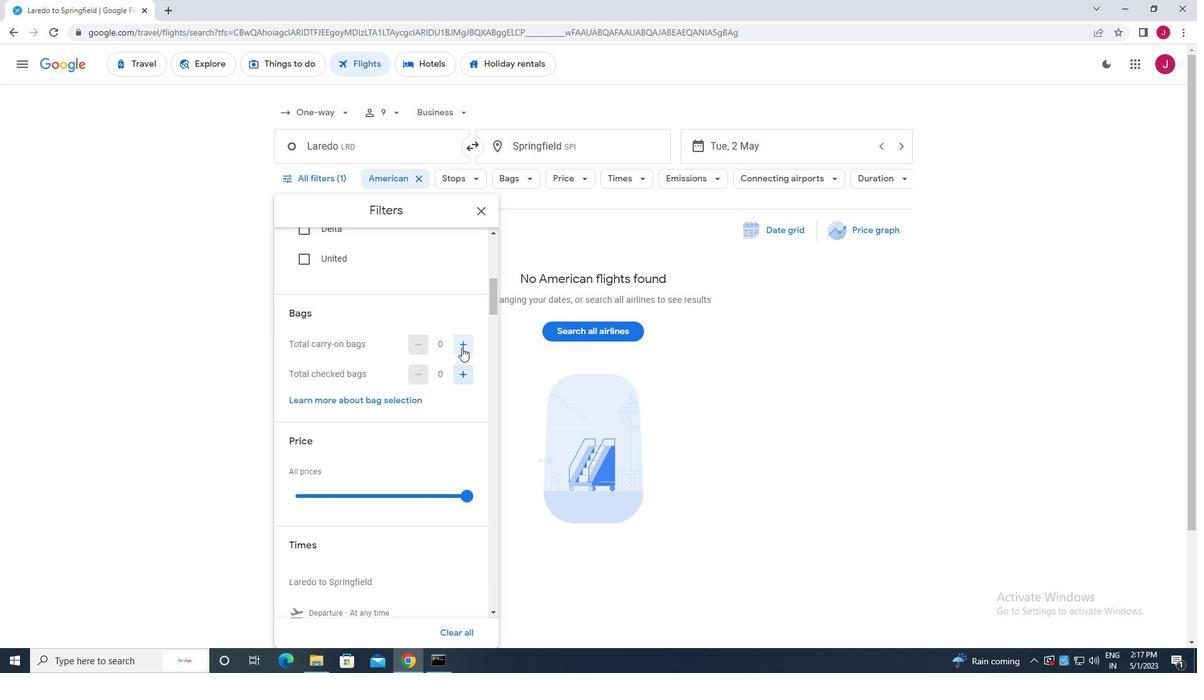 
Action: Mouse pressed left at (462, 347)
Screenshot: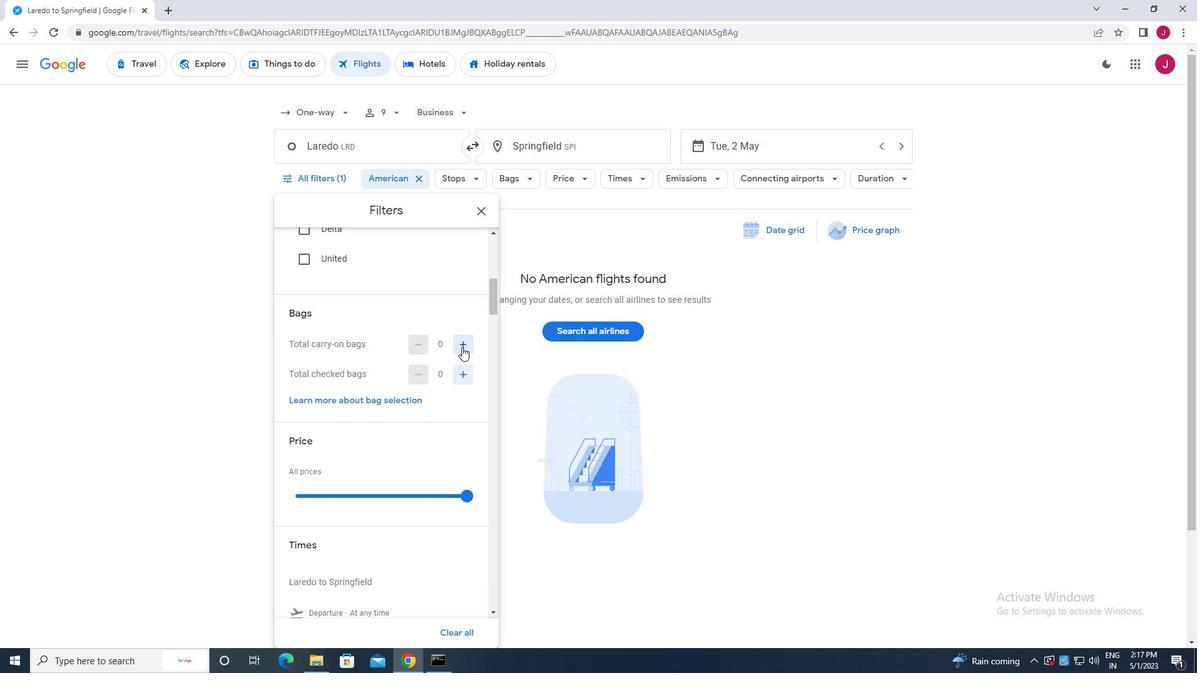 
Action: Mouse moved to (463, 364)
Screenshot: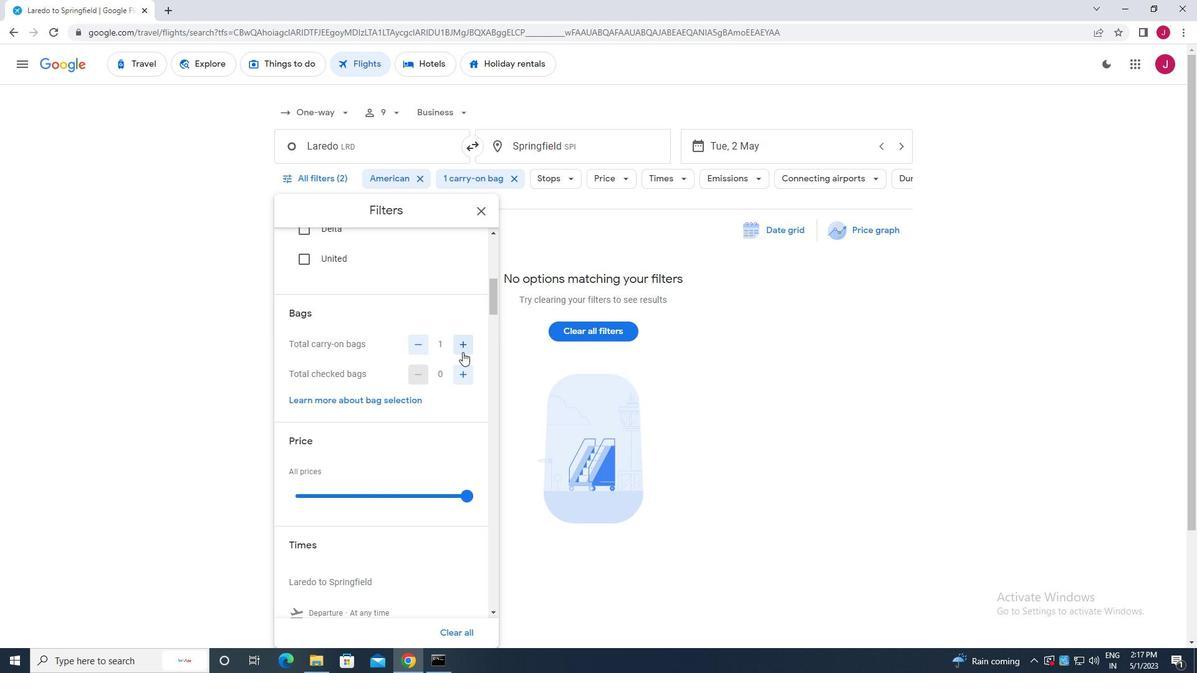 
Action: Mouse scrolled (463, 364) with delta (0, 0)
Screenshot: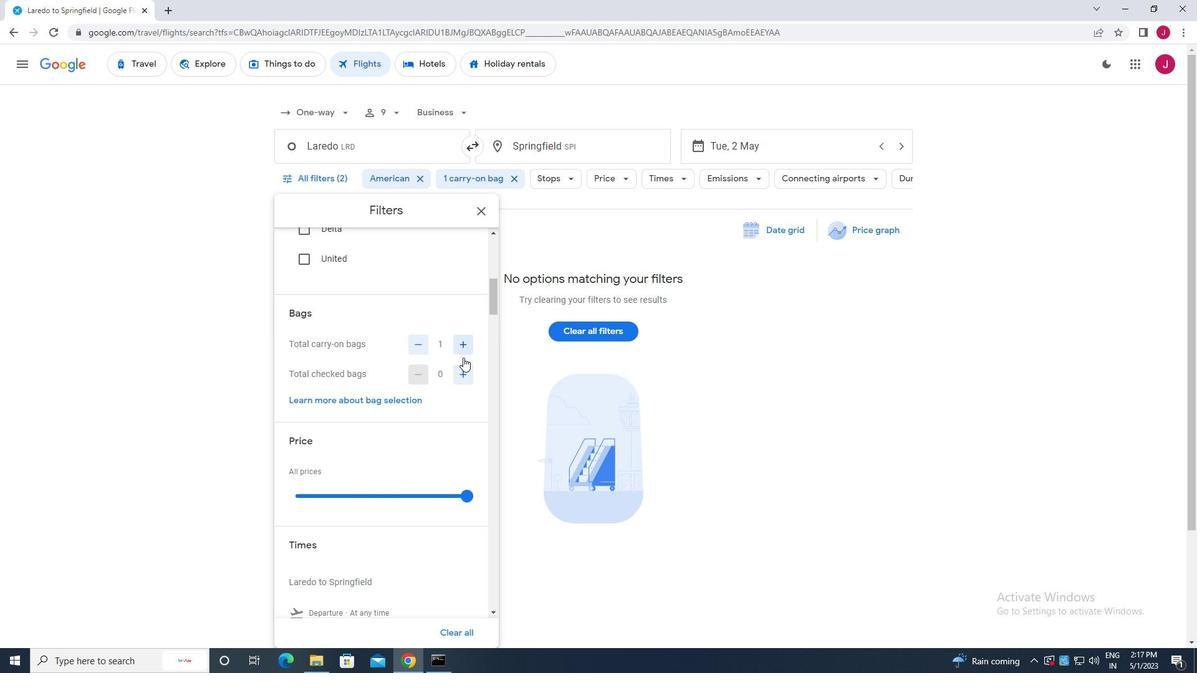 
Action: Mouse moved to (472, 435)
Screenshot: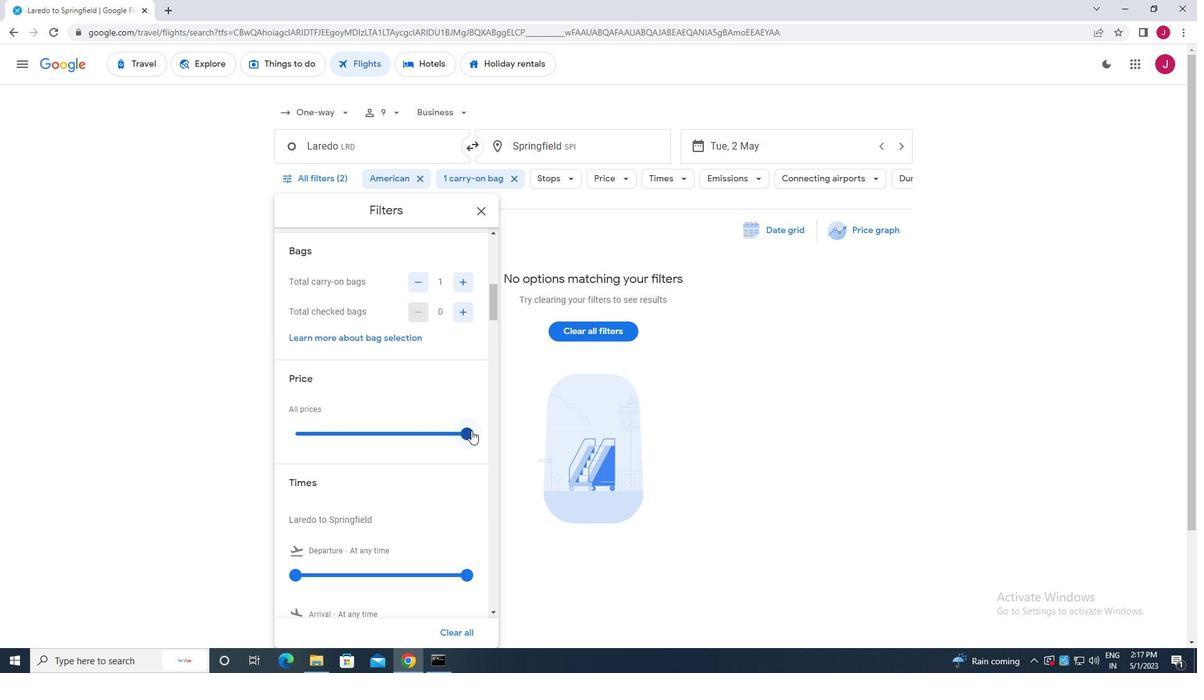 
Action: Mouse pressed left at (472, 435)
Screenshot: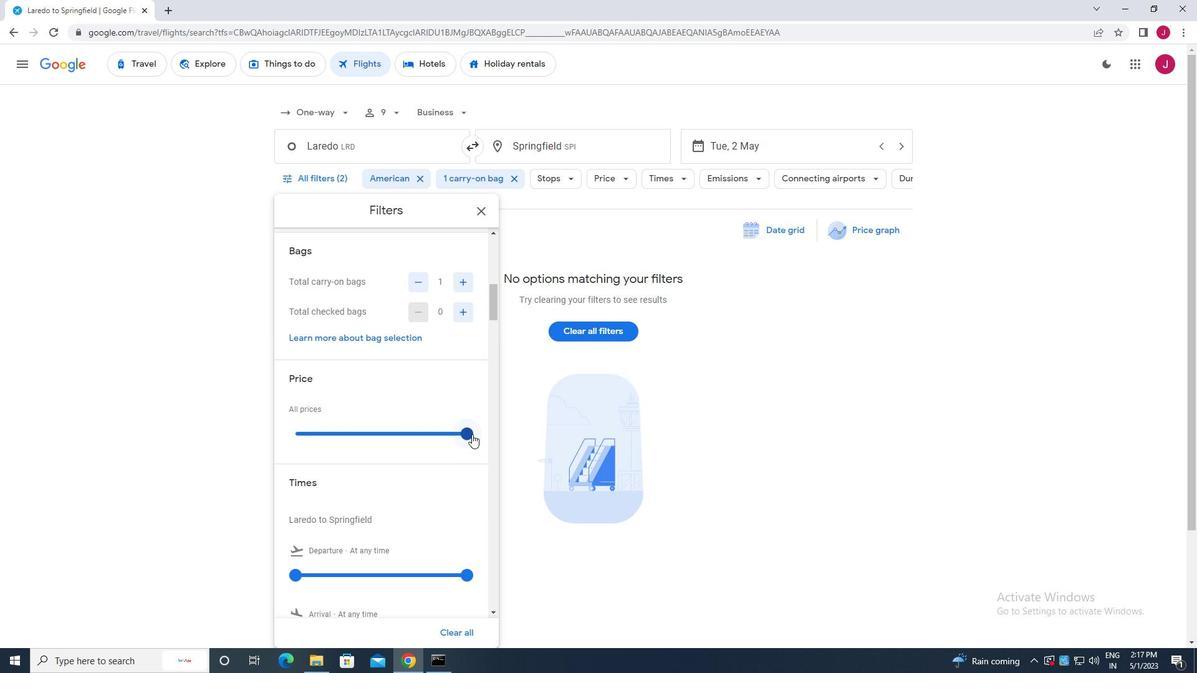 
Action: Mouse moved to (298, 456)
Screenshot: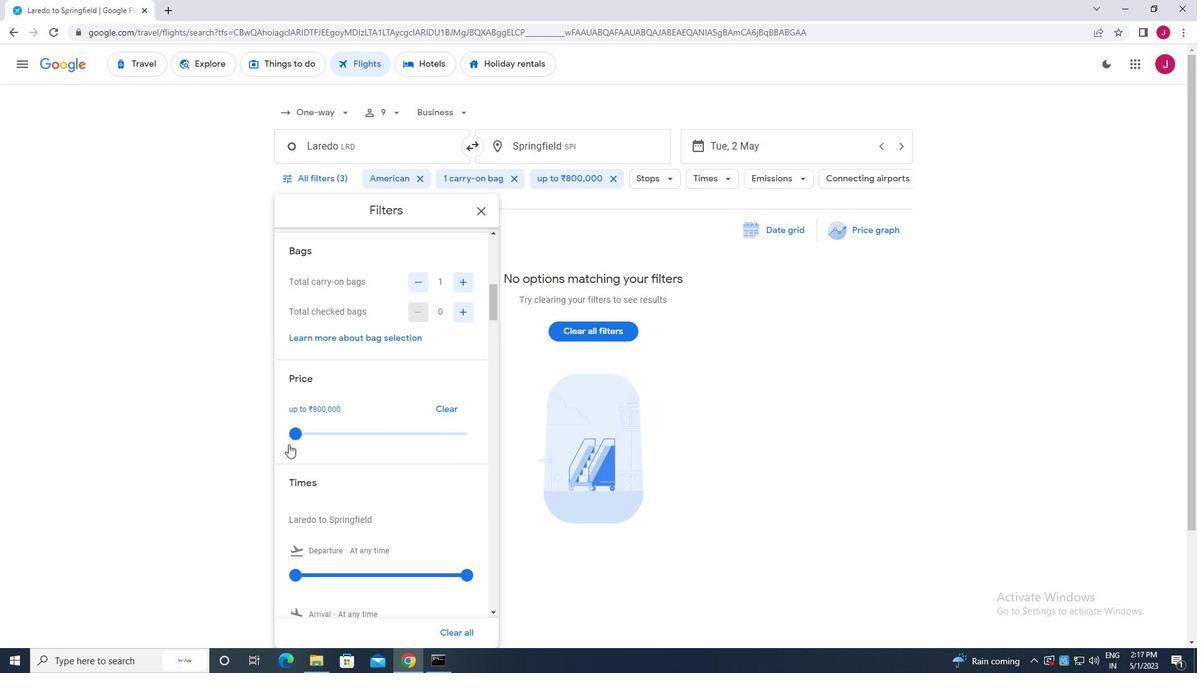 
Action: Mouse scrolled (298, 455) with delta (0, 0)
Screenshot: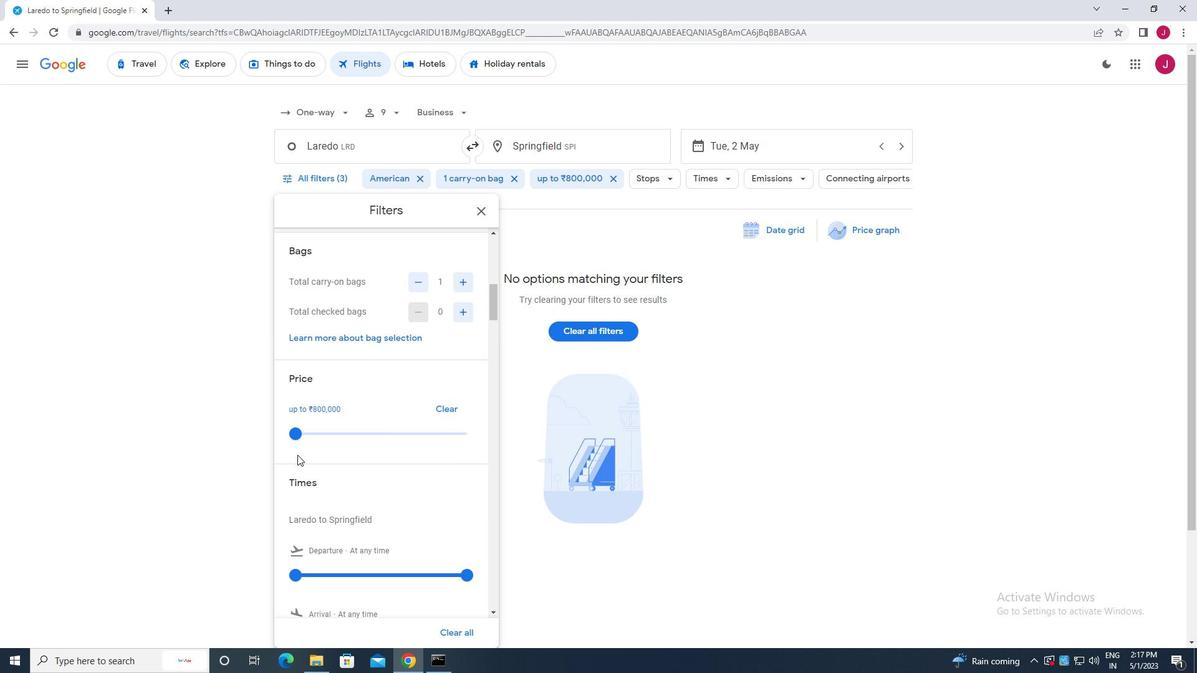 
Action: Mouse scrolled (298, 455) with delta (0, 0)
Screenshot: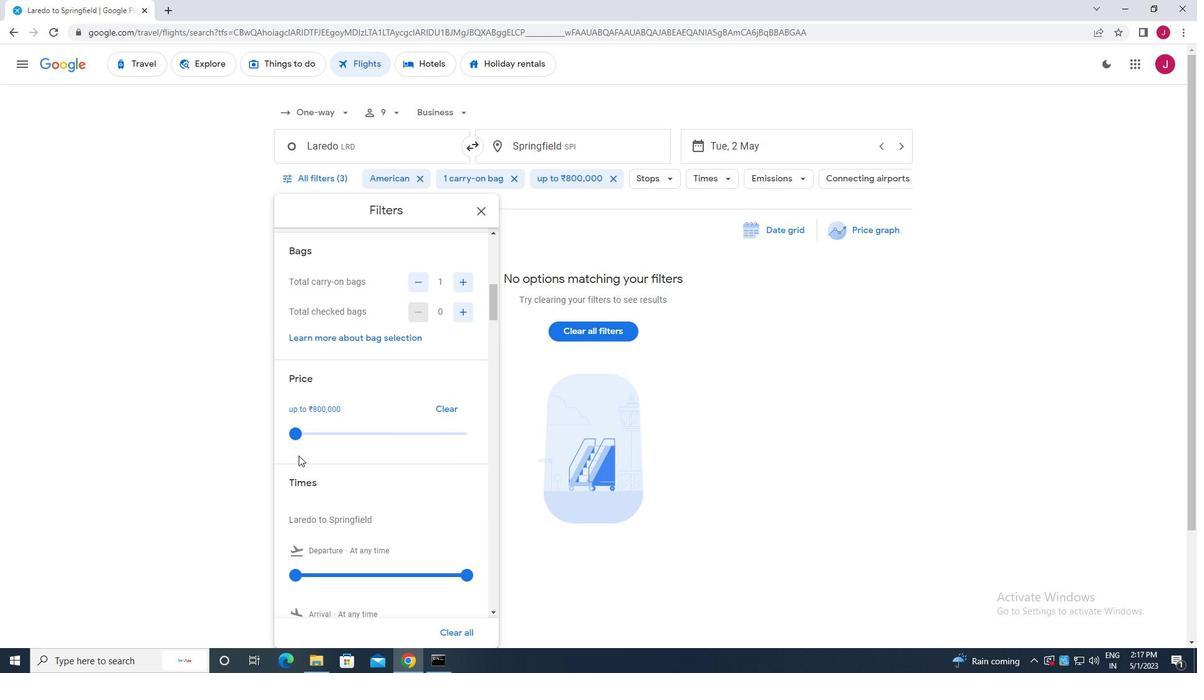 
Action: Mouse moved to (297, 456)
Screenshot: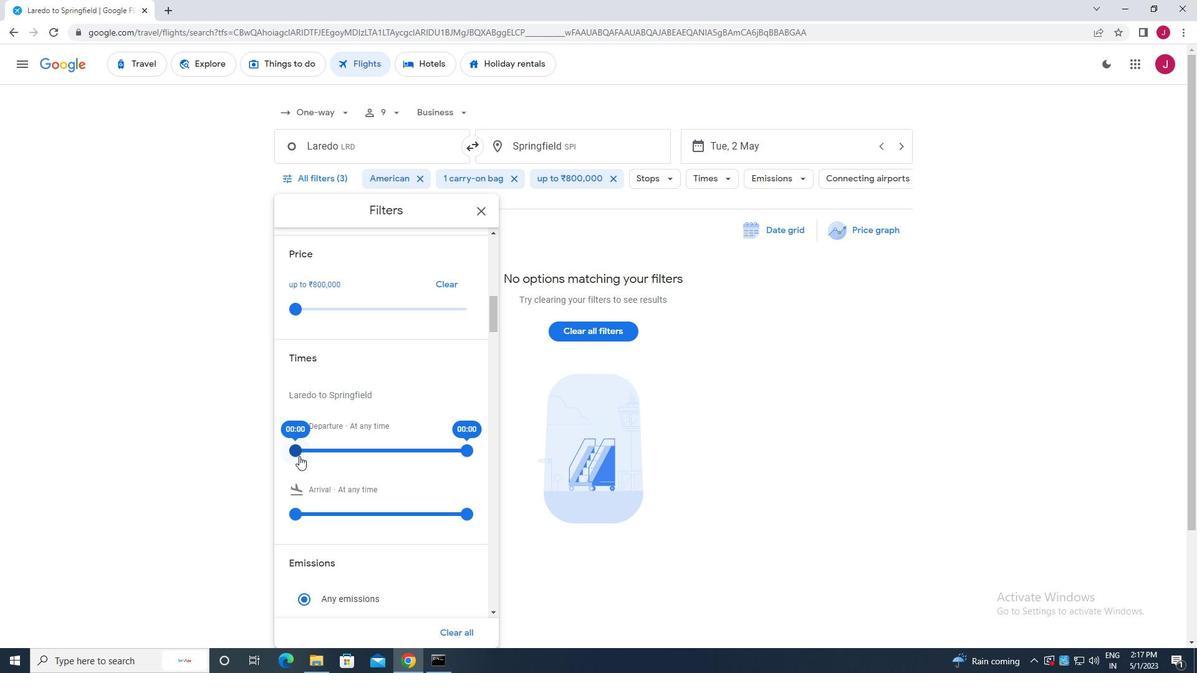 
Action: Mouse pressed left at (297, 456)
Screenshot: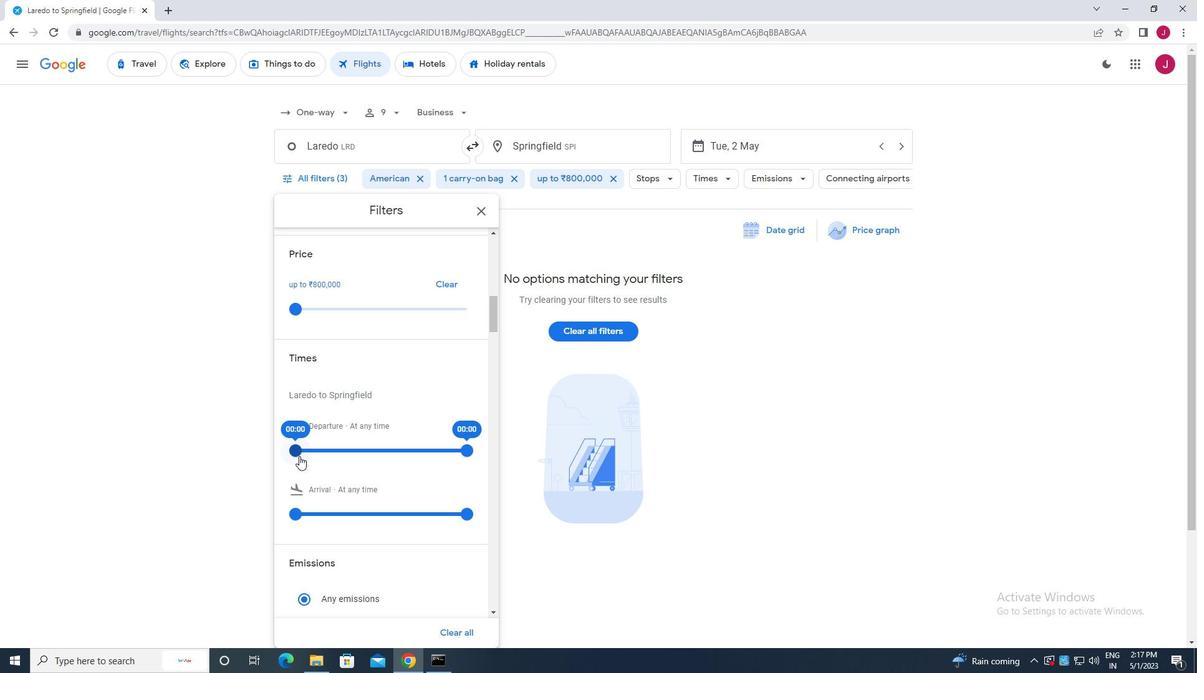 
Action: Mouse moved to (470, 449)
Screenshot: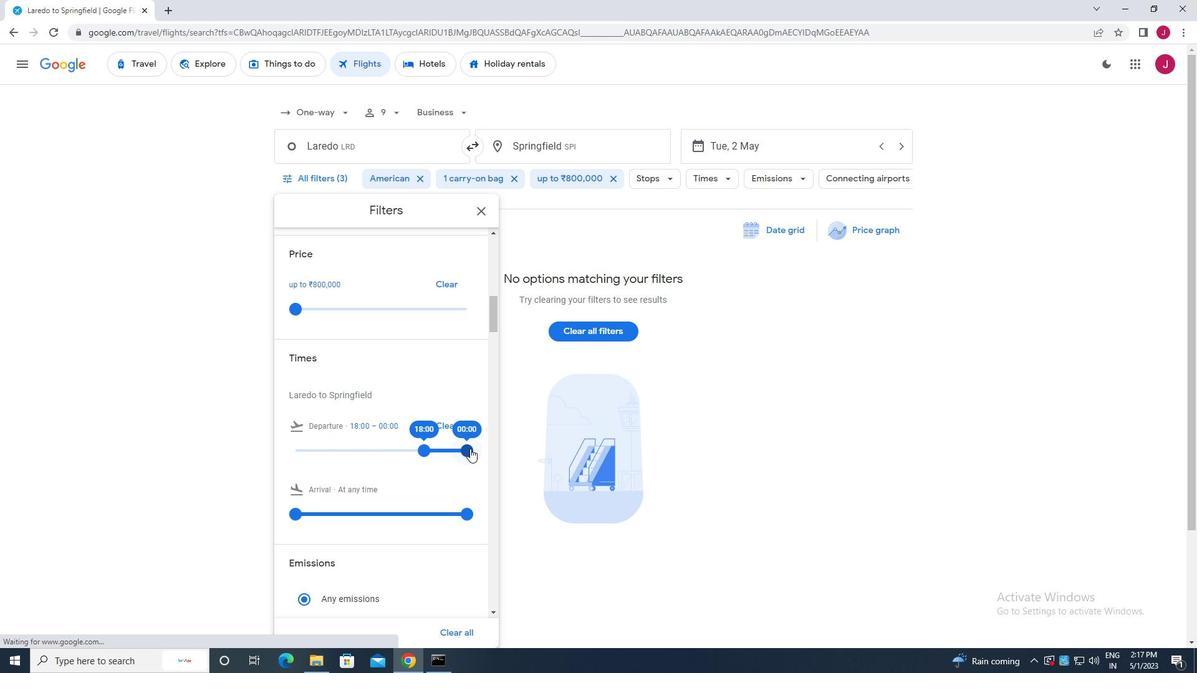 
Action: Mouse pressed left at (470, 449)
Screenshot: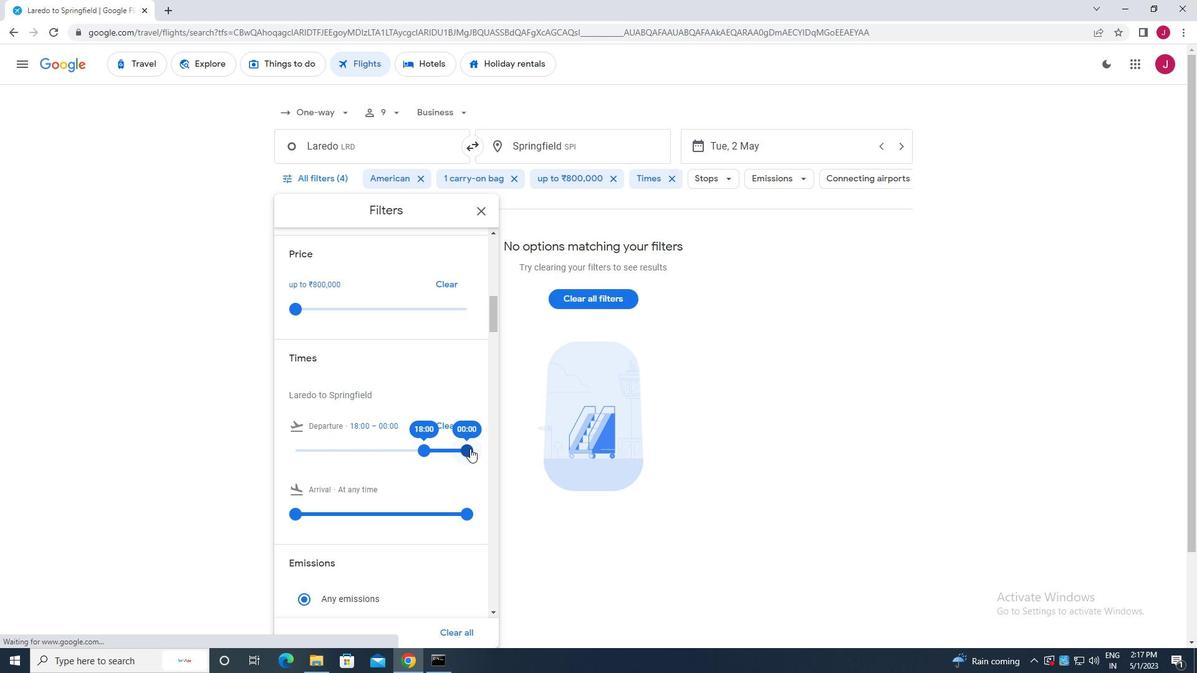 
Action: Mouse moved to (485, 208)
Screenshot: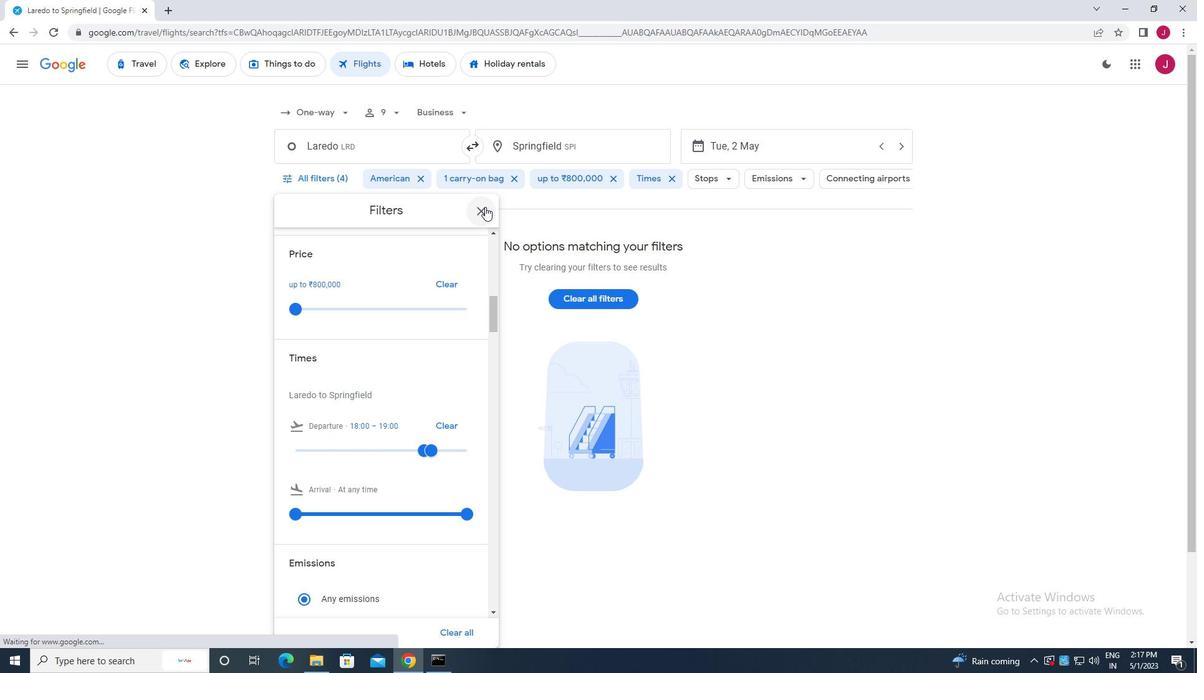 
Action: Mouse pressed left at (485, 208)
Screenshot: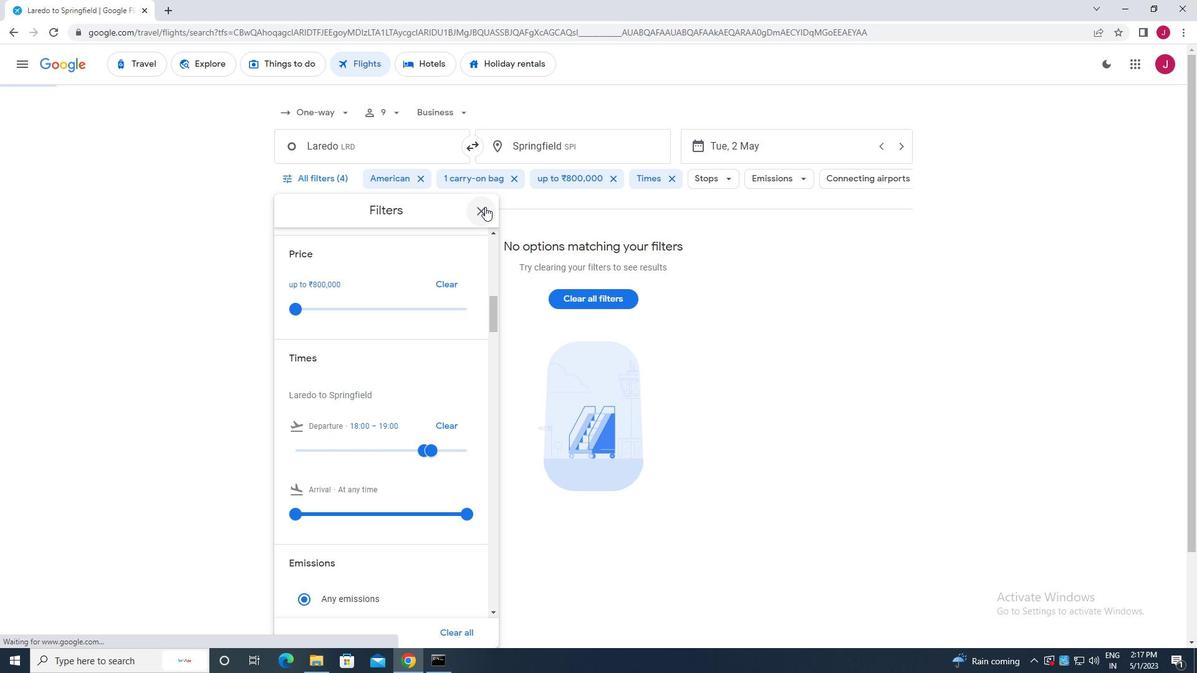 
Action: Mouse moved to (481, 217)
Screenshot: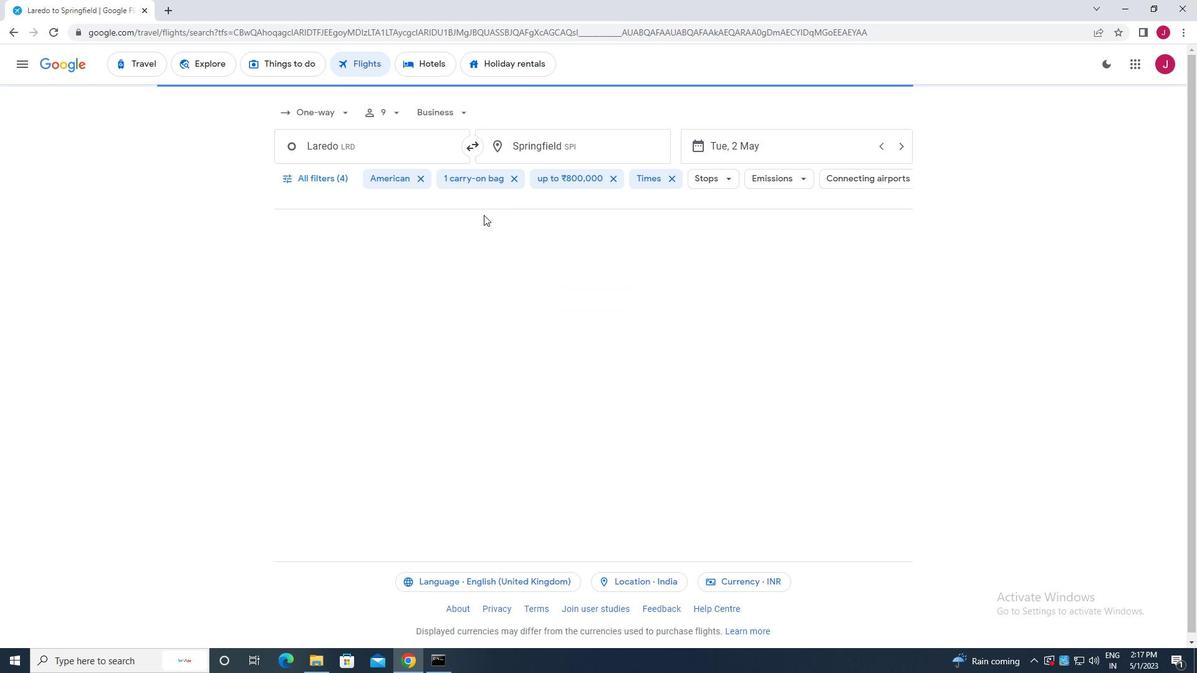 
